 Task: Find connections with filter location Rāmnagar with filter topic #motivationwith filter profile language Spanish with filter current company Punjab National Bank with filter school Kolhapur Jobs with filter industry Engineering Services with filter service category AssistanceAdvertising with filter keywords title Porter
Action: Mouse moved to (618, 64)
Screenshot: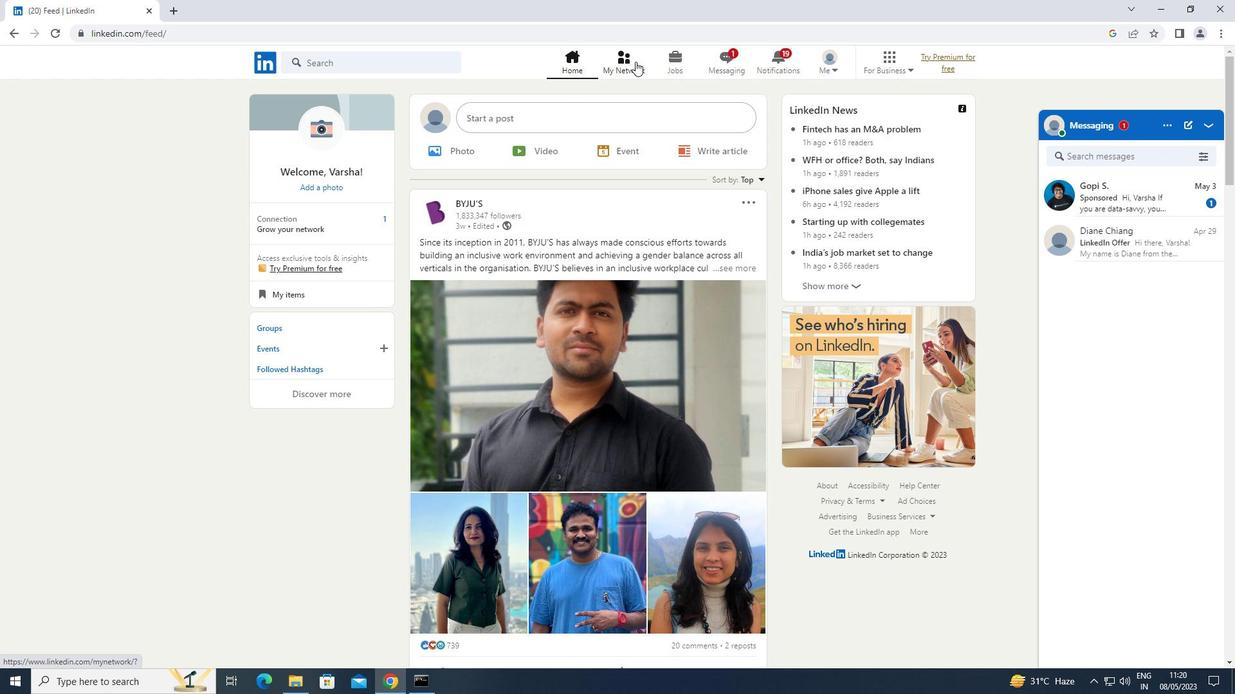 
Action: Mouse pressed left at (618, 64)
Screenshot: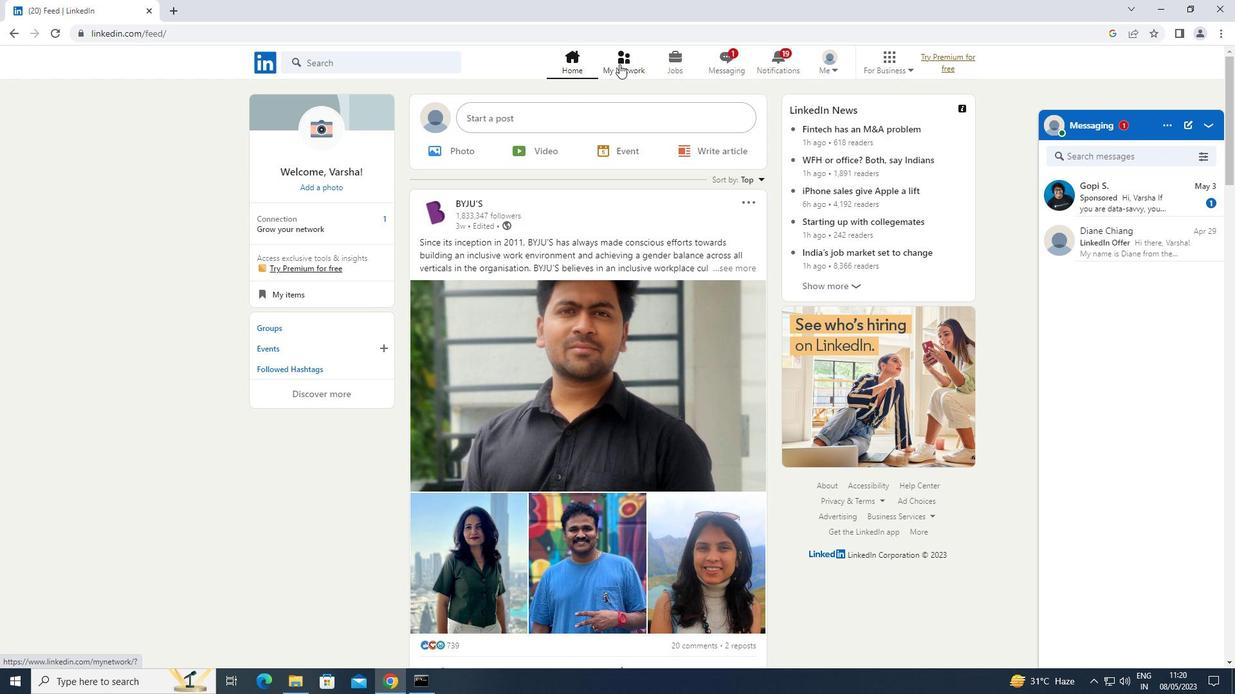 
Action: Mouse moved to (299, 128)
Screenshot: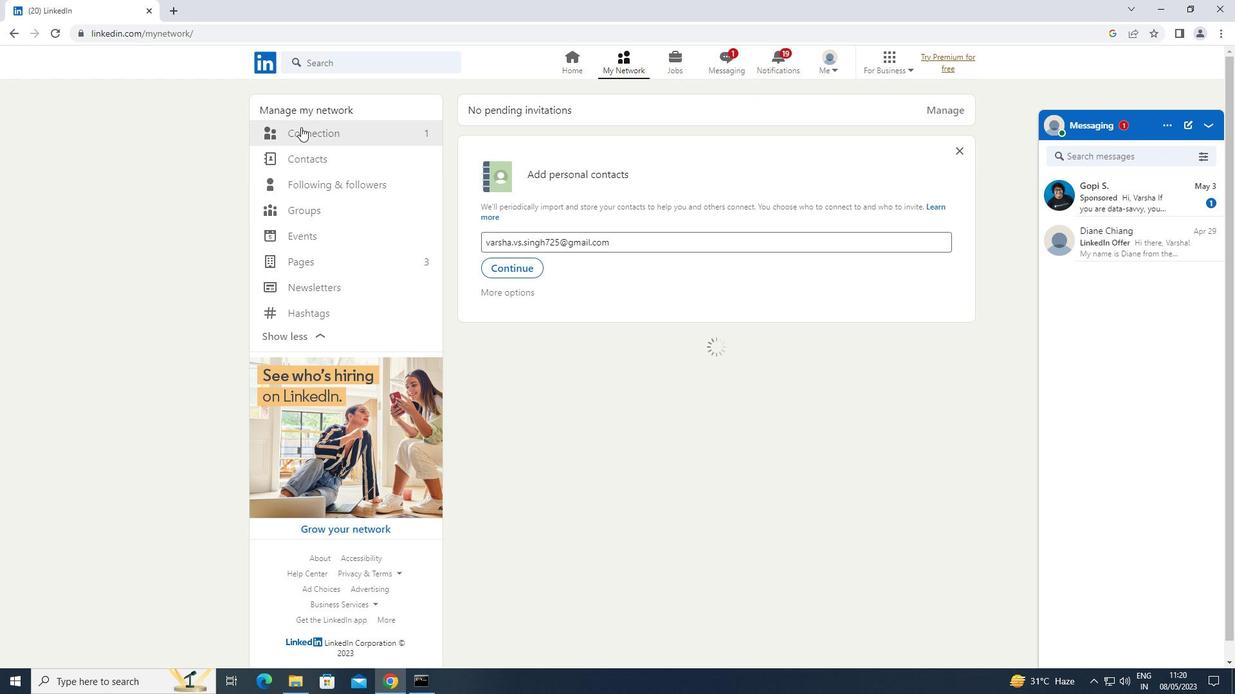 
Action: Mouse pressed left at (299, 128)
Screenshot: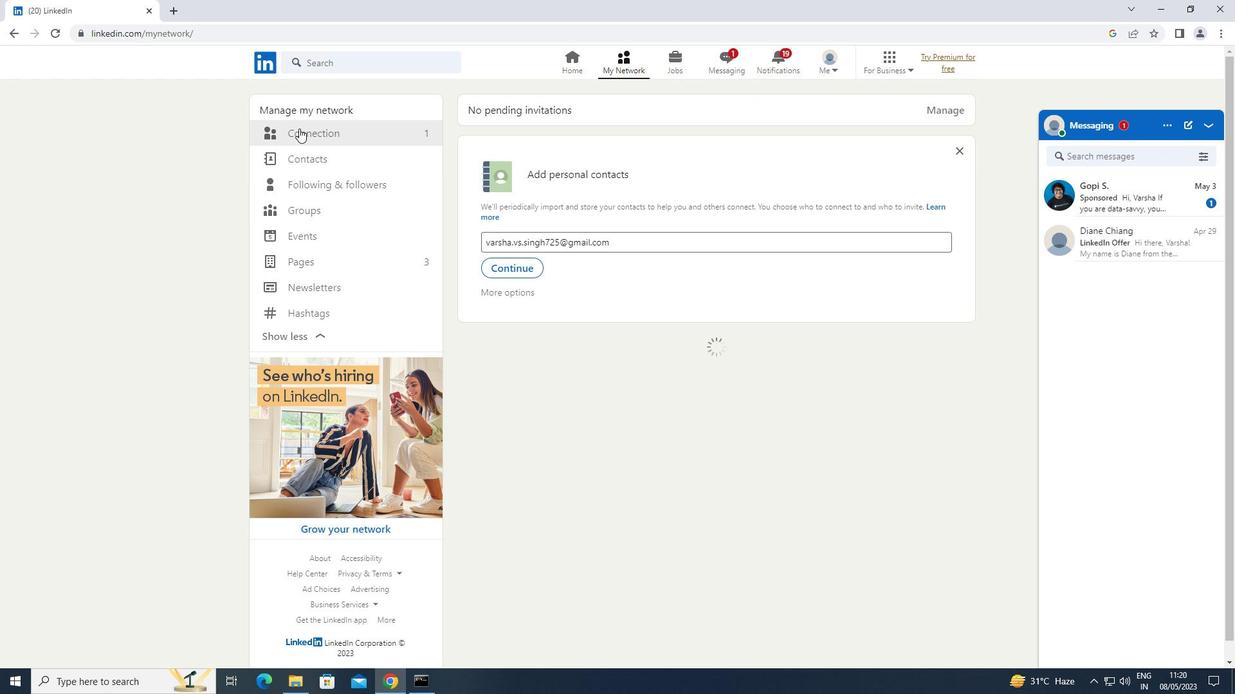 
Action: Mouse moved to (720, 135)
Screenshot: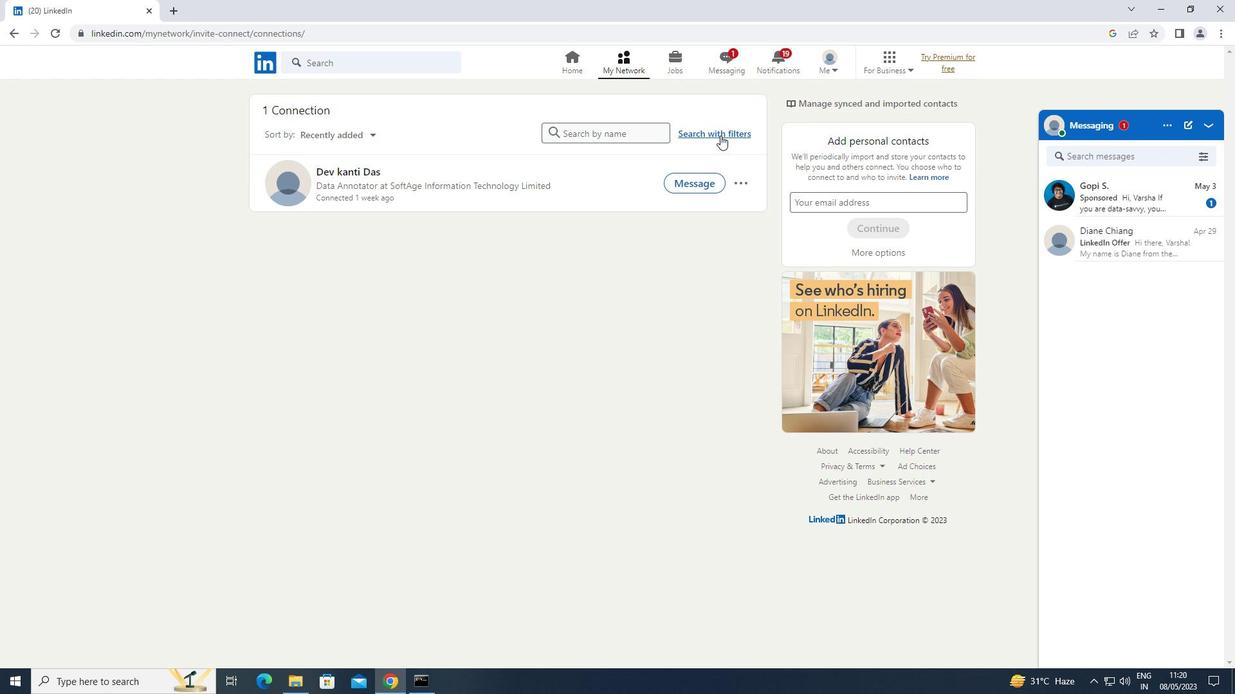 
Action: Mouse pressed left at (720, 135)
Screenshot: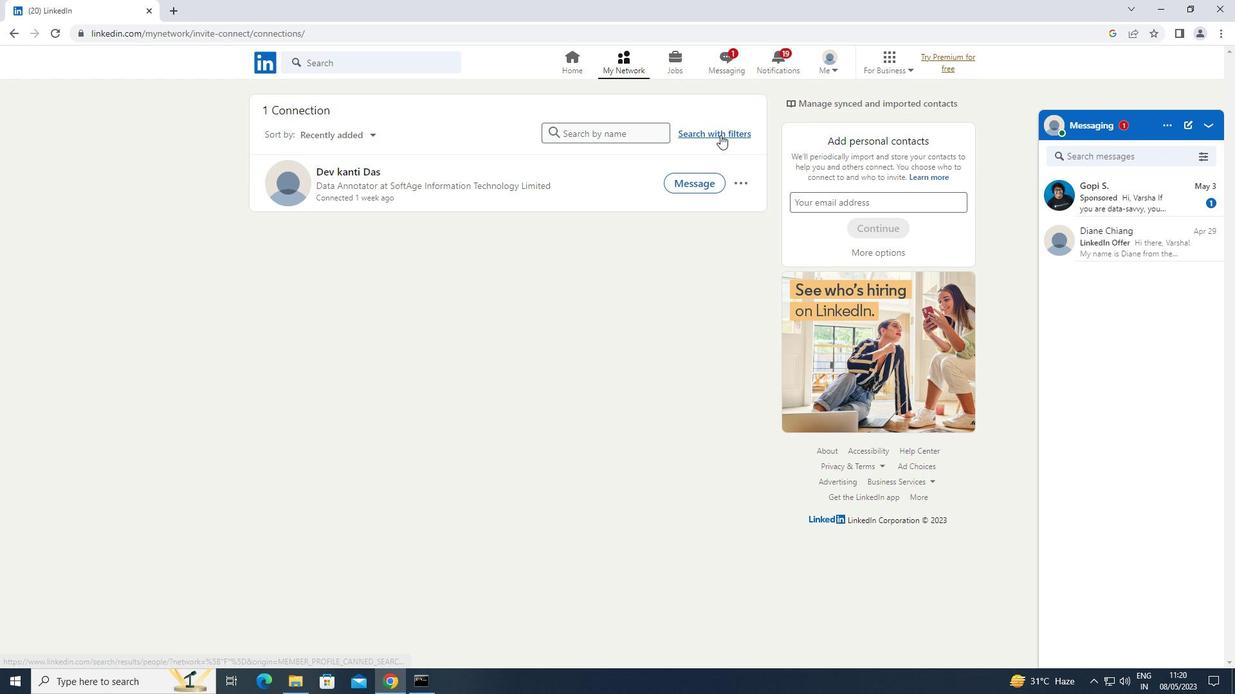 
Action: Mouse moved to (651, 95)
Screenshot: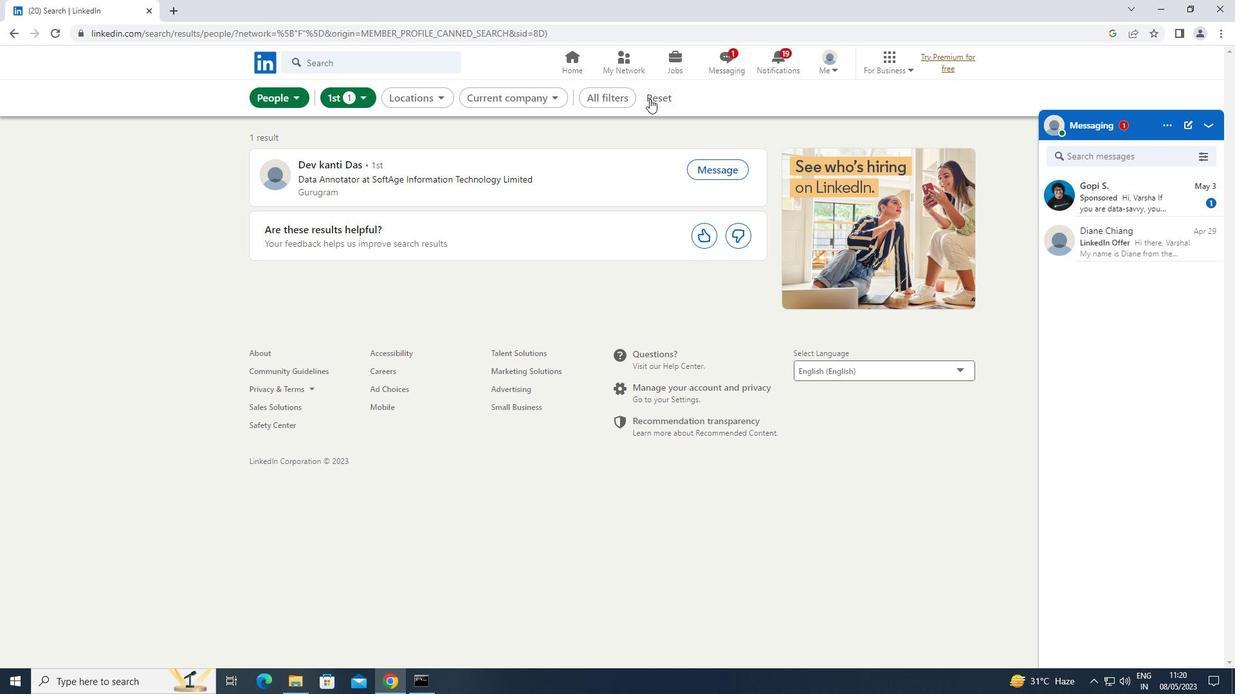 
Action: Mouse pressed left at (651, 95)
Screenshot: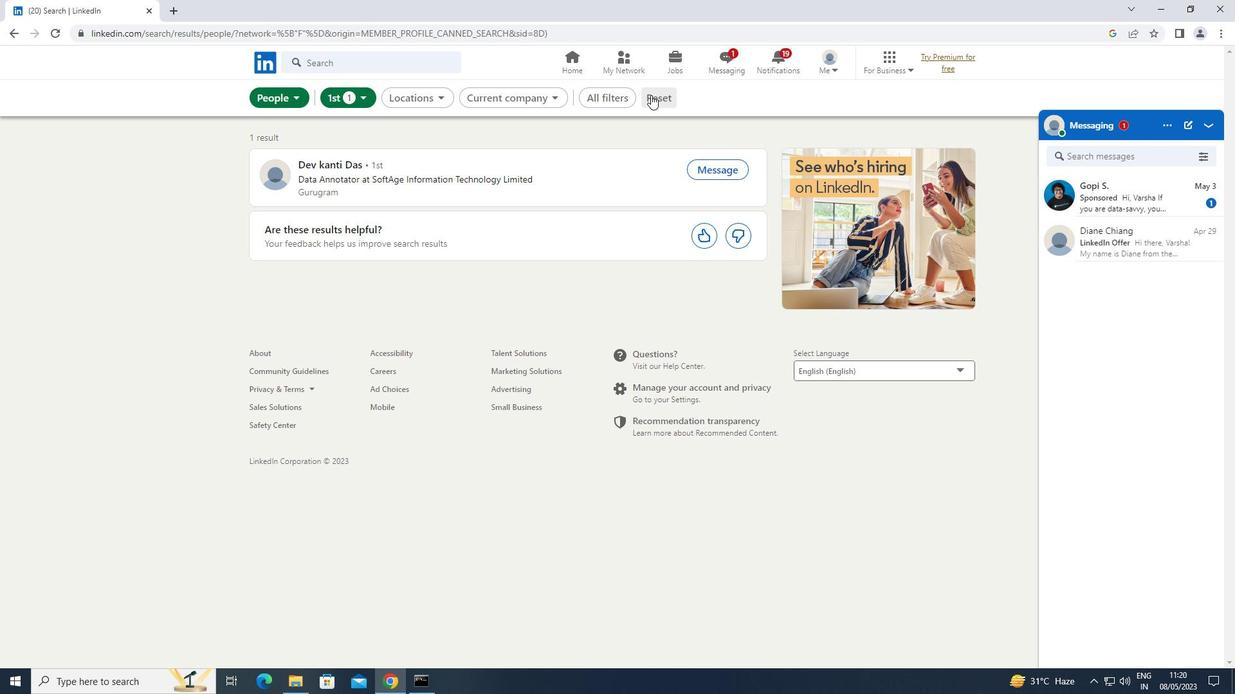 
Action: Mouse moved to (628, 95)
Screenshot: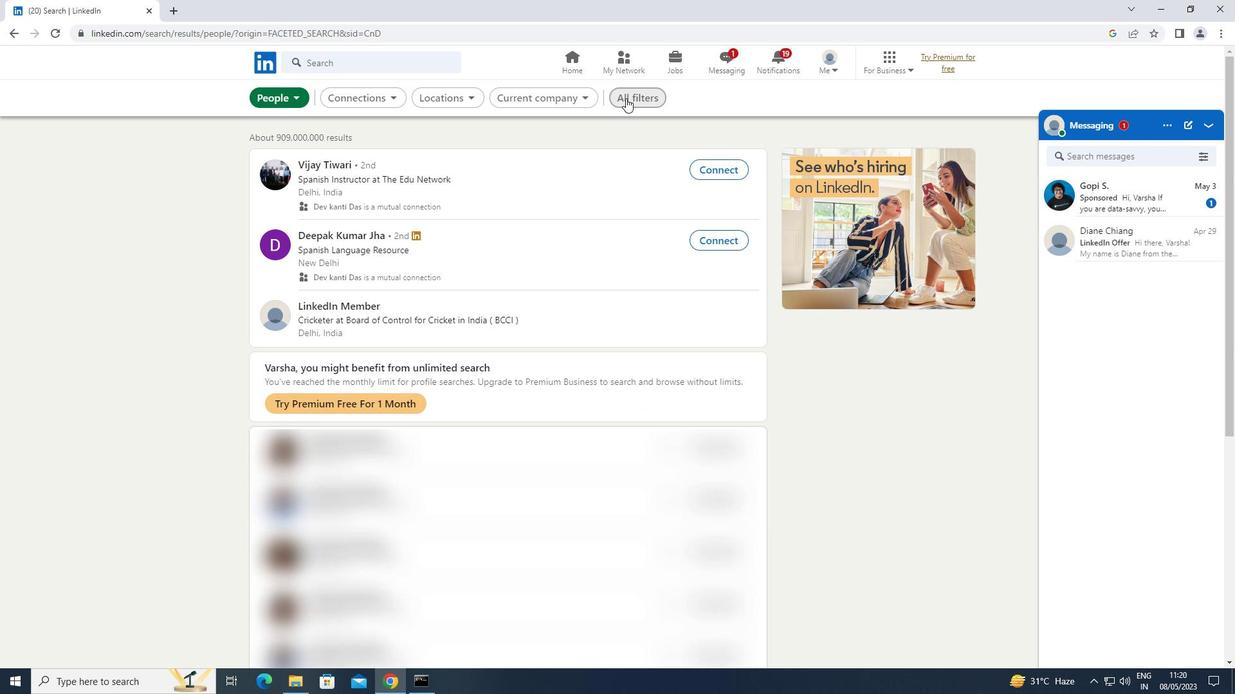 
Action: Mouse pressed left at (628, 95)
Screenshot: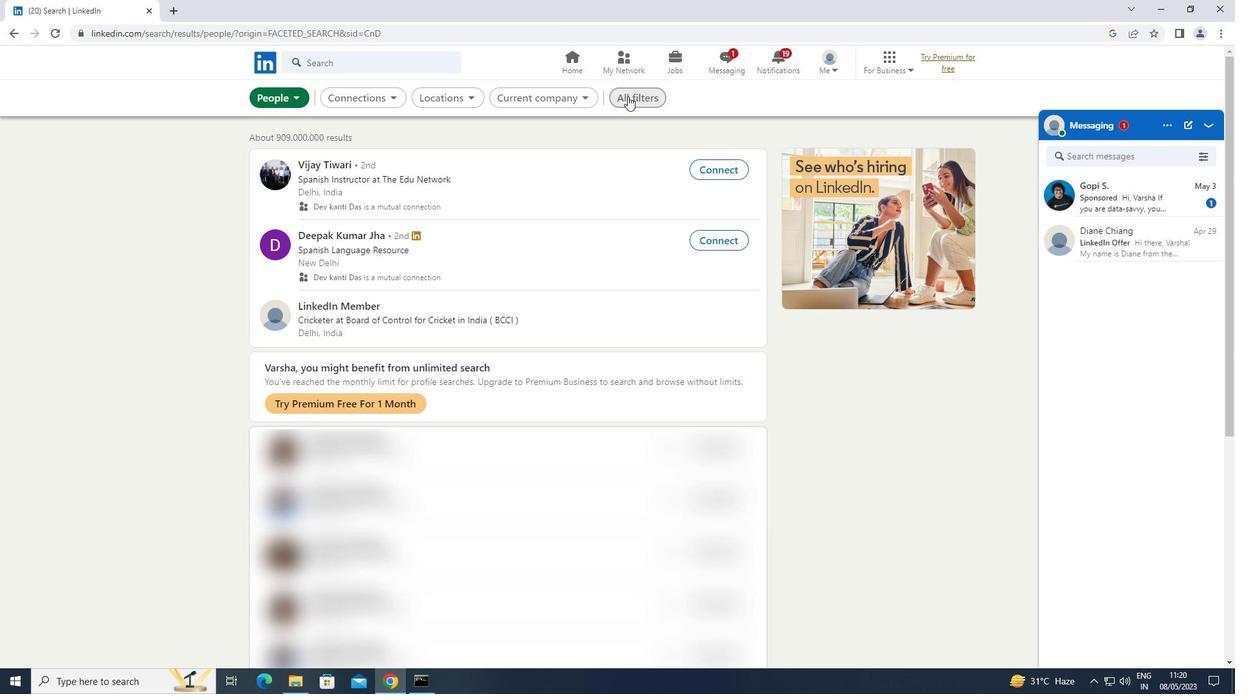 
Action: Mouse moved to (636, 101)
Screenshot: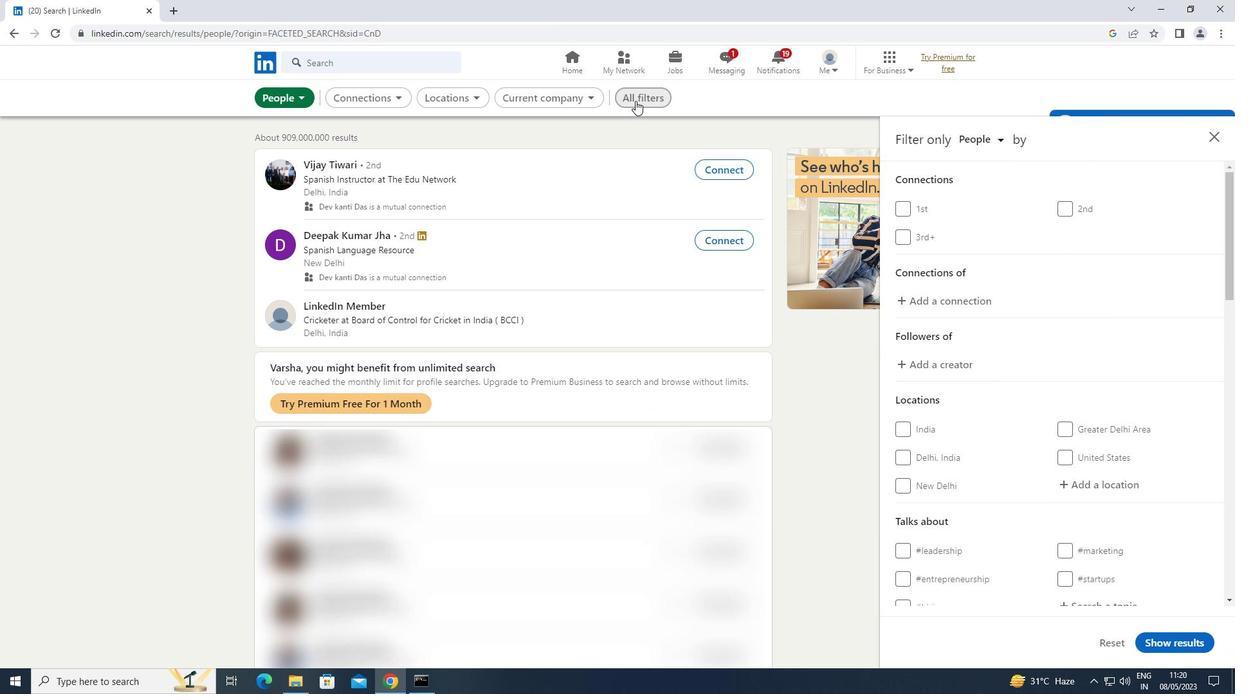 
Action: Mouse pressed left at (636, 101)
Screenshot: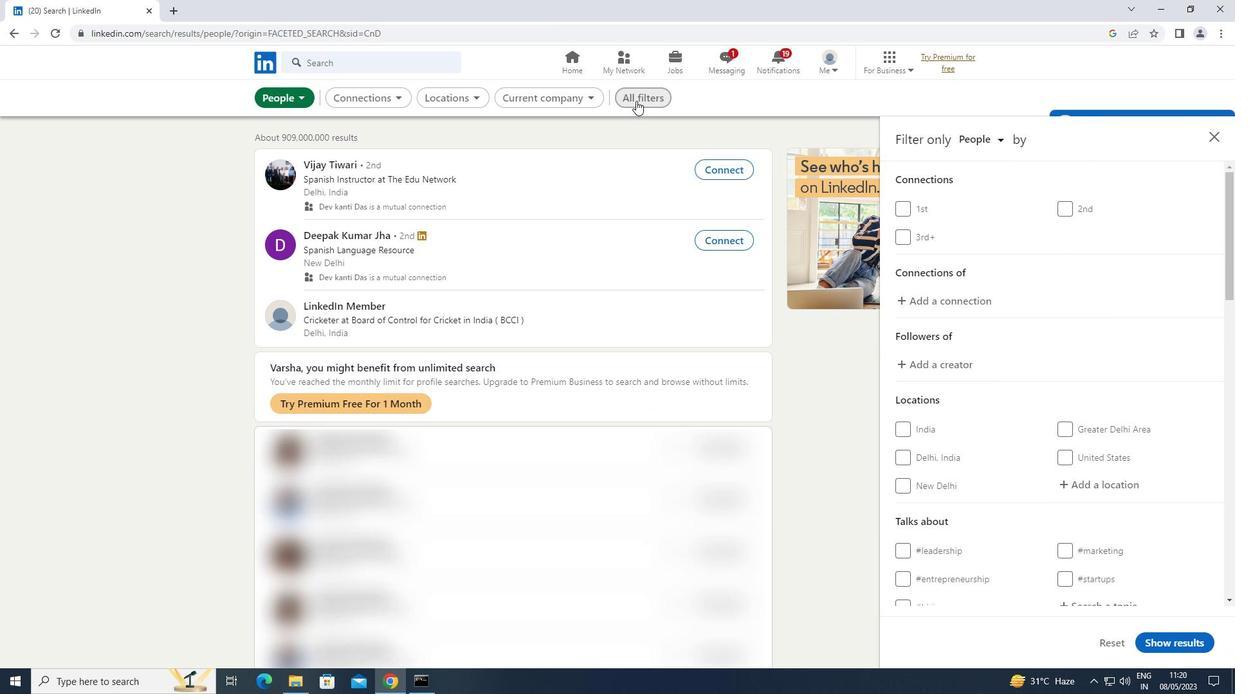 
Action: Mouse moved to (645, 102)
Screenshot: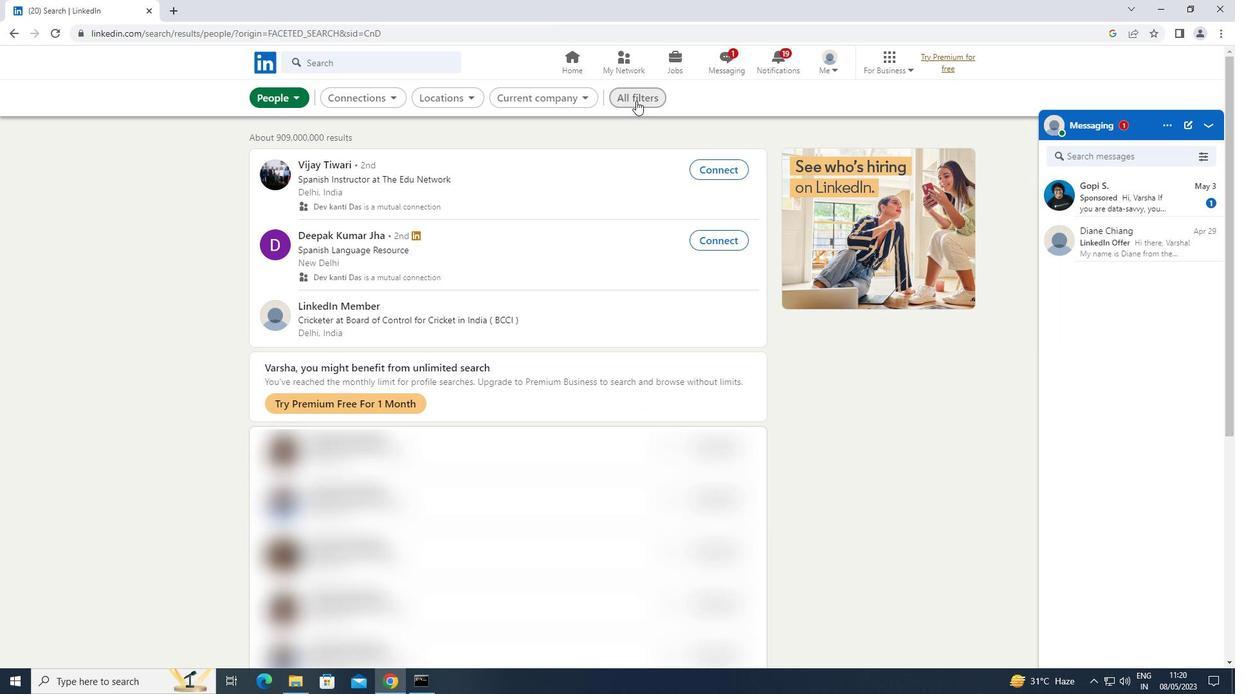 
Action: Mouse pressed left at (645, 102)
Screenshot: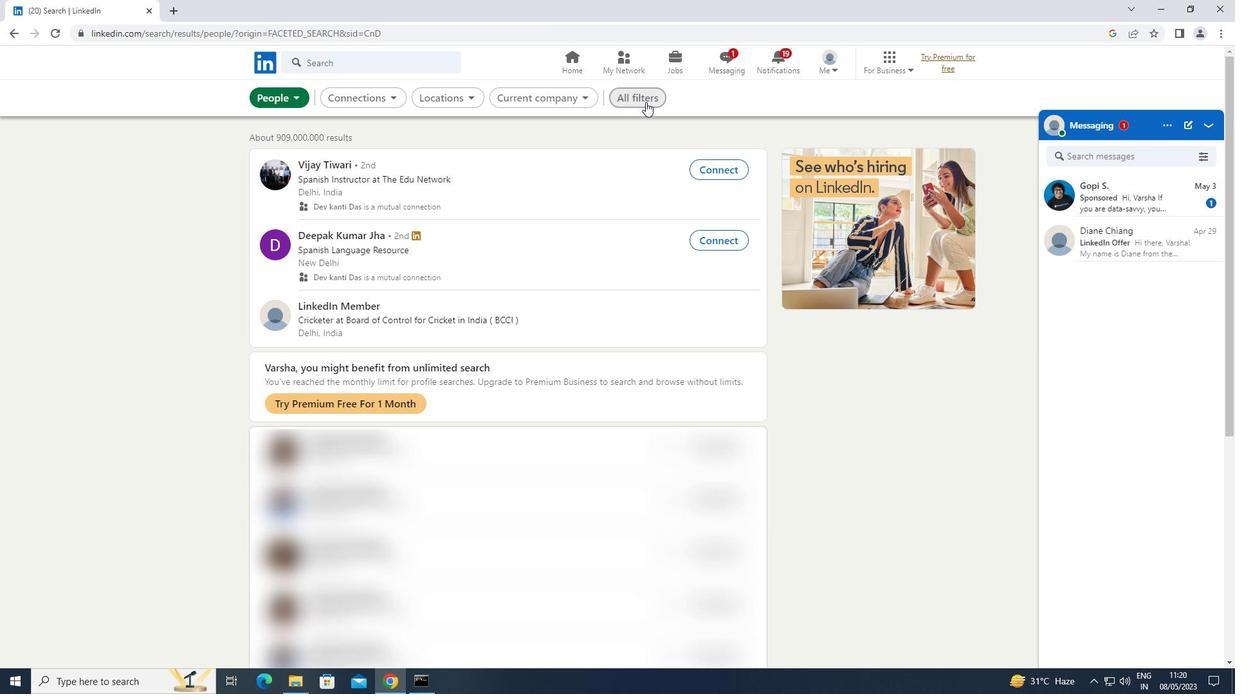 
Action: Mouse moved to (1037, 331)
Screenshot: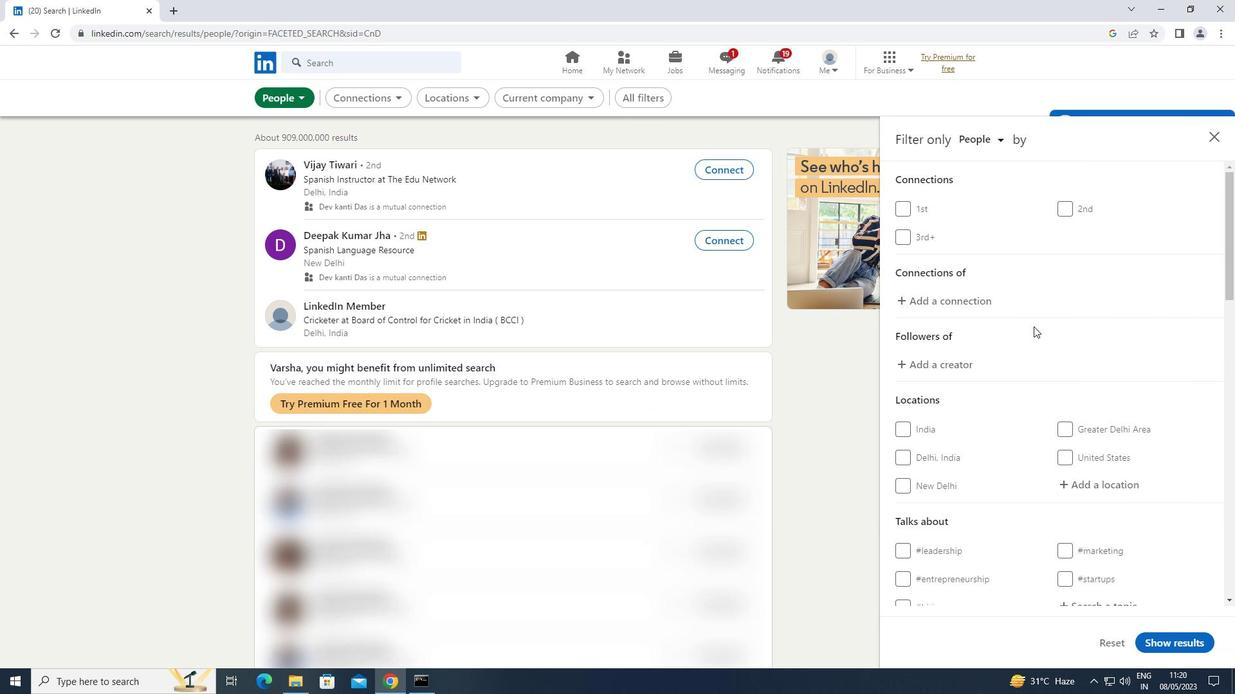 
Action: Mouse scrolled (1037, 331) with delta (0, 0)
Screenshot: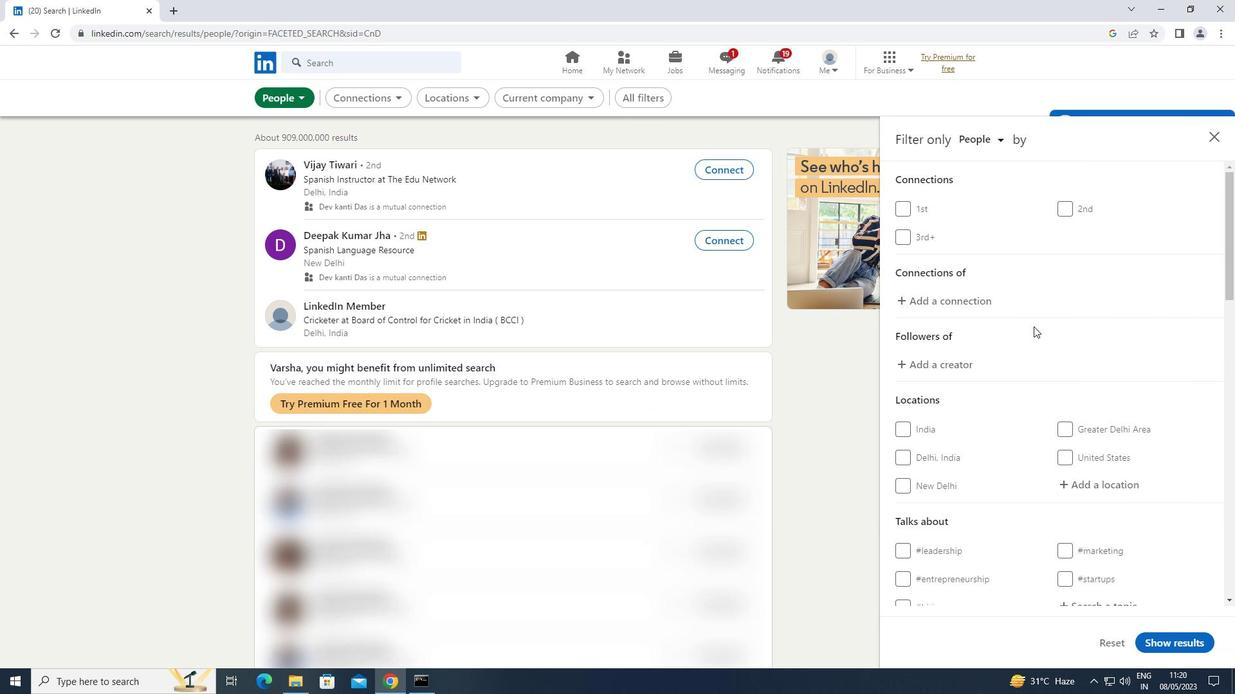 
Action: Mouse moved to (1038, 333)
Screenshot: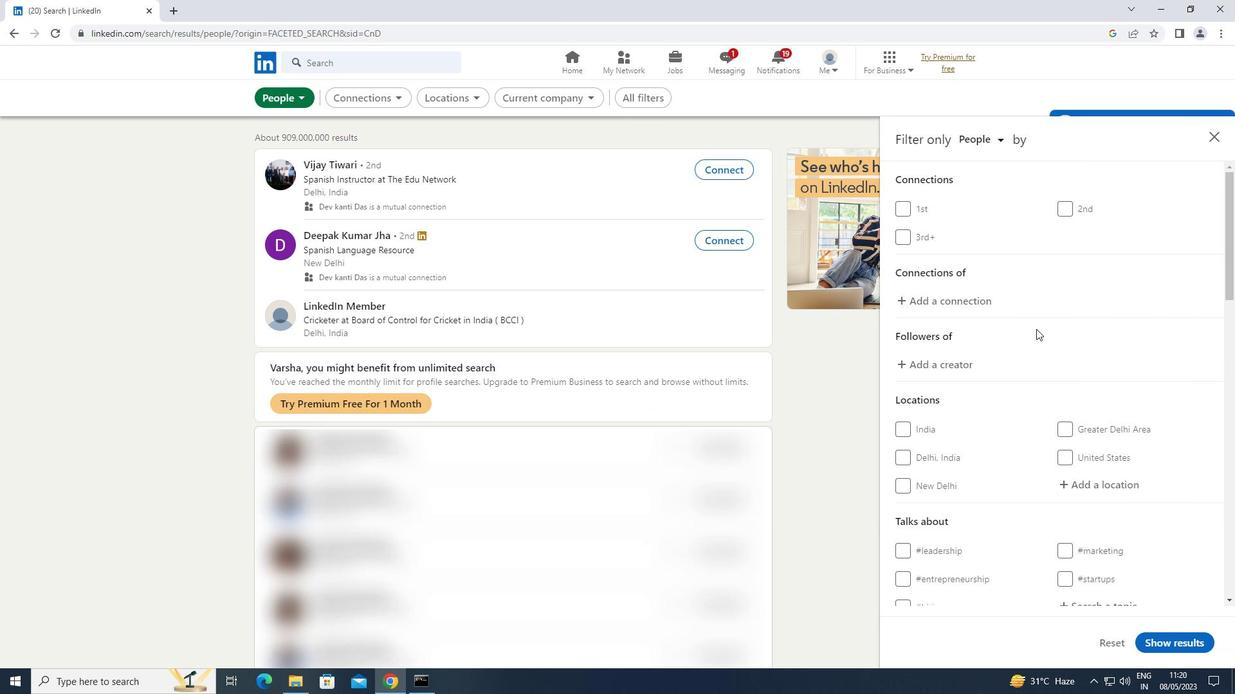 
Action: Mouse scrolled (1038, 332) with delta (0, 0)
Screenshot: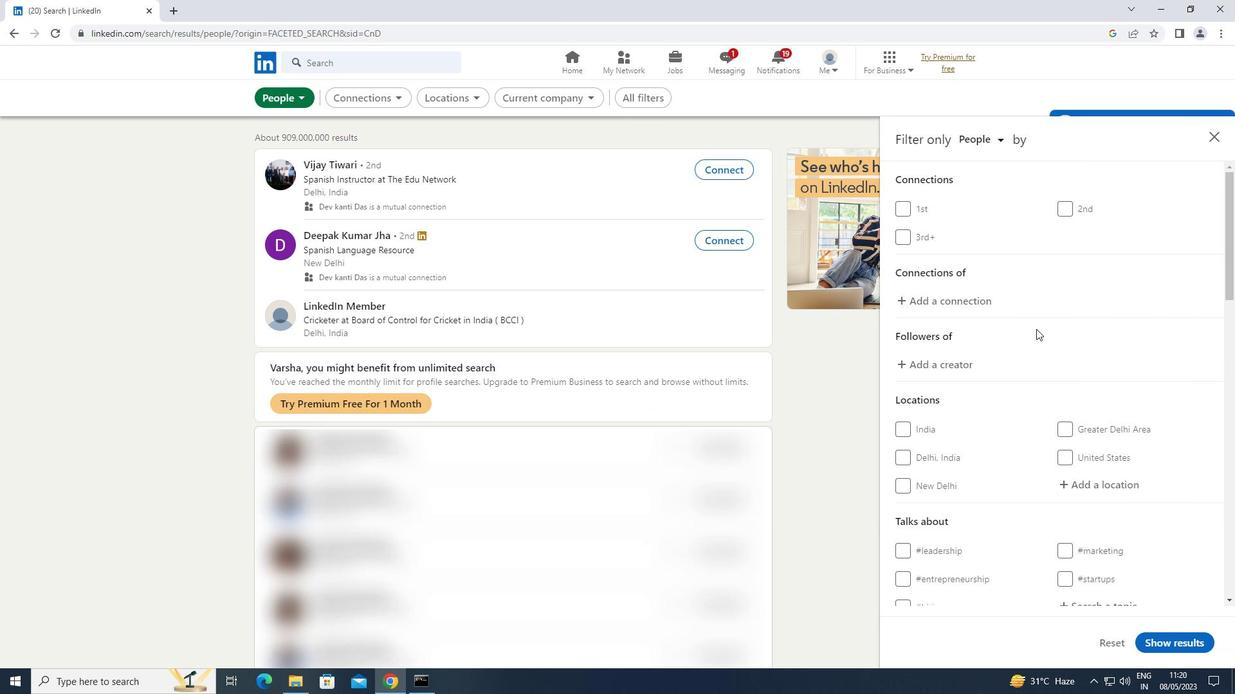 
Action: Mouse moved to (1083, 351)
Screenshot: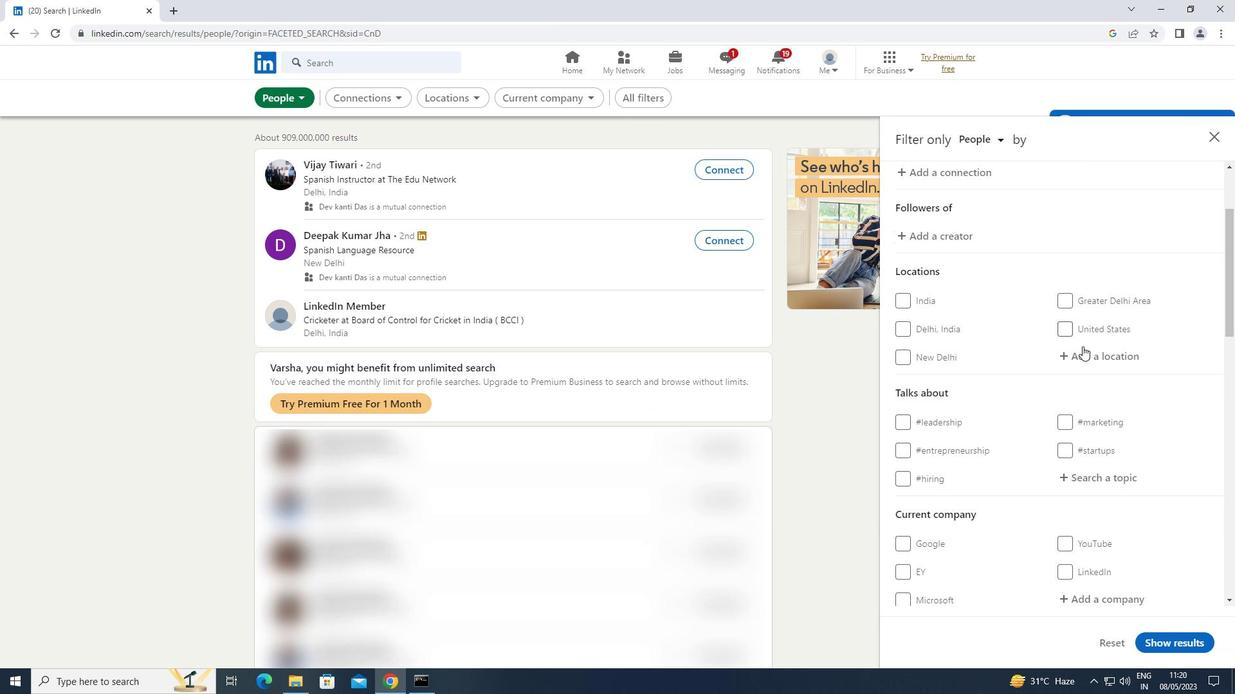 
Action: Mouse pressed left at (1083, 351)
Screenshot: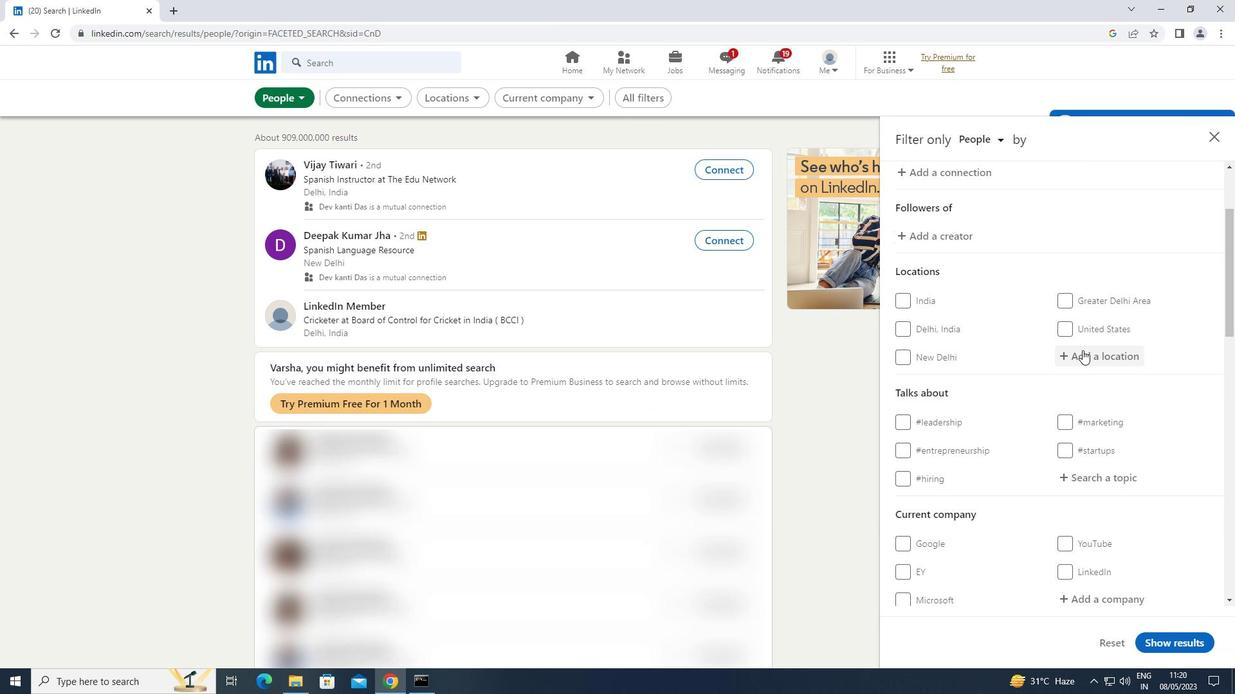 
Action: Mouse moved to (1083, 351)
Screenshot: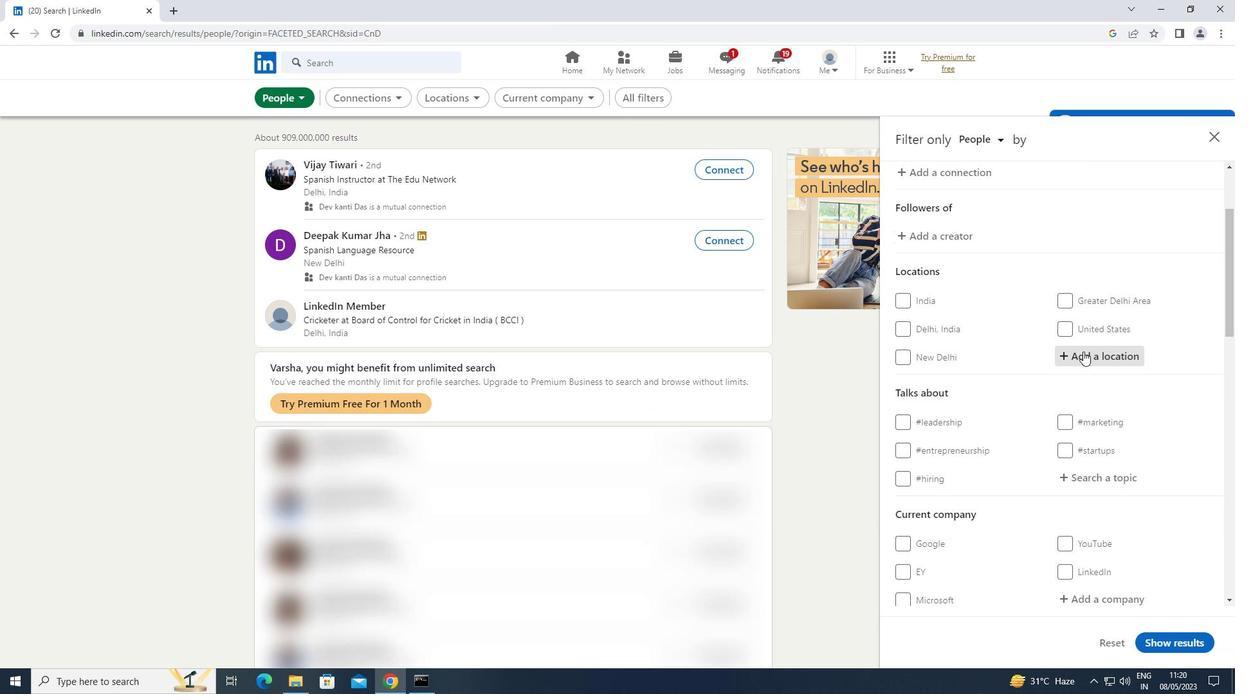 
Action: Key pressed <Key.shift>RAMNAGAR
Screenshot: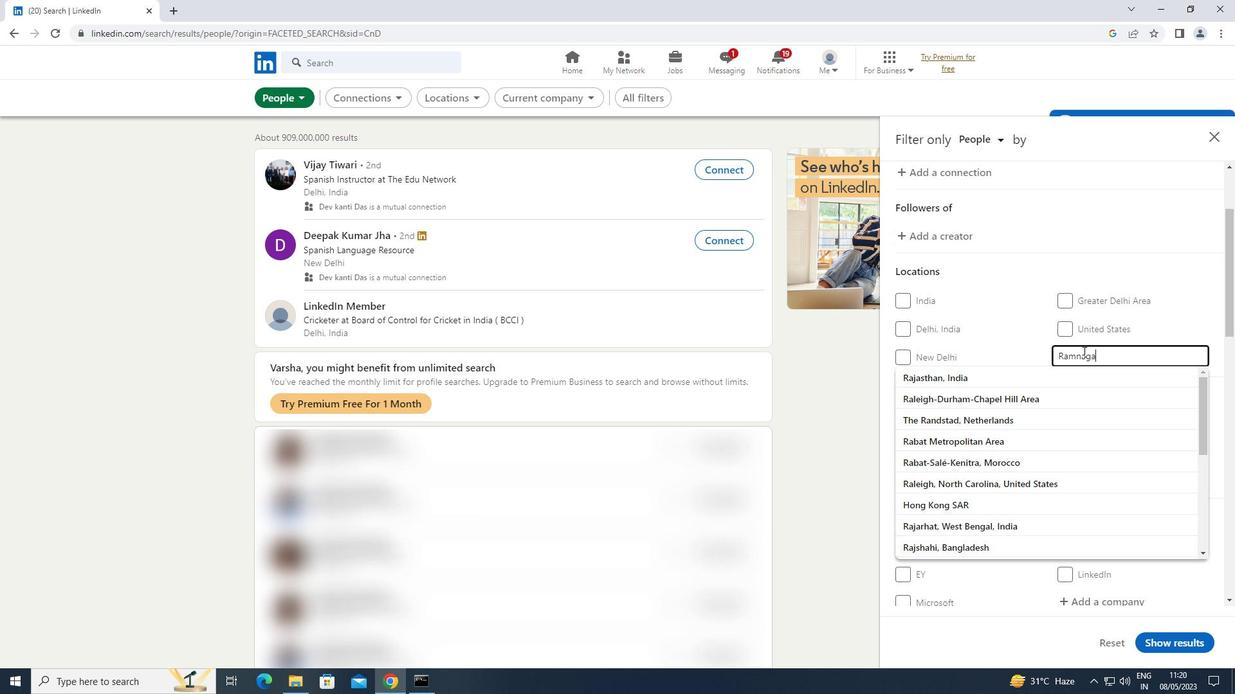 
Action: Mouse moved to (1079, 364)
Screenshot: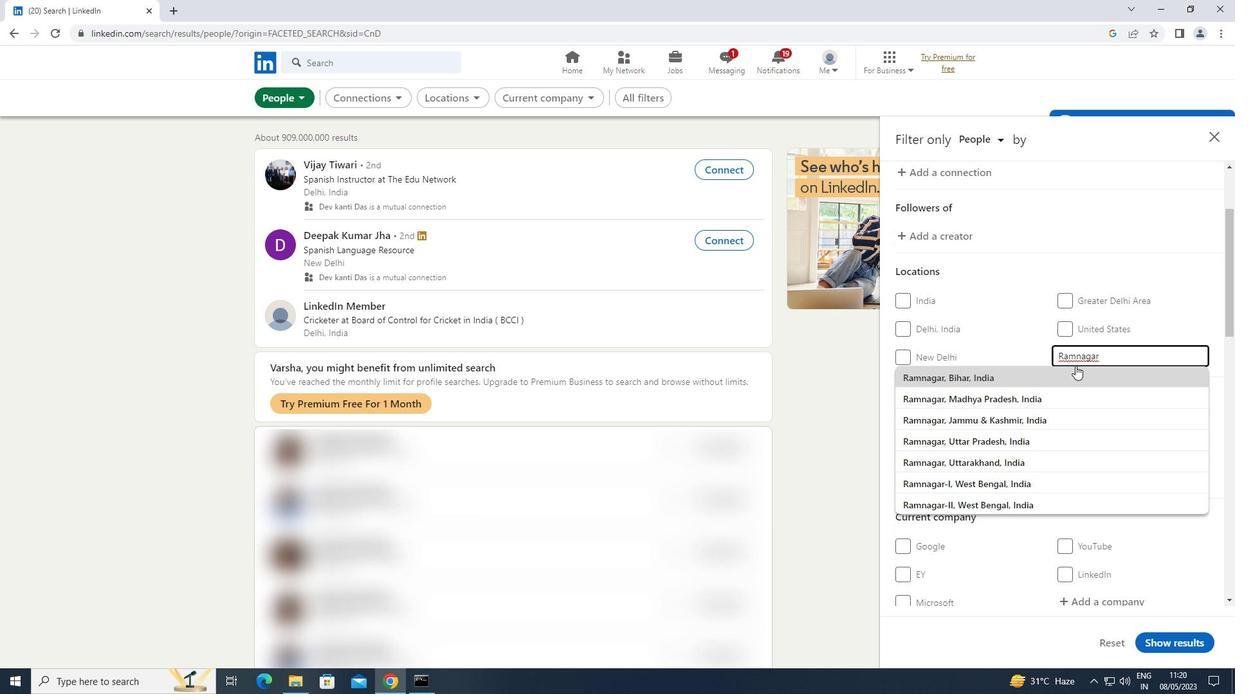 
Action: Key pressed <Key.enter>
Screenshot: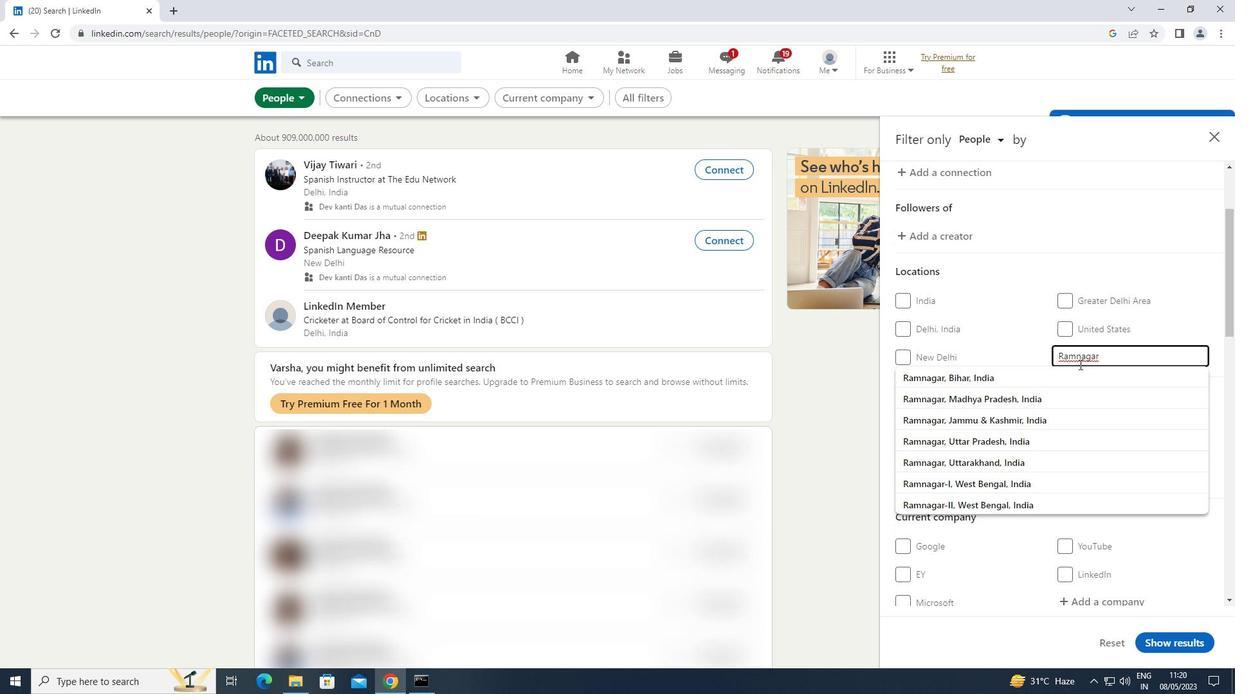 
Action: Mouse moved to (1072, 485)
Screenshot: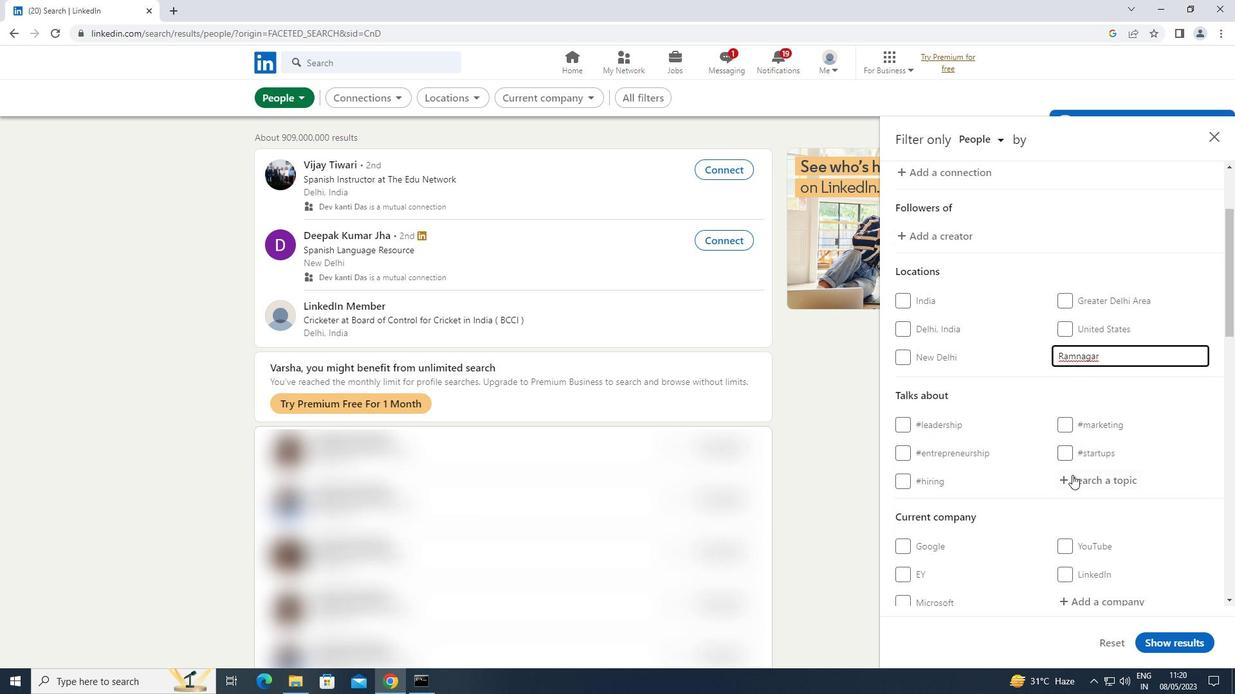 
Action: Mouse pressed left at (1072, 485)
Screenshot: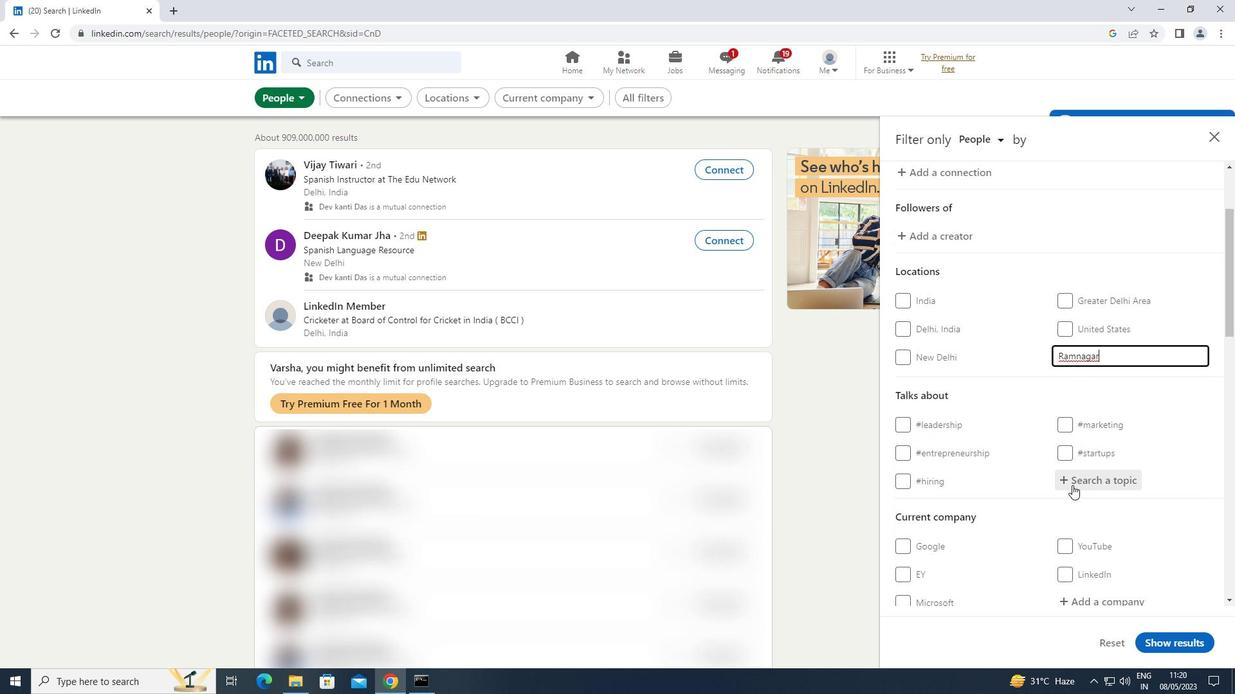 
Action: Key pressed MOTIVATION
Screenshot: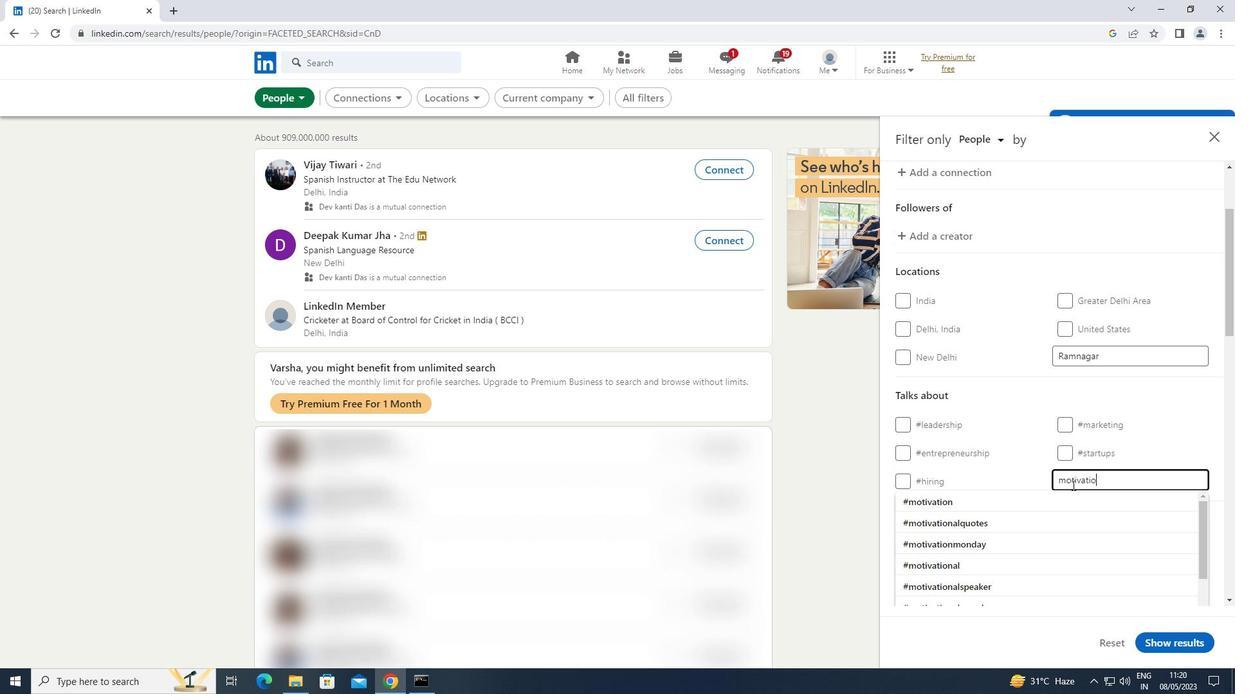 
Action: Mouse moved to (976, 501)
Screenshot: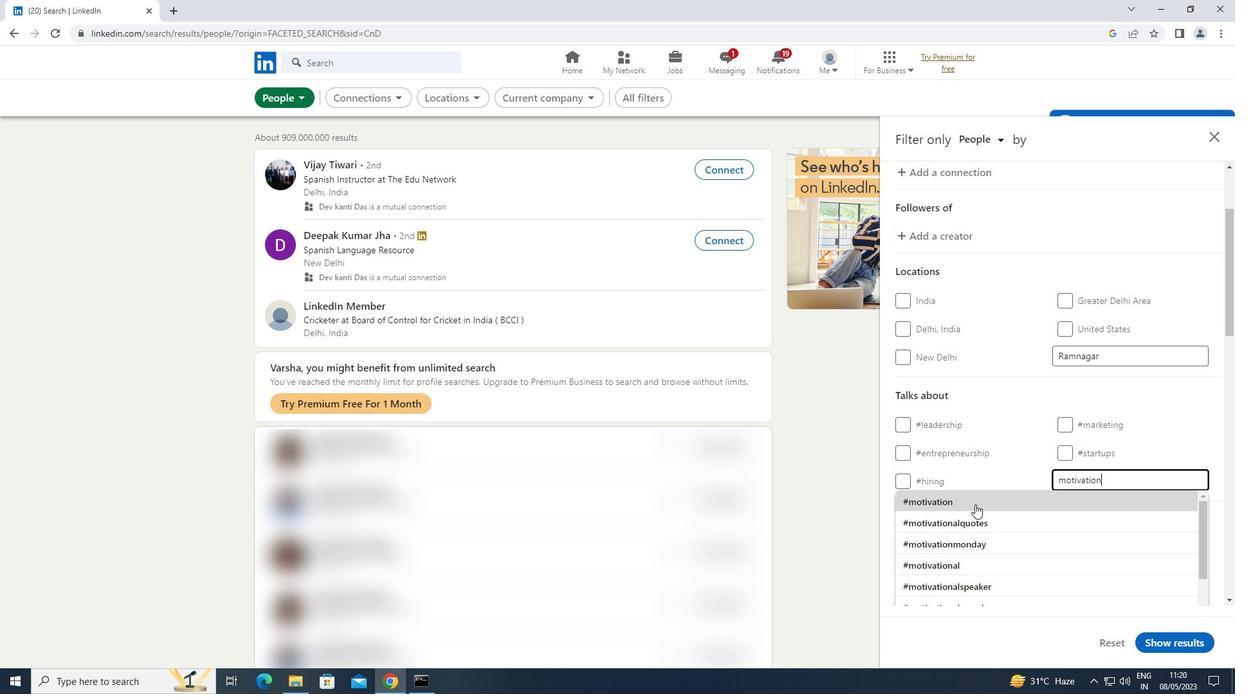 
Action: Mouse pressed left at (976, 501)
Screenshot: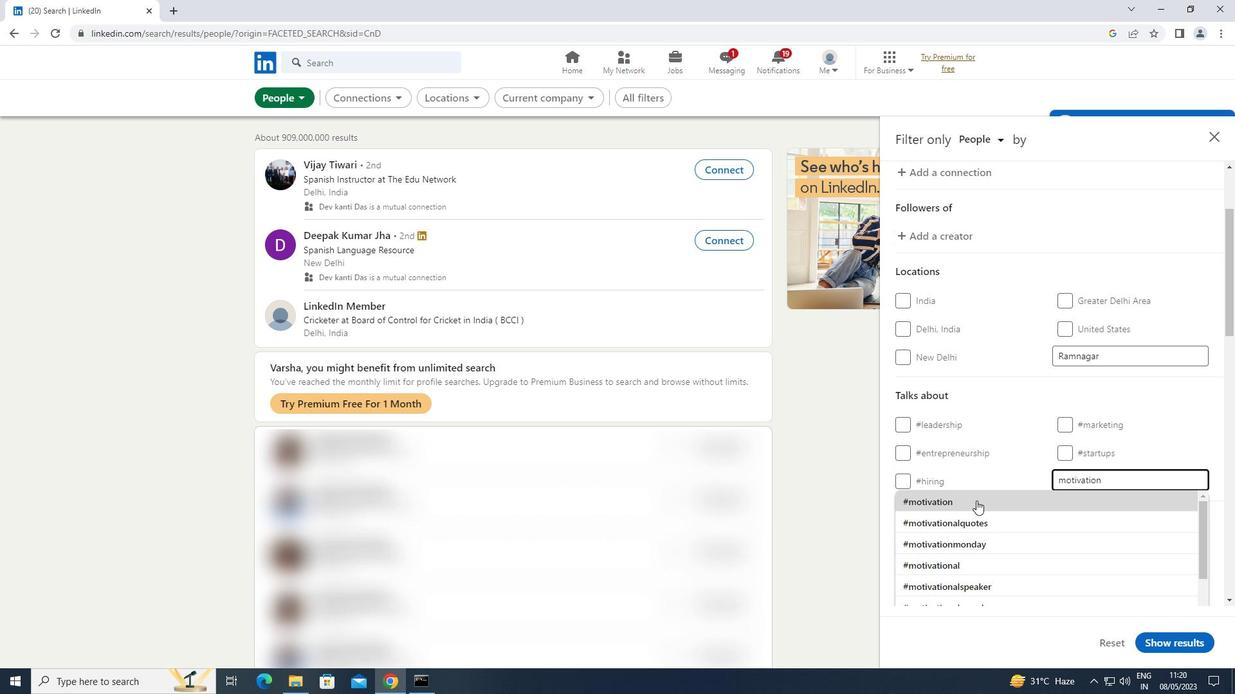 
Action: Mouse moved to (977, 500)
Screenshot: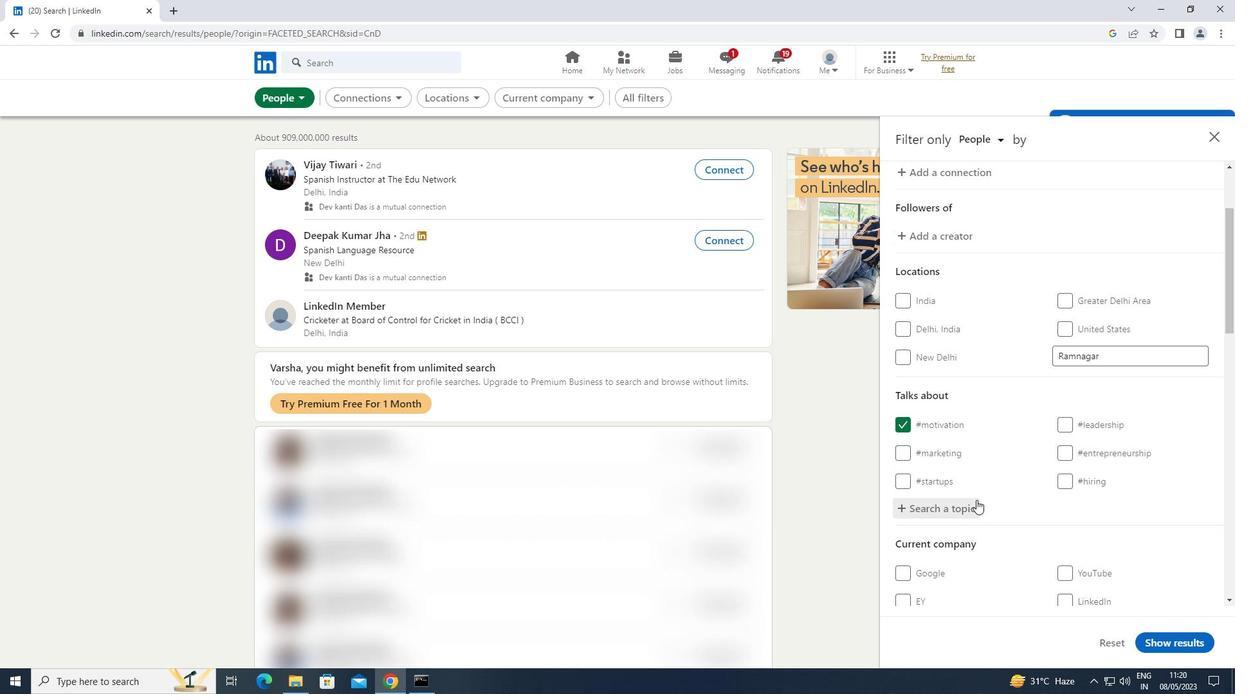 
Action: Mouse scrolled (977, 499) with delta (0, 0)
Screenshot: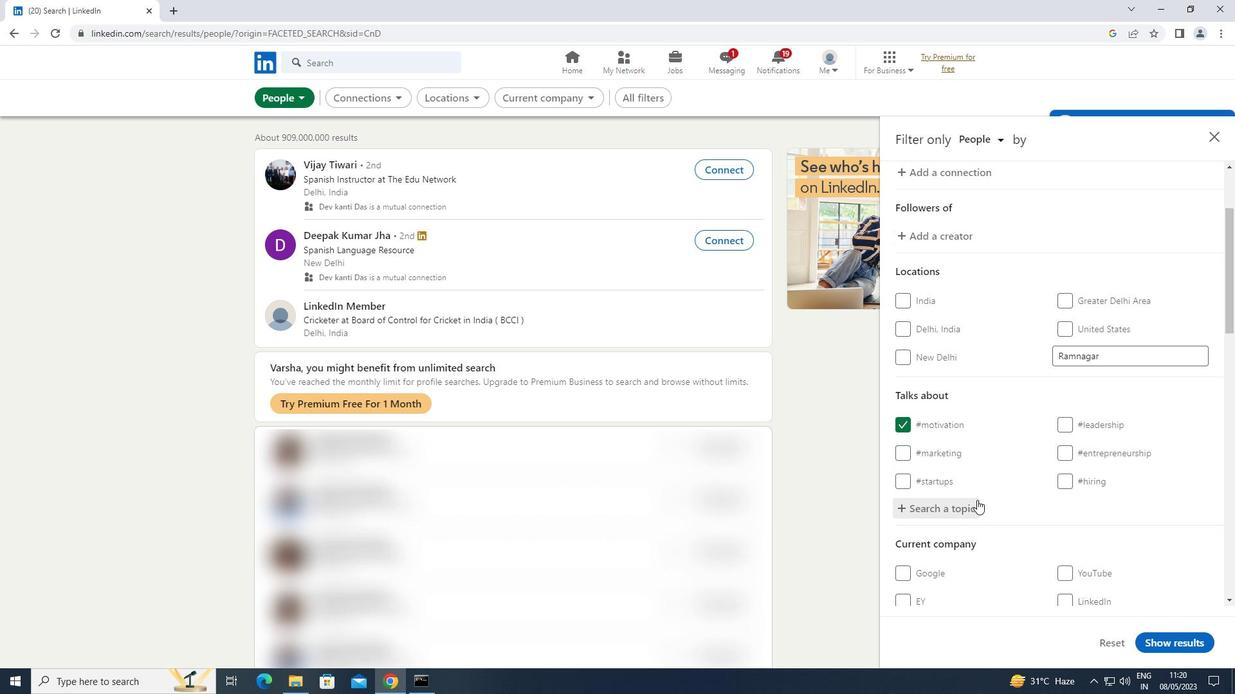 
Action: Mouse scrolled (977, 499) with delta (0, 0)
Screenshot: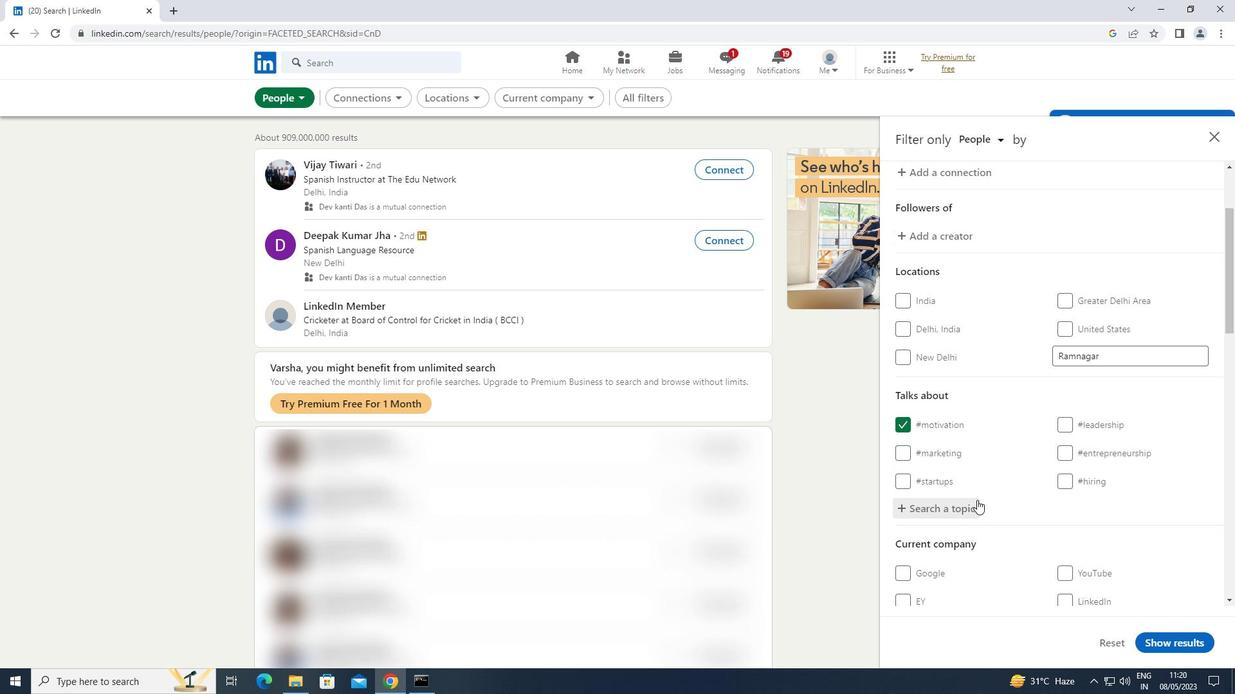 
Action: Mouse scrolled (977, 499) with delta (0, 0)
Screenshot: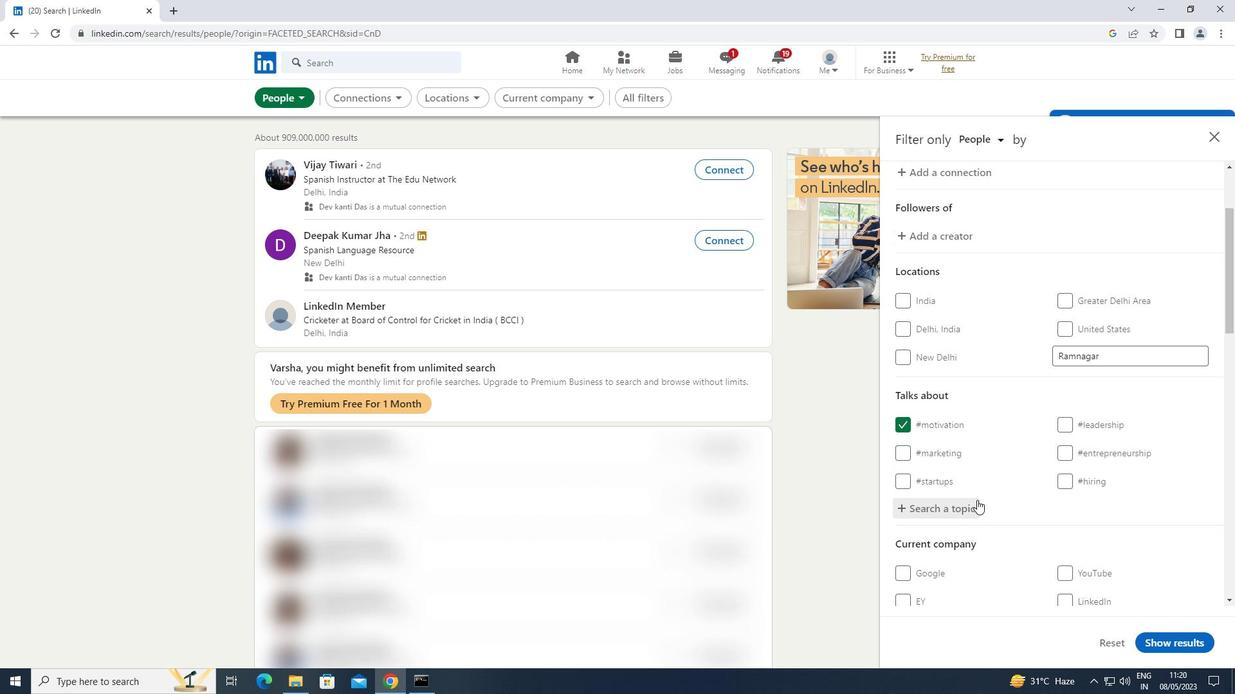 
Action: Mouse scrolled (977, 499) with delta (0, 0)
Screenshot: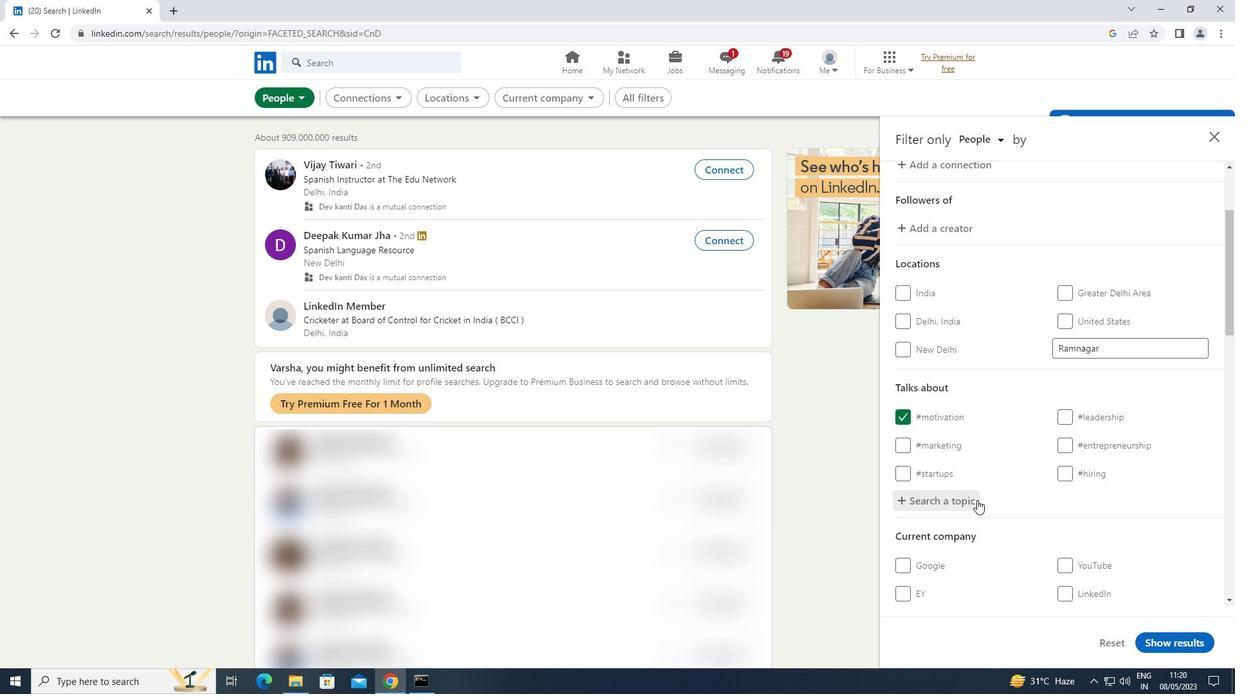 
Action: Mouse scrolled (977, 499) with delta (0, 0)
Screenshot: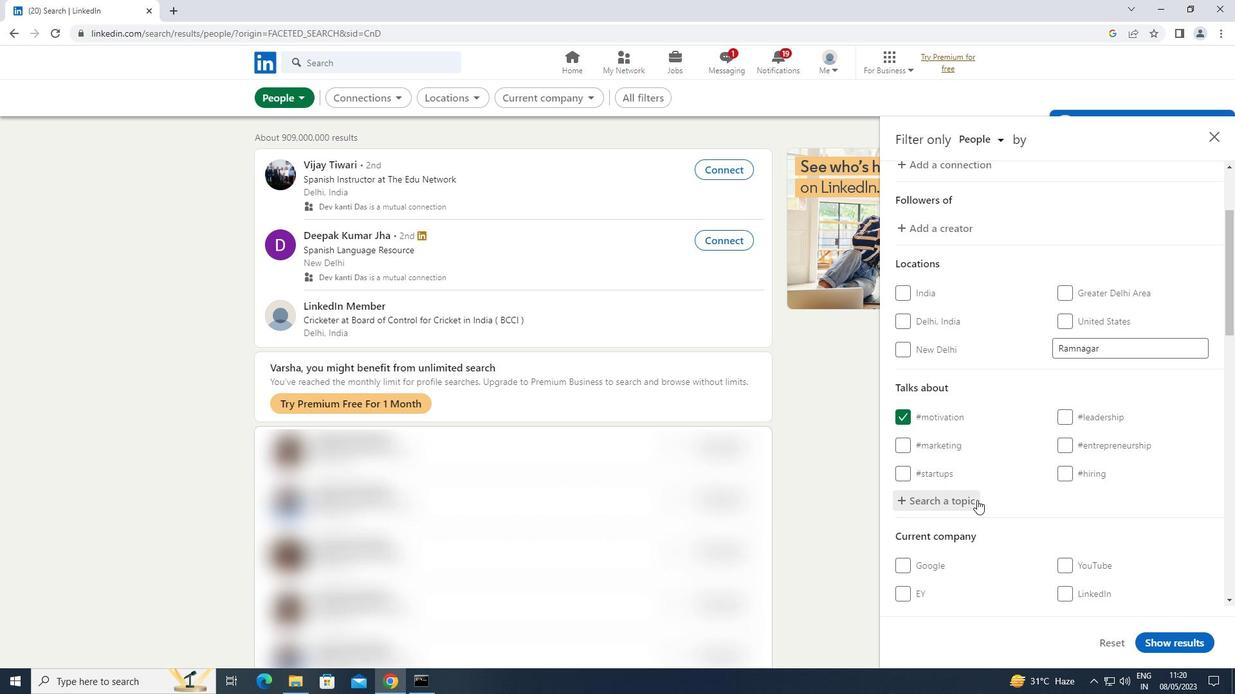 
Action: Mouse moved to (977, 499)
Screenshot: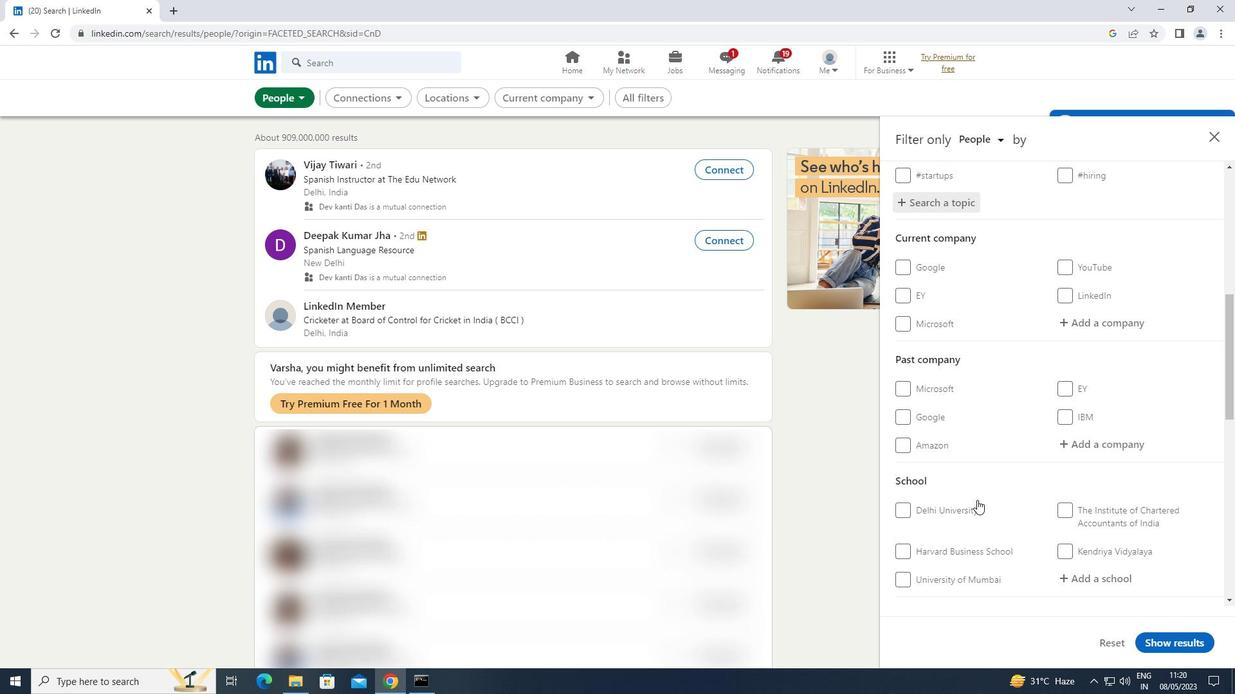 
Action: Mouse scrolled (977, 499) with delta (0, 0)
Screenshot: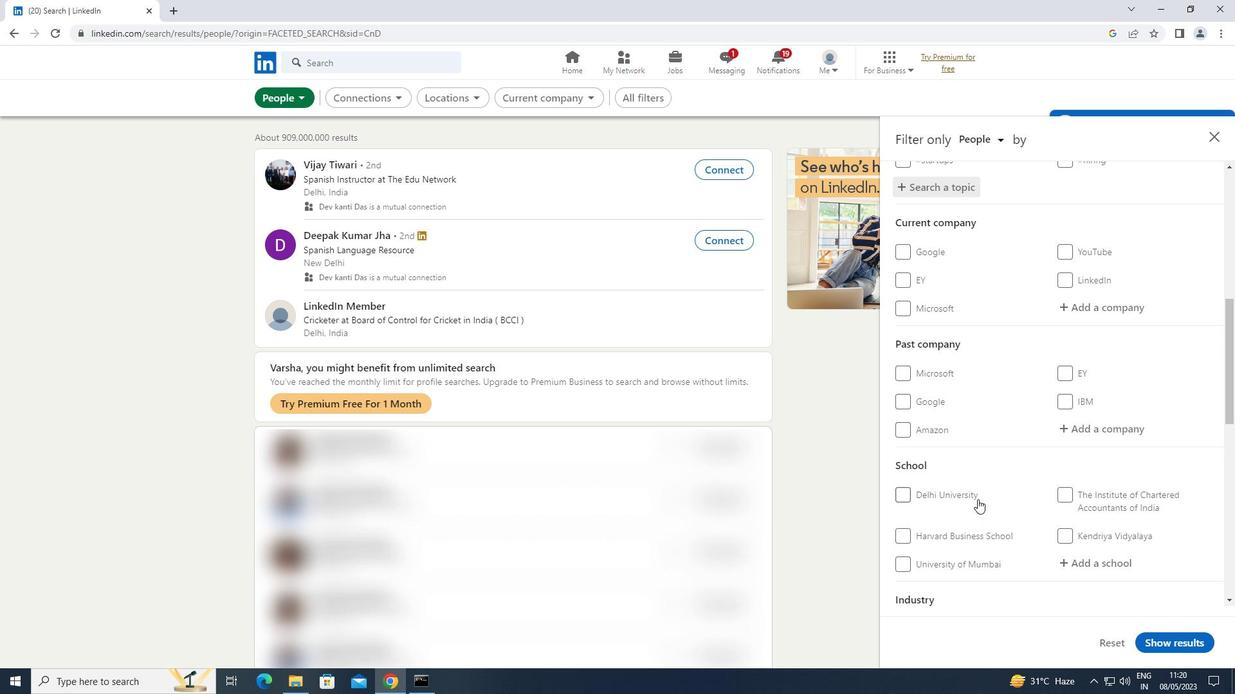 
Action: Mouse scrolled (977, 499) with delta (0, 0)
Screenshot: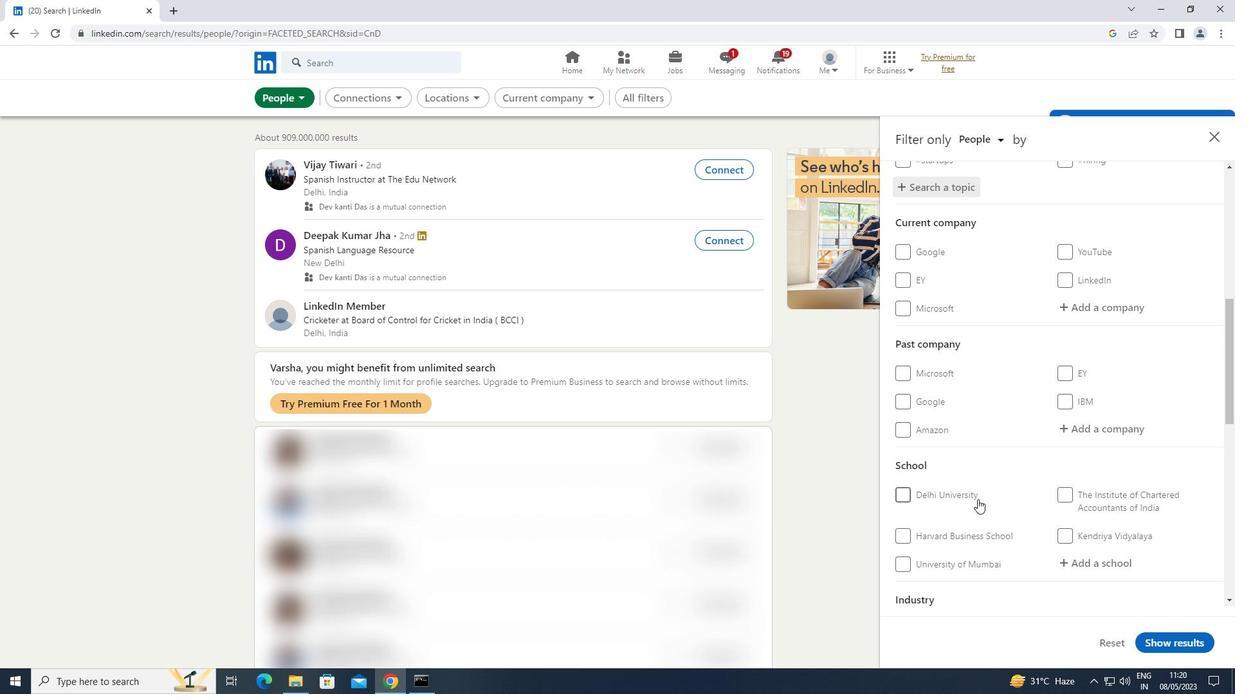 
Action: Mouse scrolled (977, 499) with delta (0, 0)
Screenshot: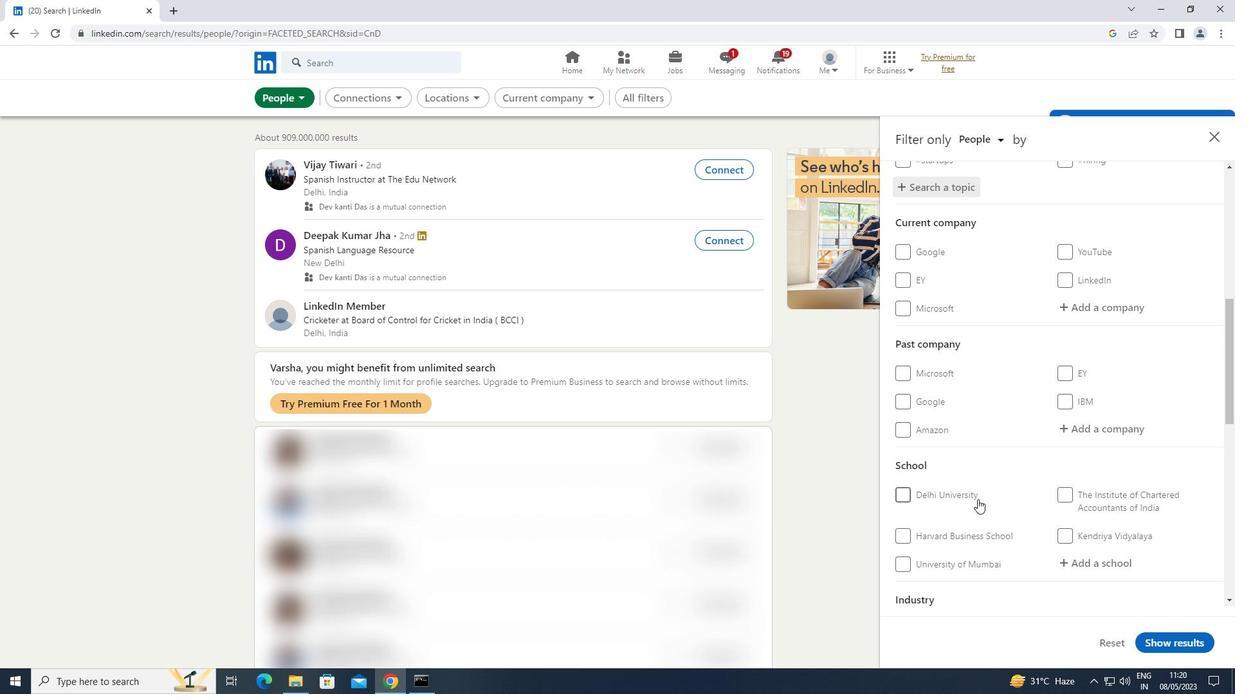 
Action: Mouse scrolled (977, 499) with delta (0, 0)
Screenshot: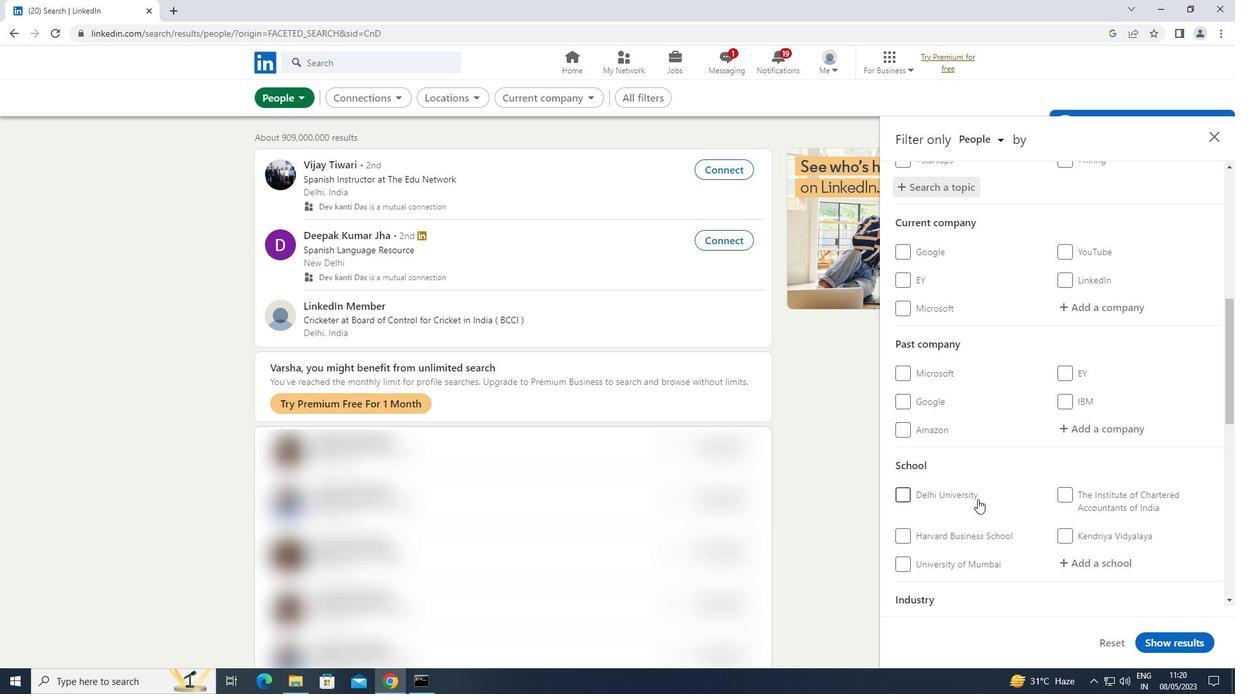 
Action: Mouse moved to (1013, 479)
Screenshot: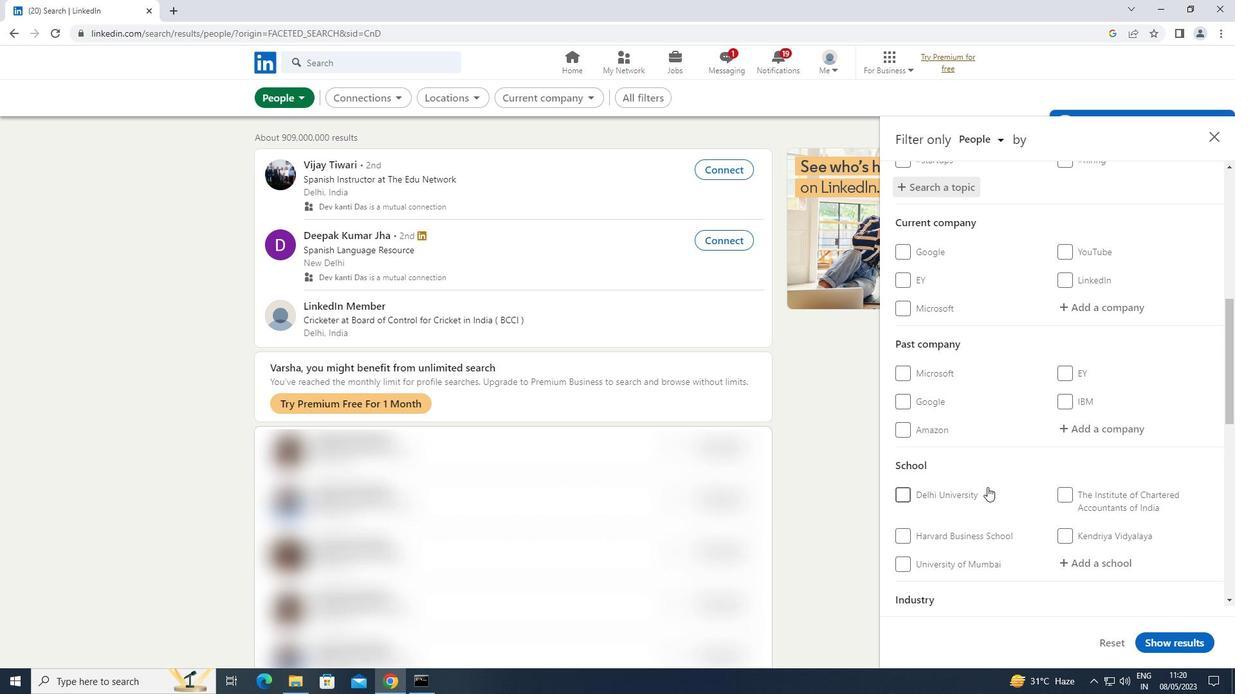 
Action: Mouse scrolled (1013, 478) with delta (0, 0)
Screenshot: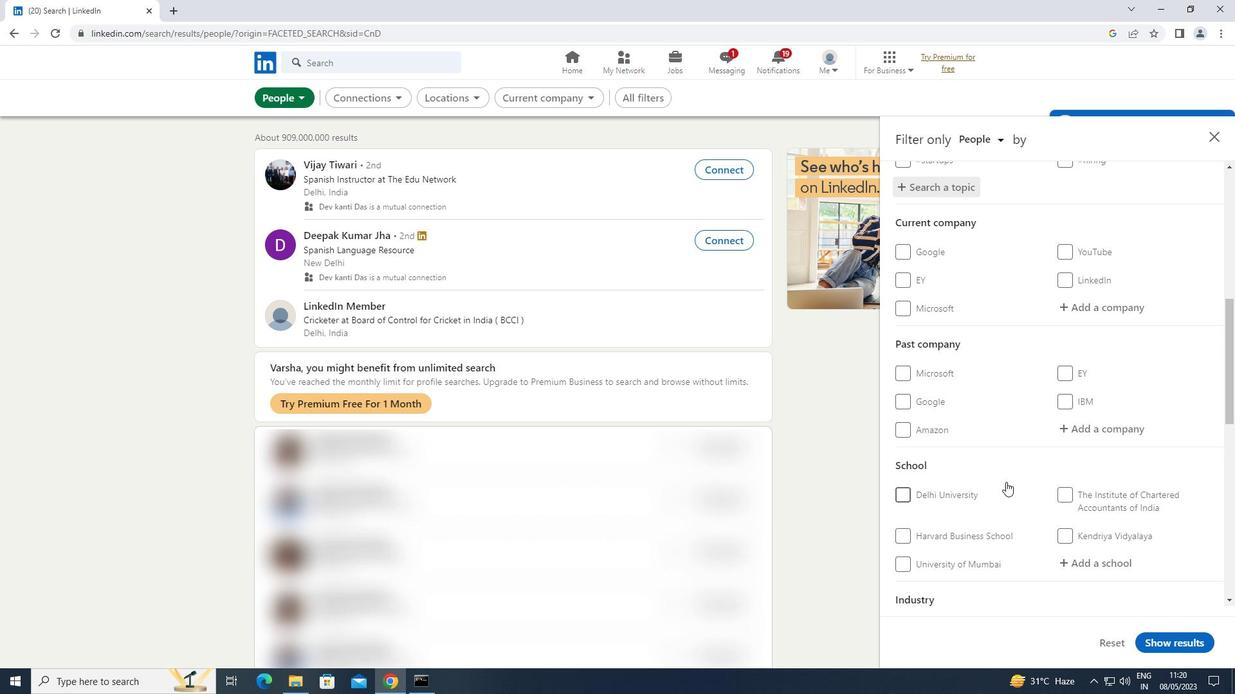 
Action: Mouse scrolled (1013, 478) with delta (0, 0)
Screenshot: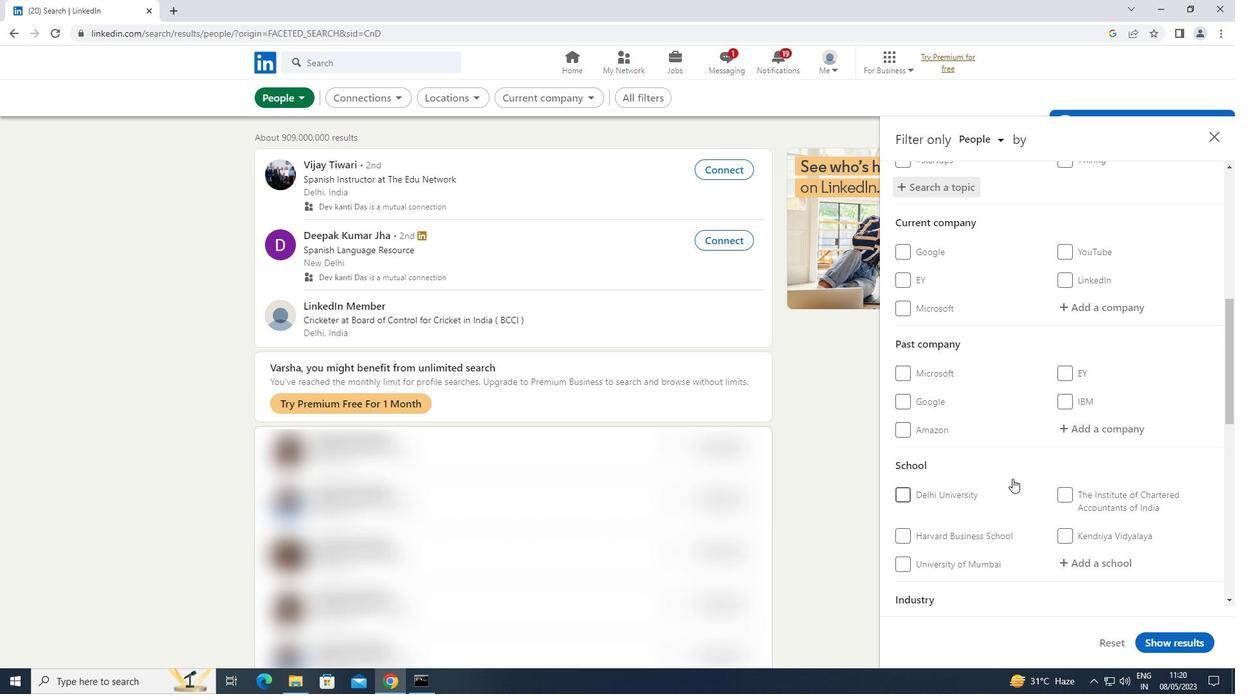 
Action: Mouse scrolled (1013, 478) with delta (0, 0)
Screenshot: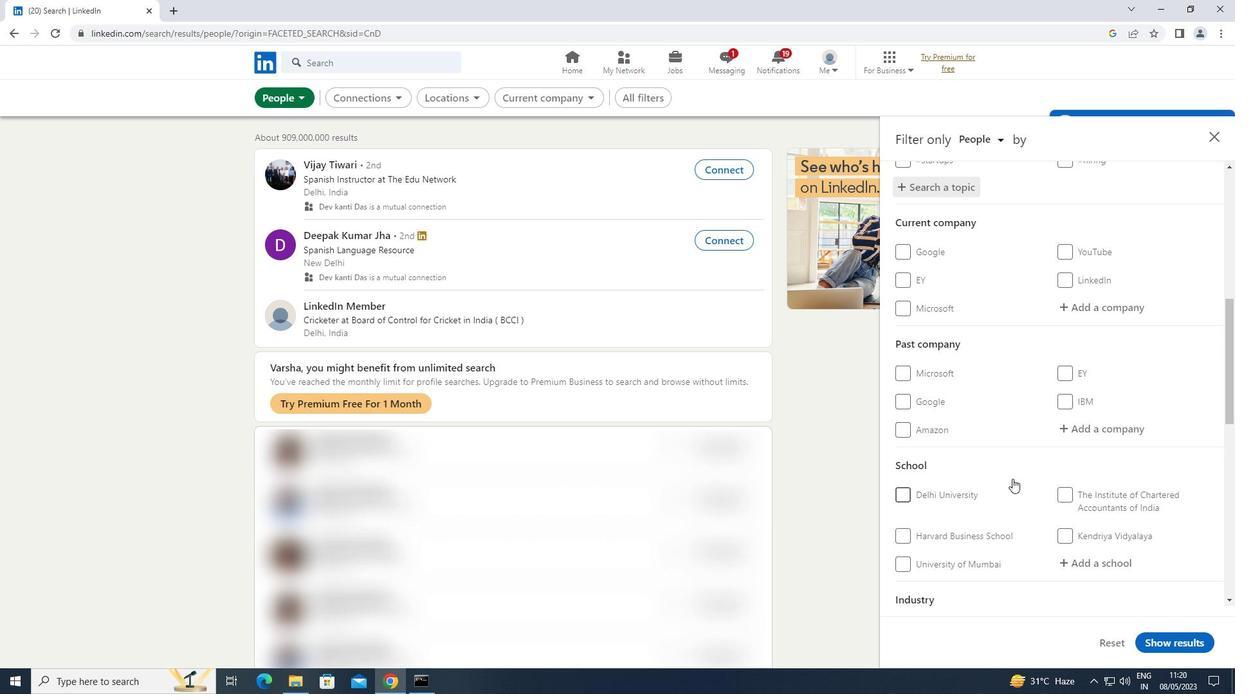 
Action: Mouse scrolled (1013, 478) with delta (0, 0)
Screenshot: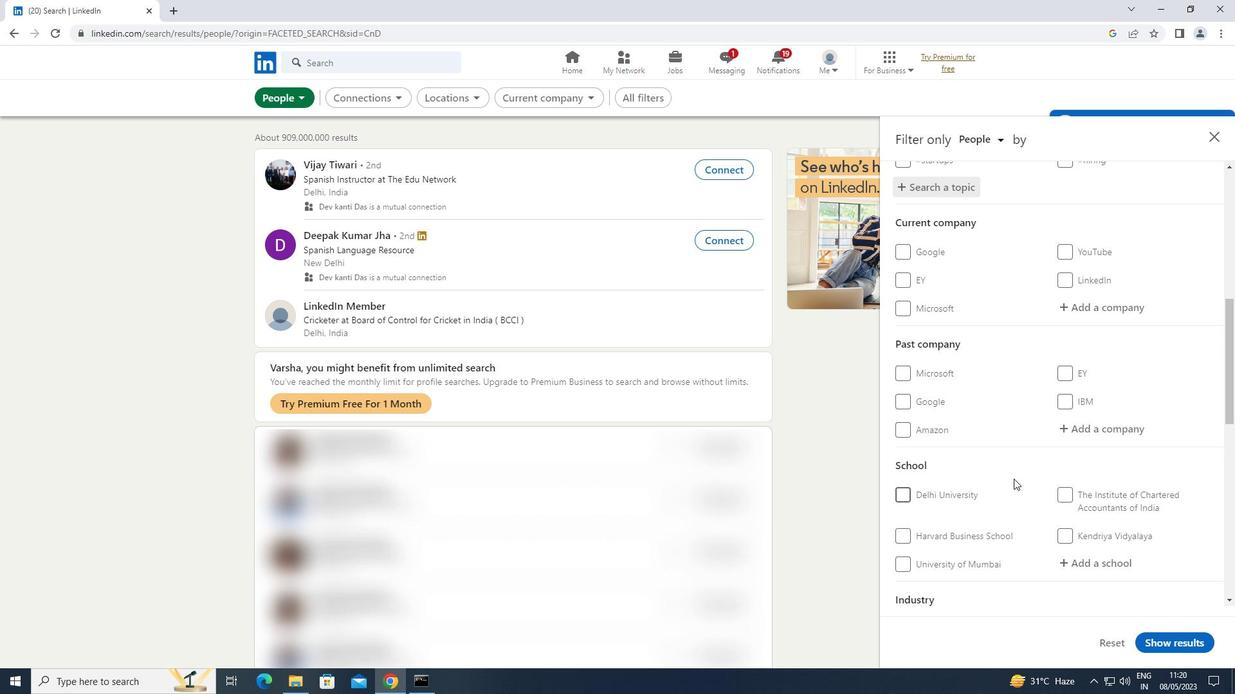 
Action: Mouse moved to (896, 286)
Screenshot: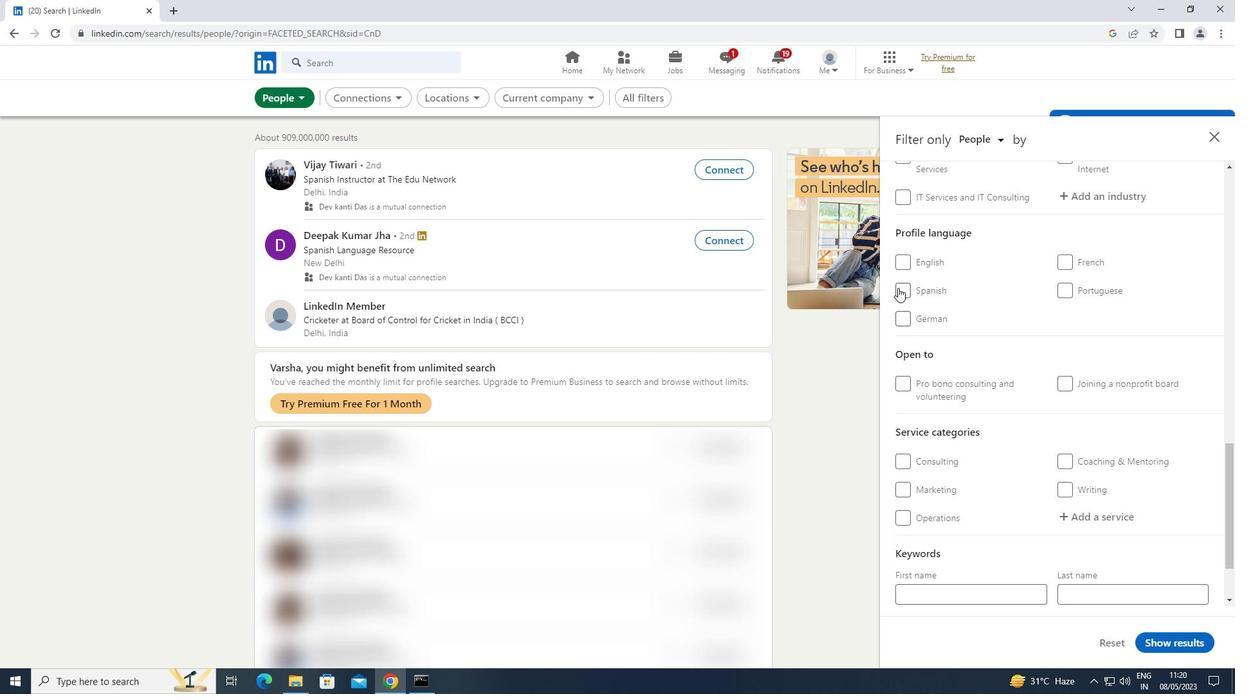
Action: Mouse pressed left at (896, 286)
Screenshot: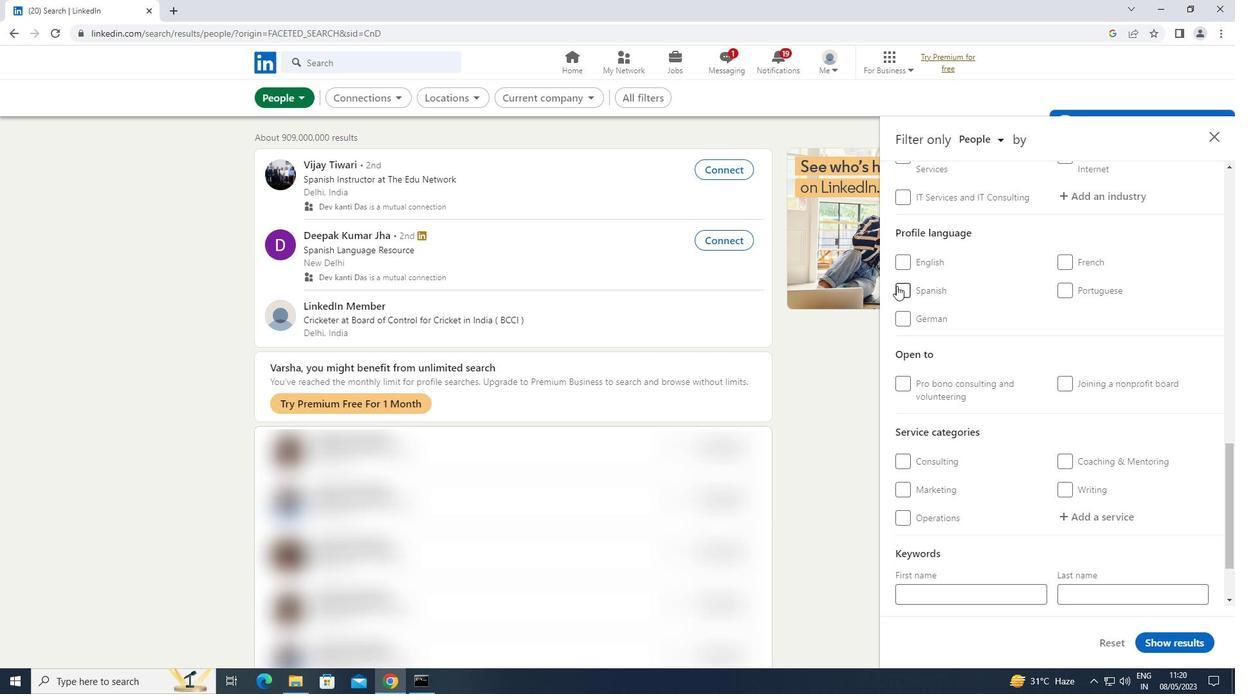 
Action: Mouse moved to (953, 317)
Screenshot: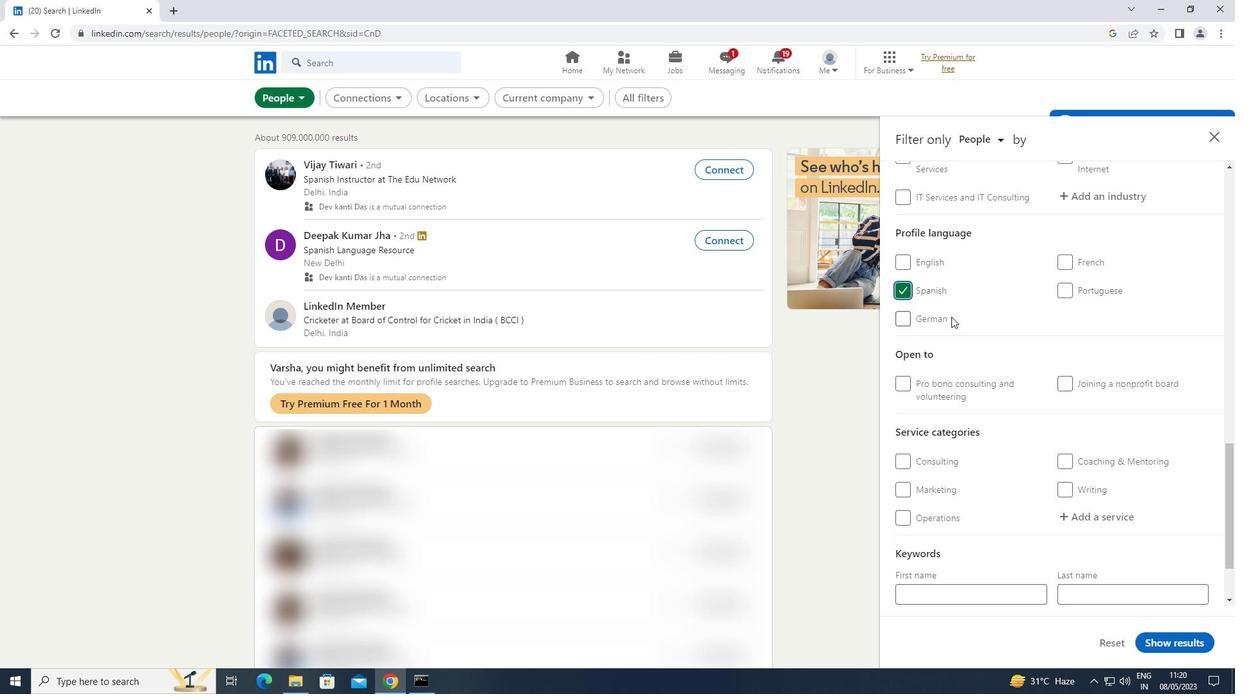
Action: Mouse scrolled (953, 318) with delta (0, 0)
Screenshot: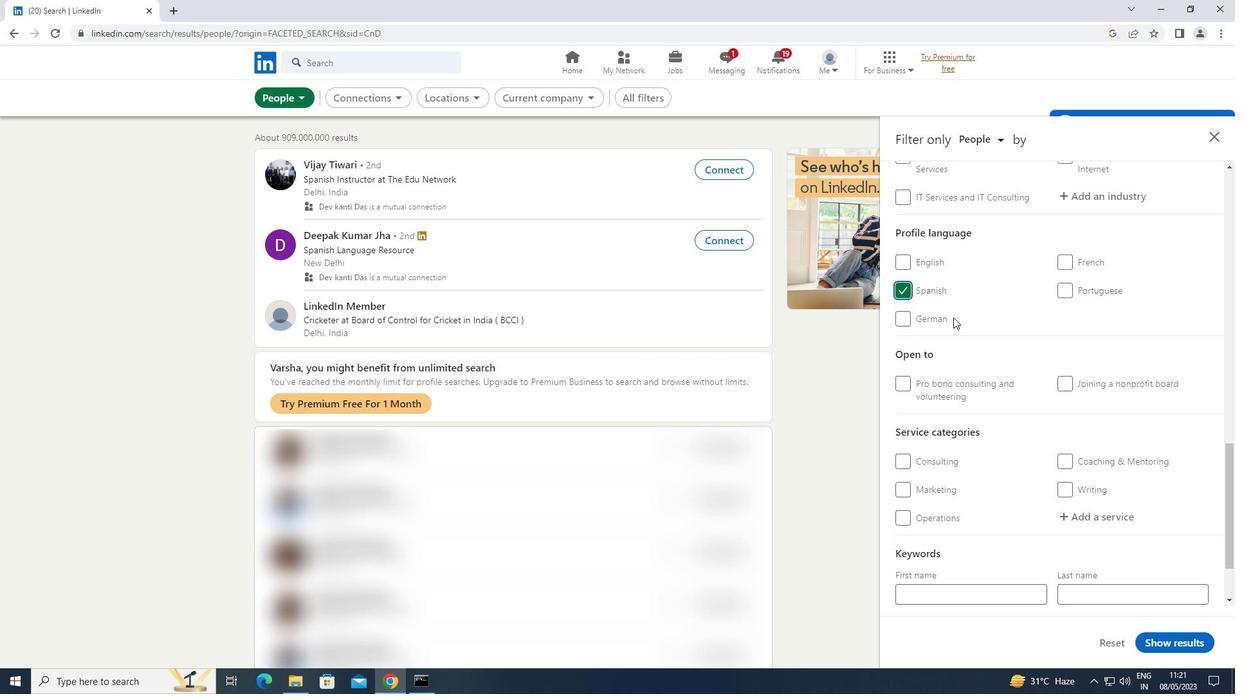 
Action: Mouse scrolled (953, 318) with delta (0, 0)
Screenshot: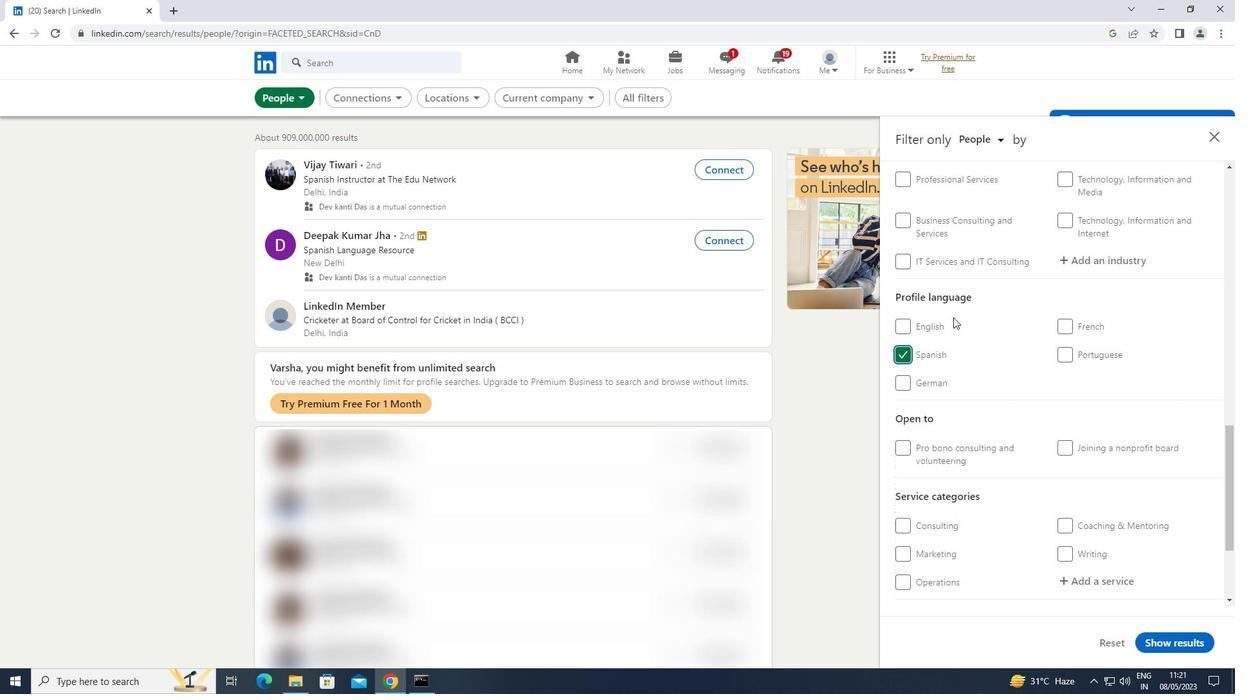 
Action: Mouse scrolled (953, 318) with delta (0, 0)
Screenshot: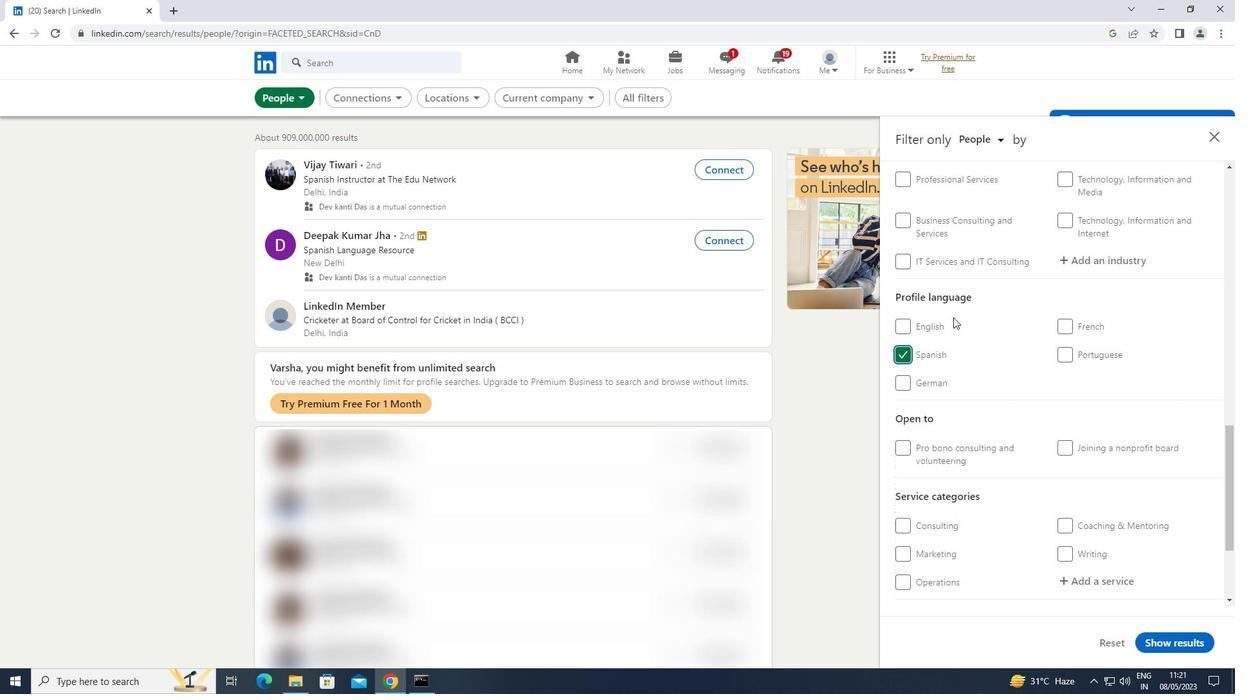 
Action: Mouse moved to (954, 317)
Screenshot: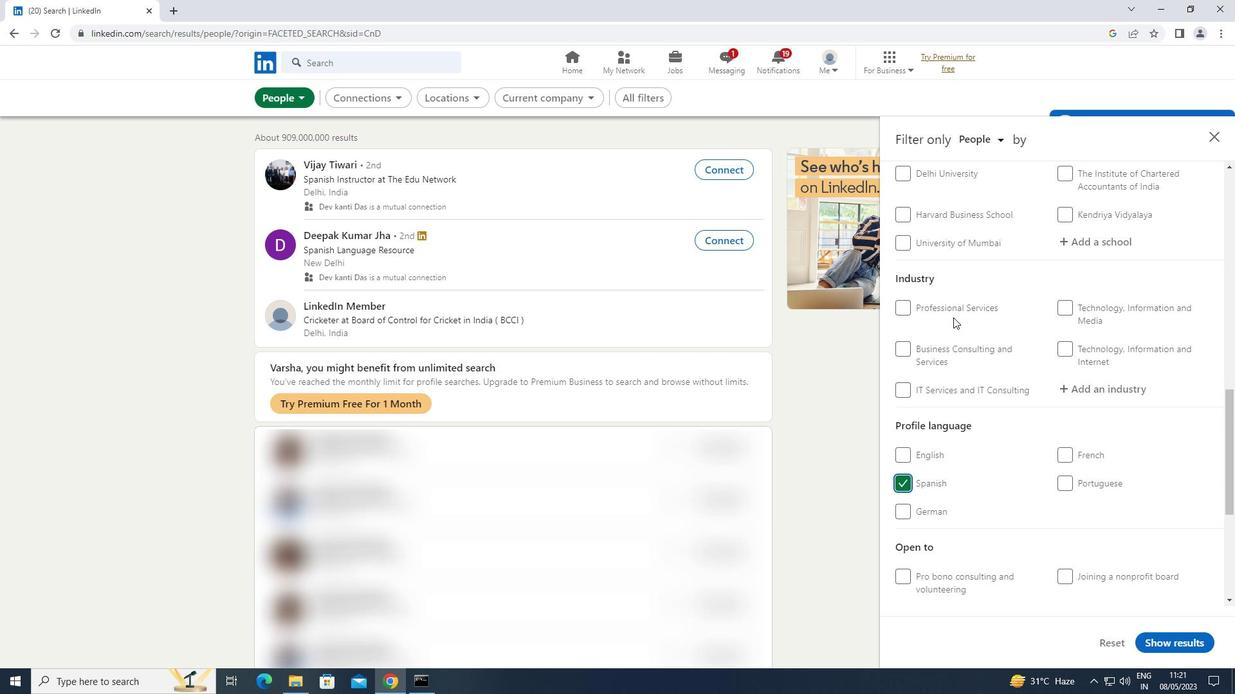 
Action: Mouse scrolled (954, 318) with delta (0, 0)
Screenshot: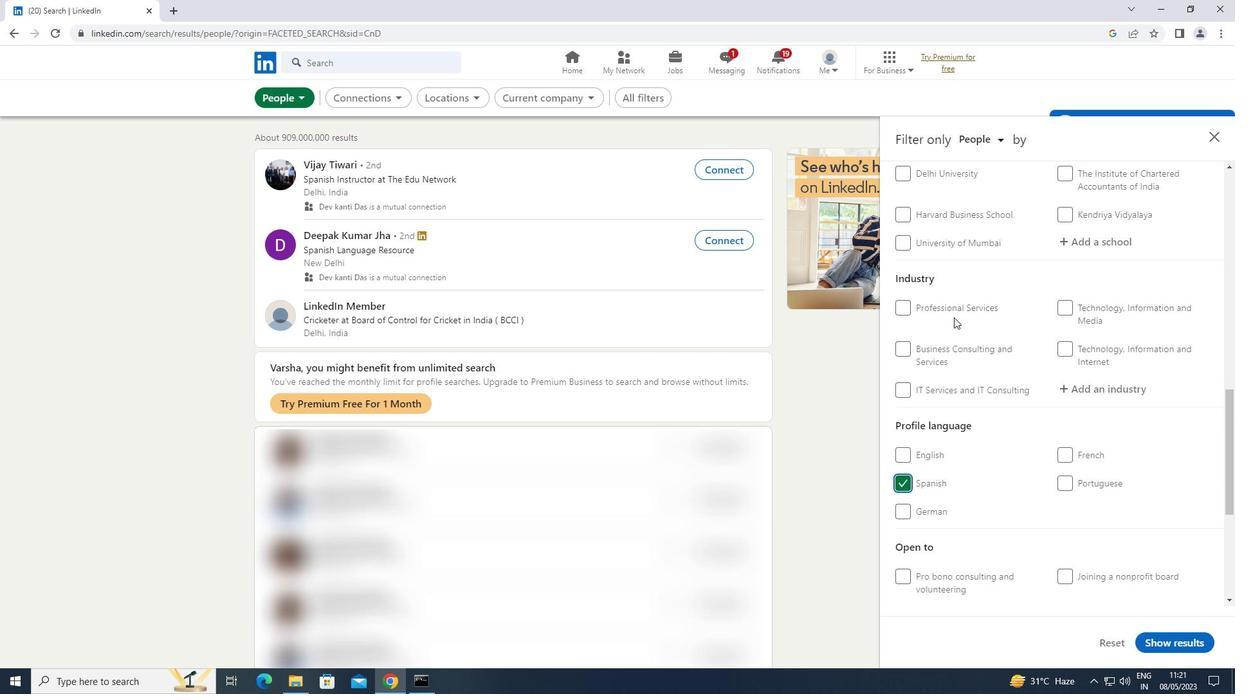 
Action: Mouse scrolled (954, 318) with delta (0, 0)
Screenshot: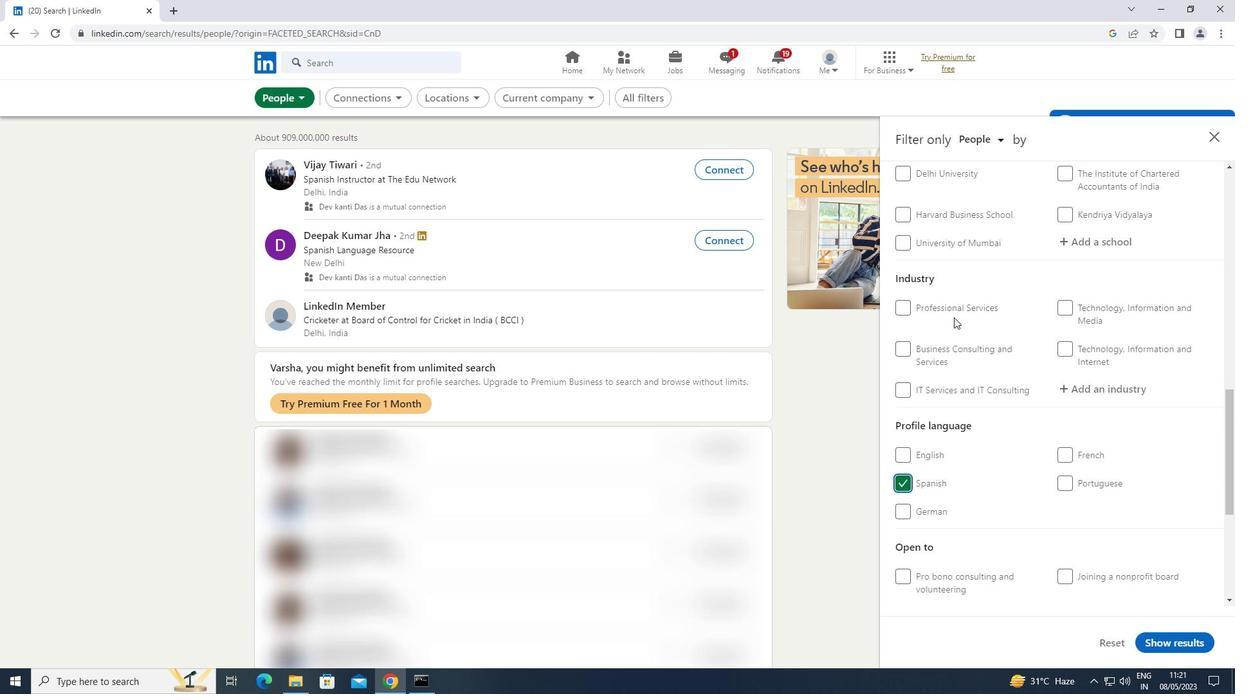 
Action: Mouse scrolled (954, 318) with delta (0, 0)
Screenshot: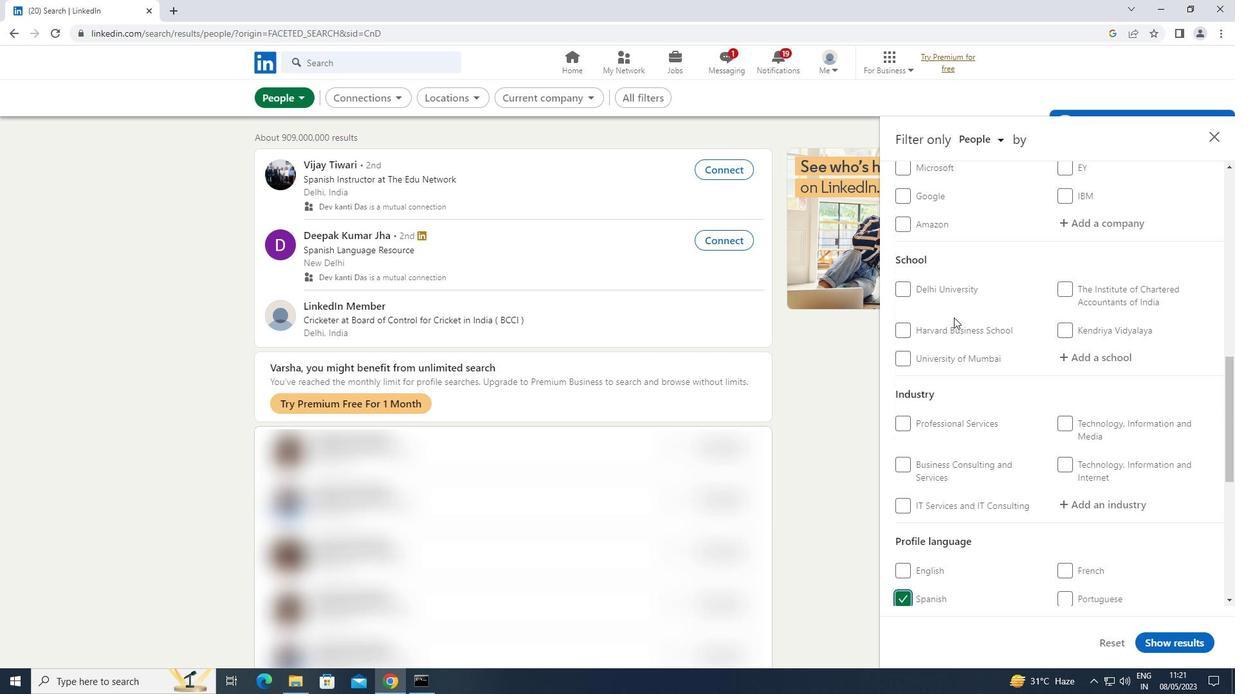 
Action: Mouse scrolled (954, 318) with delta (0, 0)
Screenshot: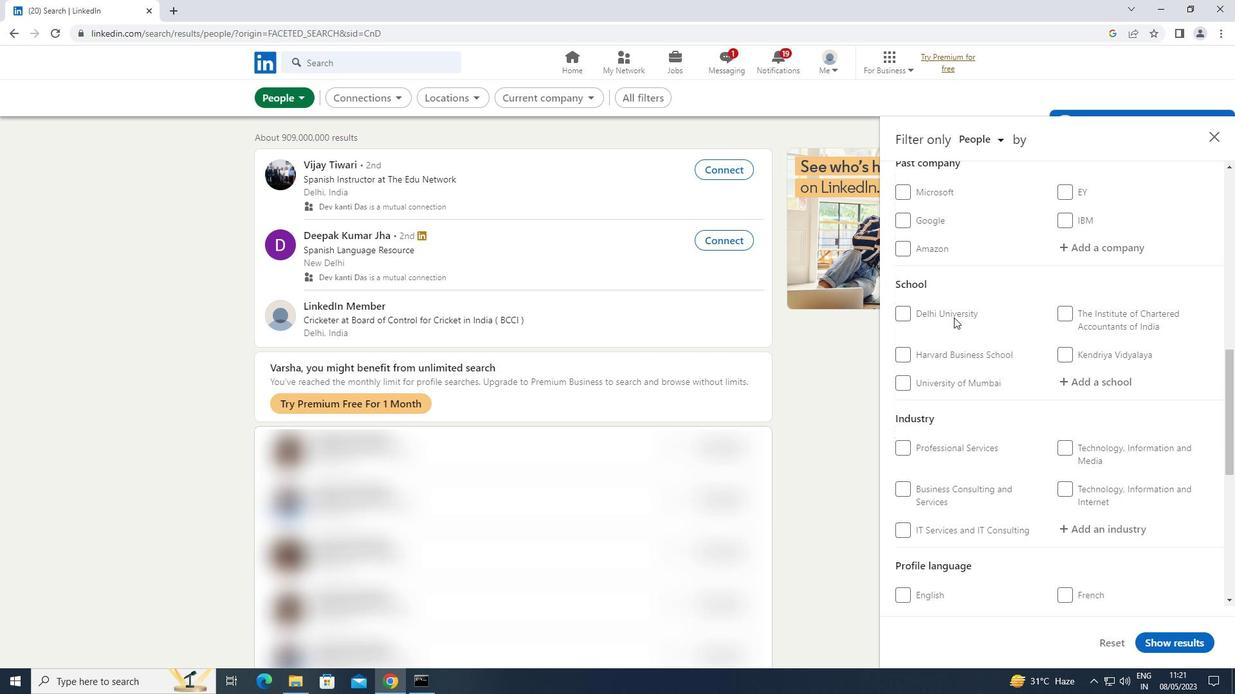 
Action: Mouse moved to (995, 321)
Screenshot: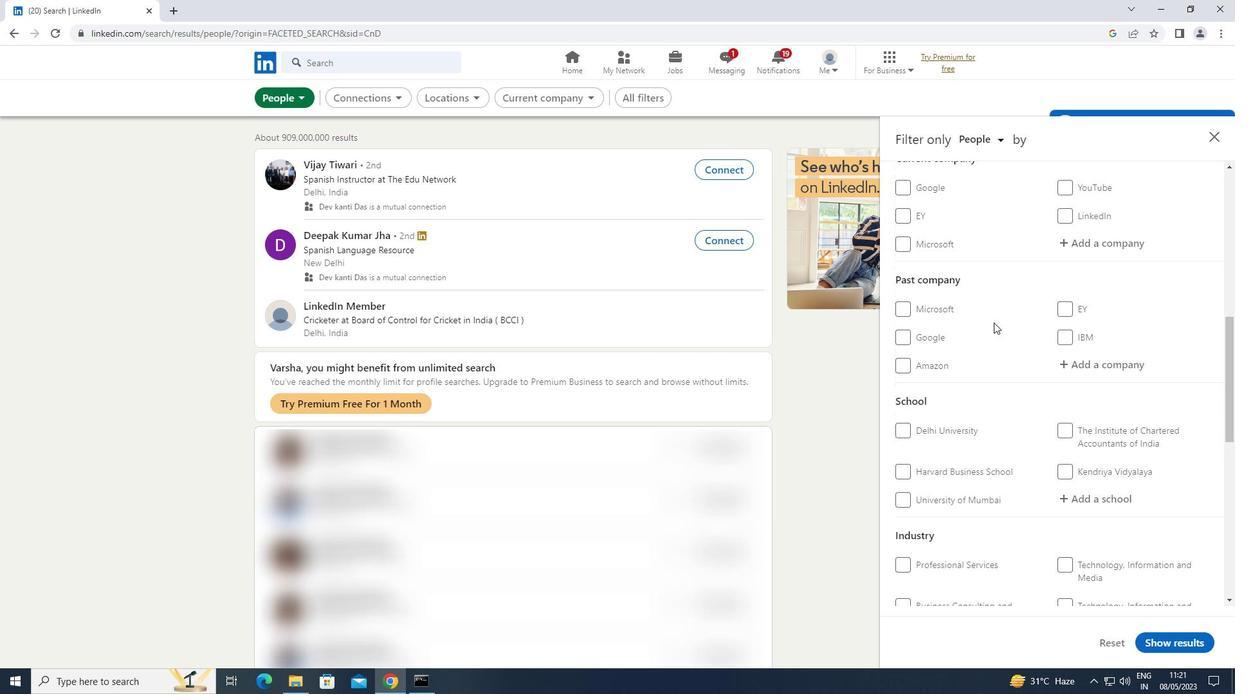 
Action: Mouse scrolled (995, 321) with delta (0, 0)
Screenshot: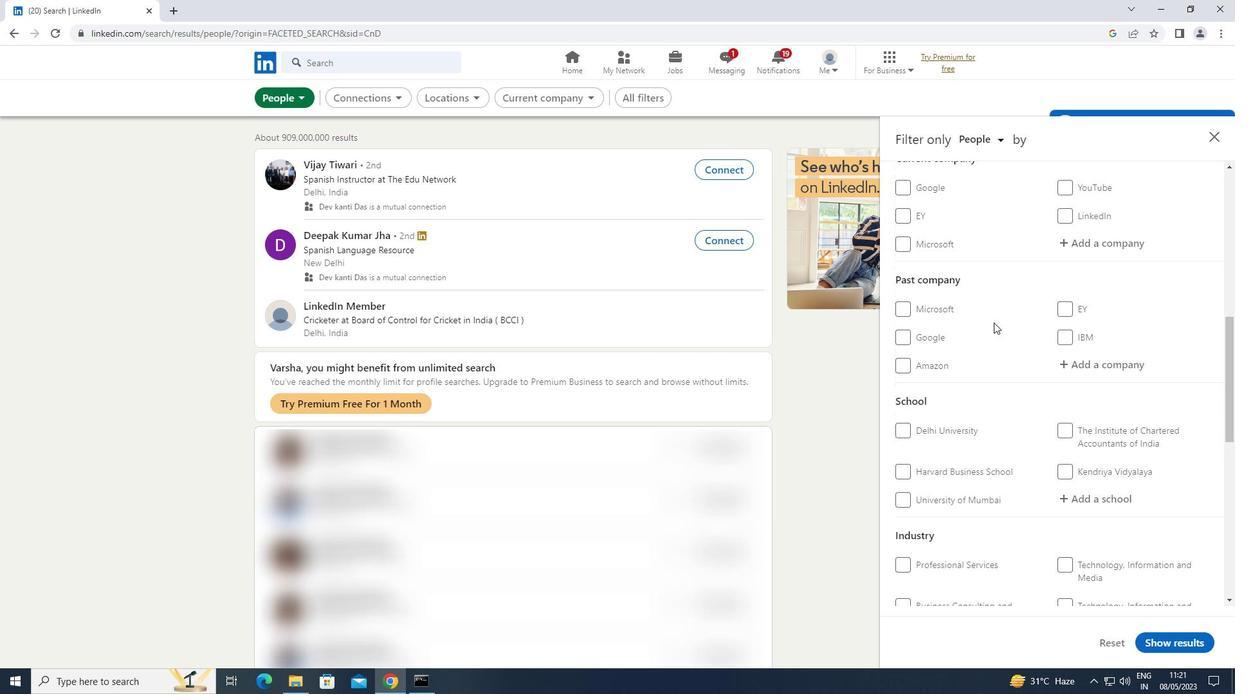 
Action: Mouse moved to (1092, 302)
Screenshot: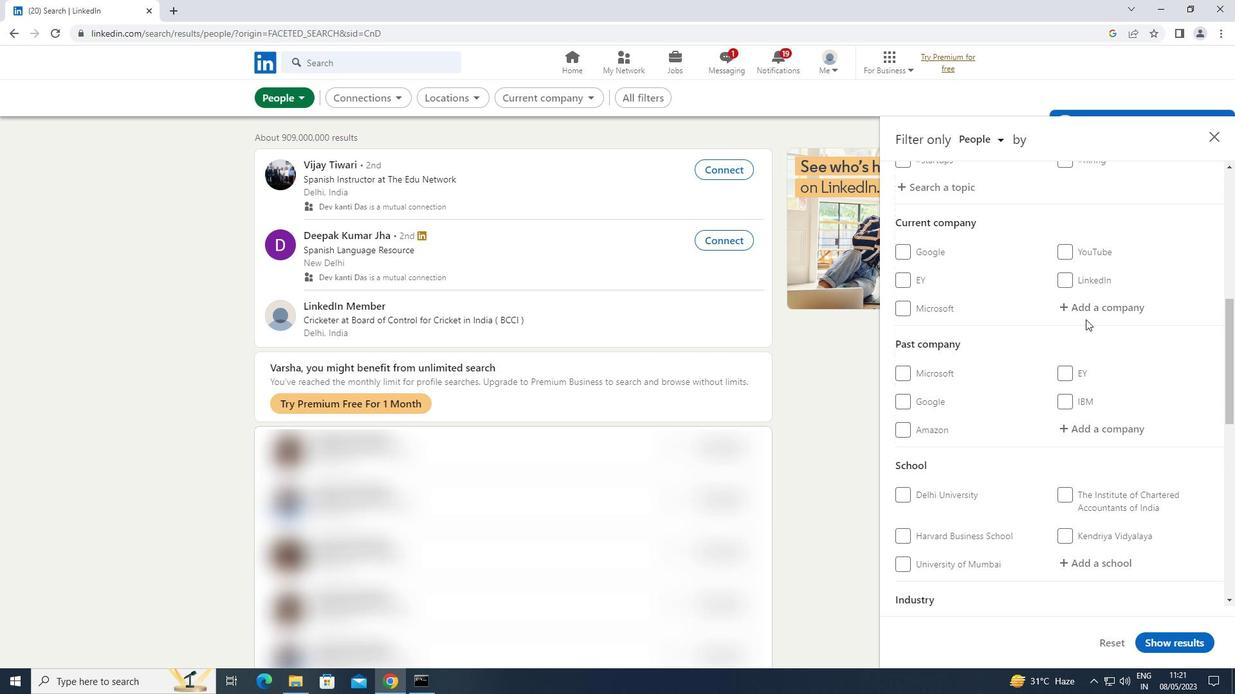 
Action: Mouse pressed left at (1092, 302)
Screenshot: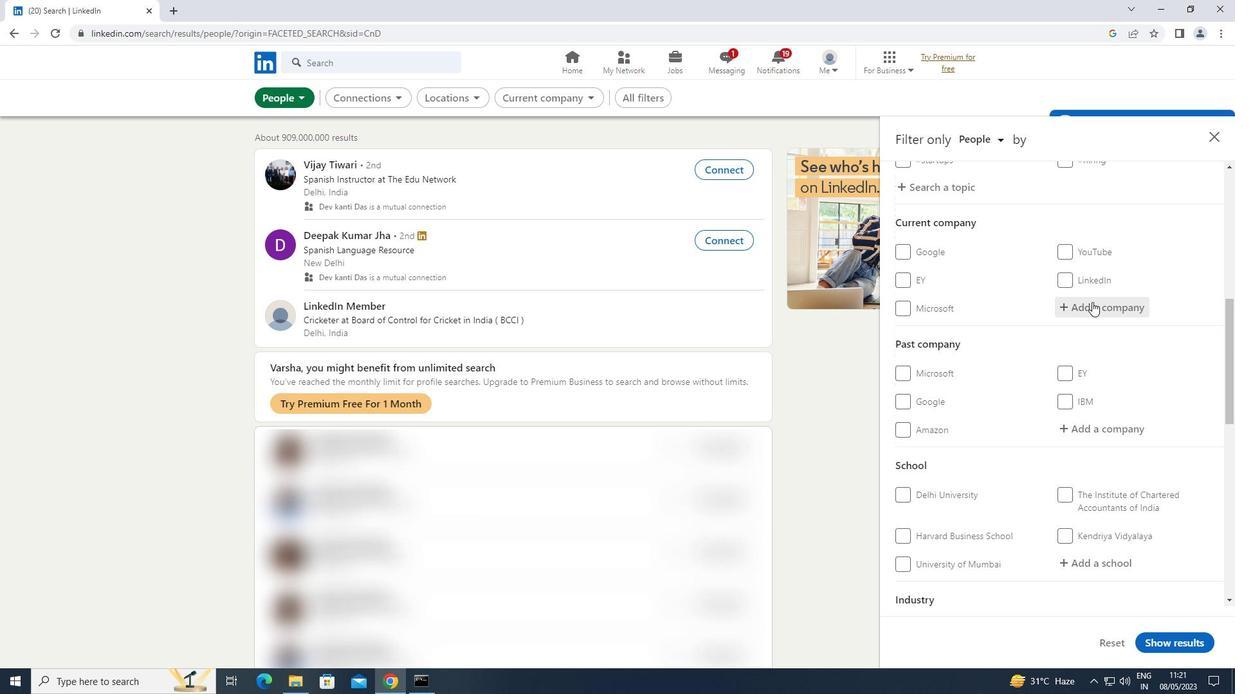
Action: Key pressed <Key.shift>PUNJAB<Key.space>
Screenshot: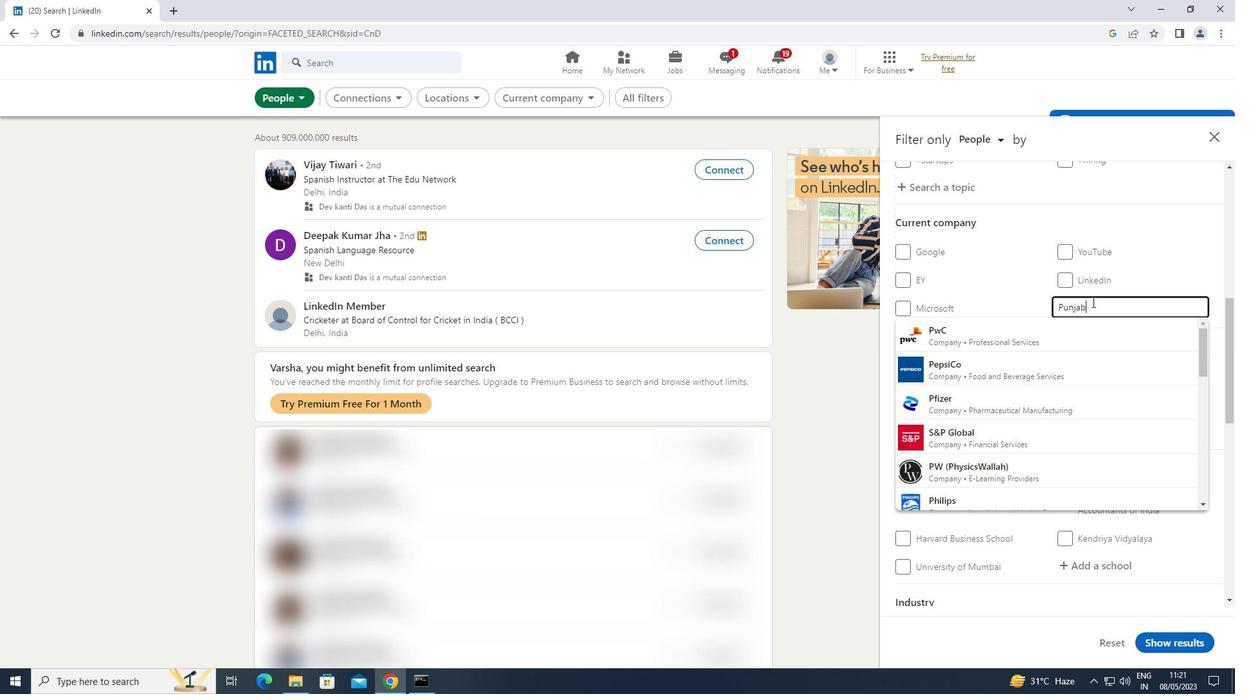 
Action: Mouse moved to (1036, 333)
Screenshot: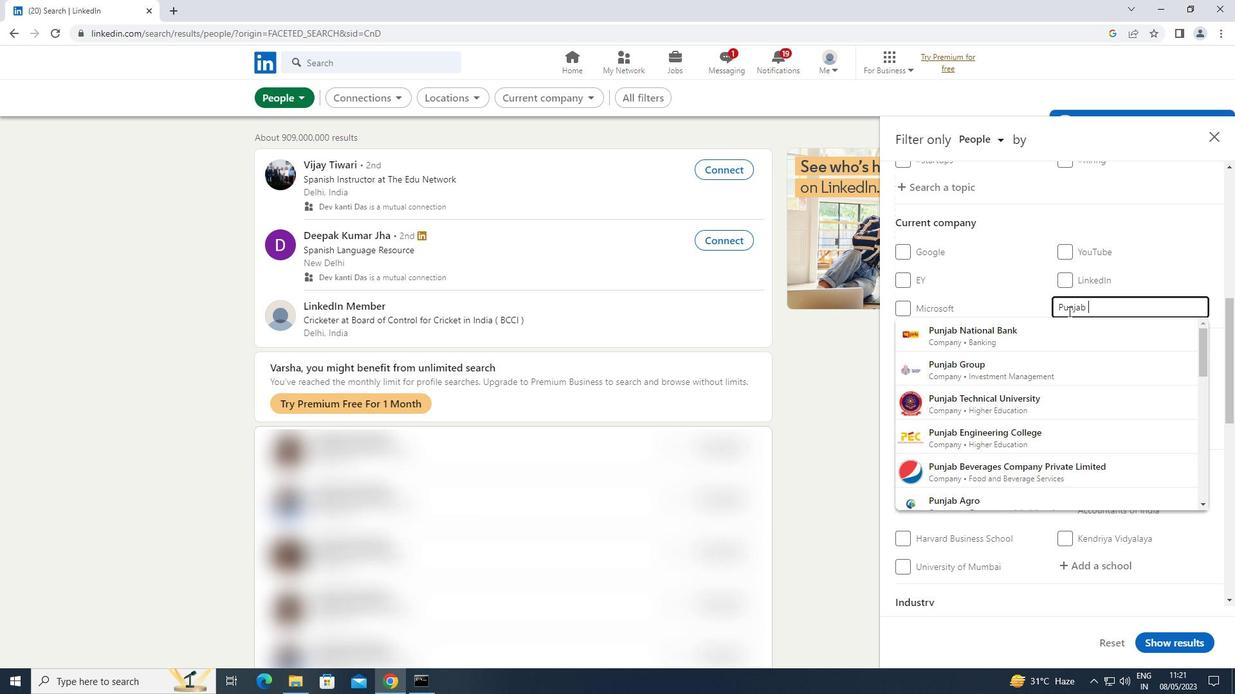 
Action: Mouse pressed left at (1036, 333)
Screenshot: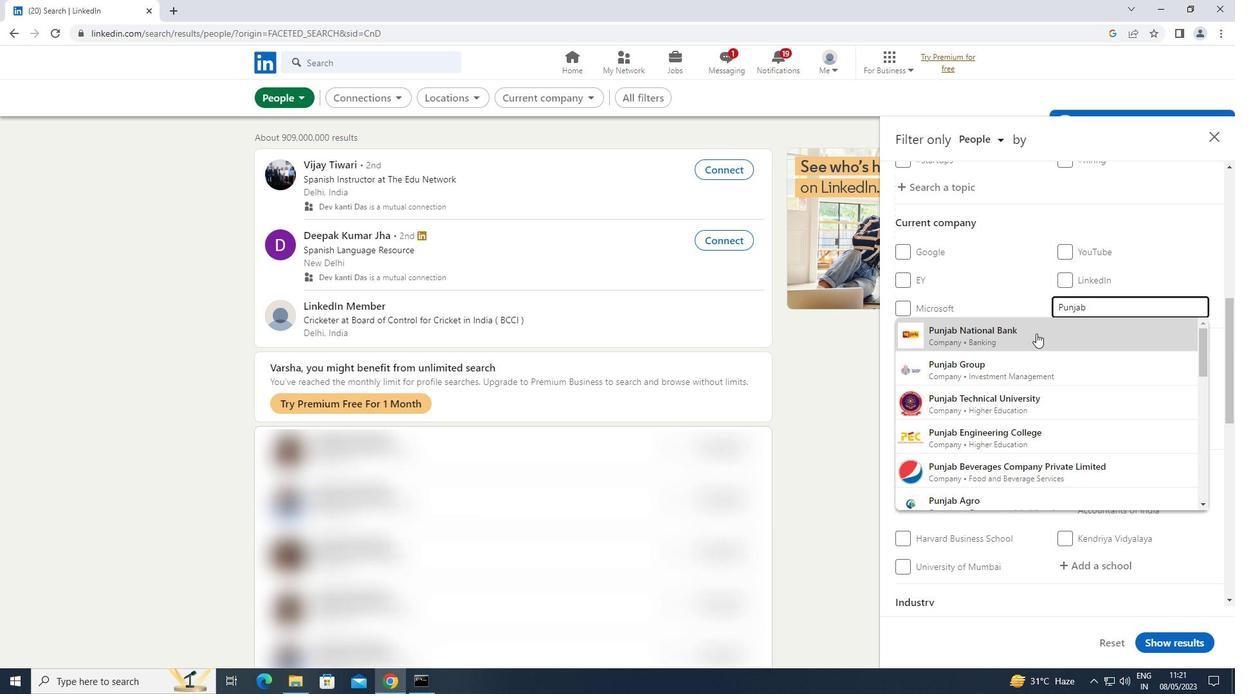 
Action: Mouse scrolled (1036, 333) with delta (0, 0)
Screenshot: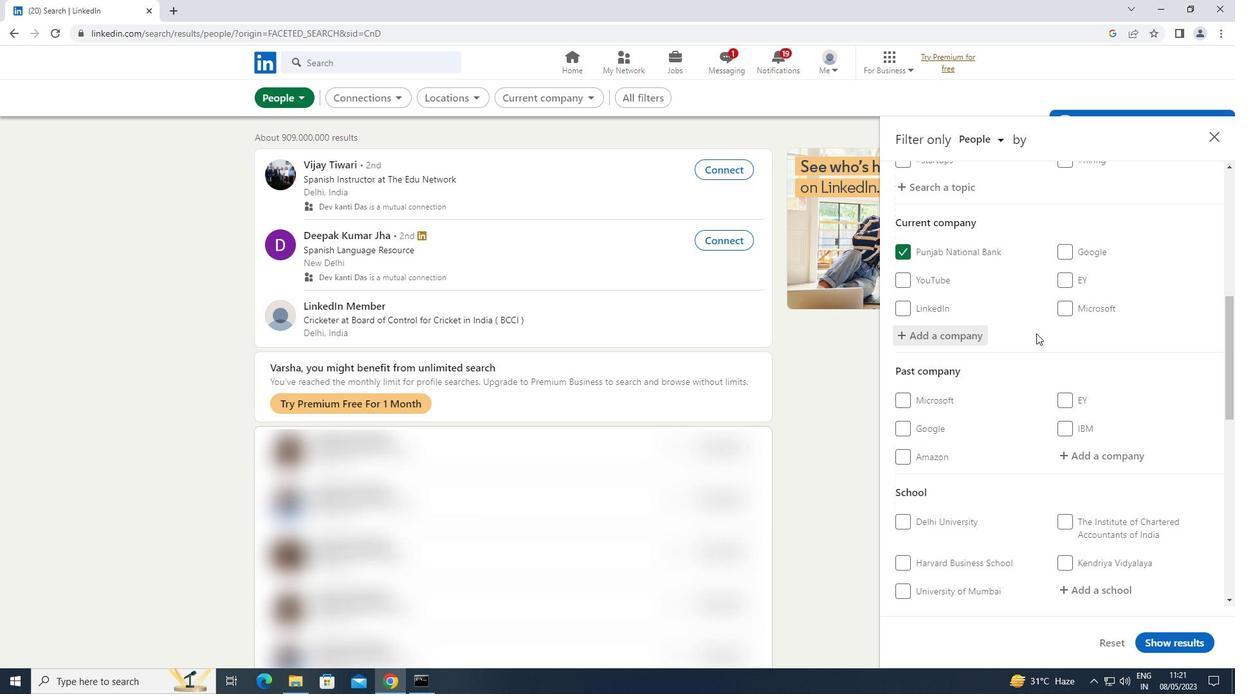 
Action: Mouse scrolled (1036, 333) with delta (0, 0)
Screenshot: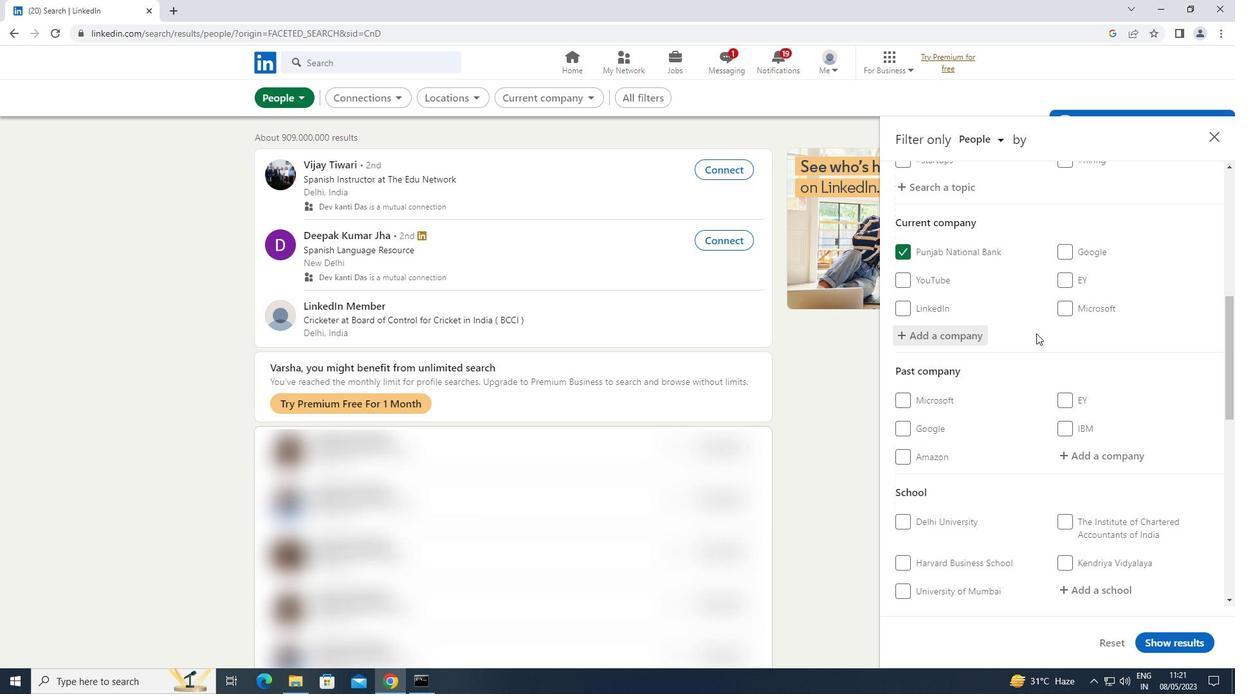 
Action: Mouse moved to (1084, 454)
Screenshot: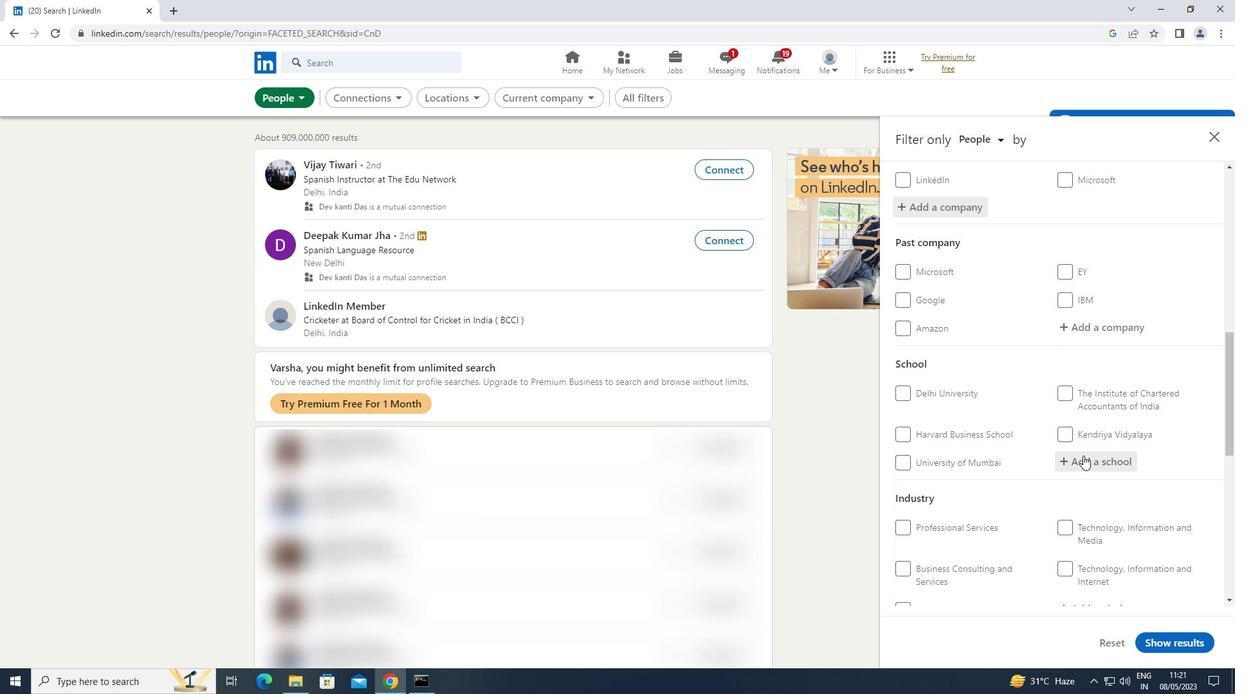 
Action: Mouse pressed left at (1084, 454)
Screenshot: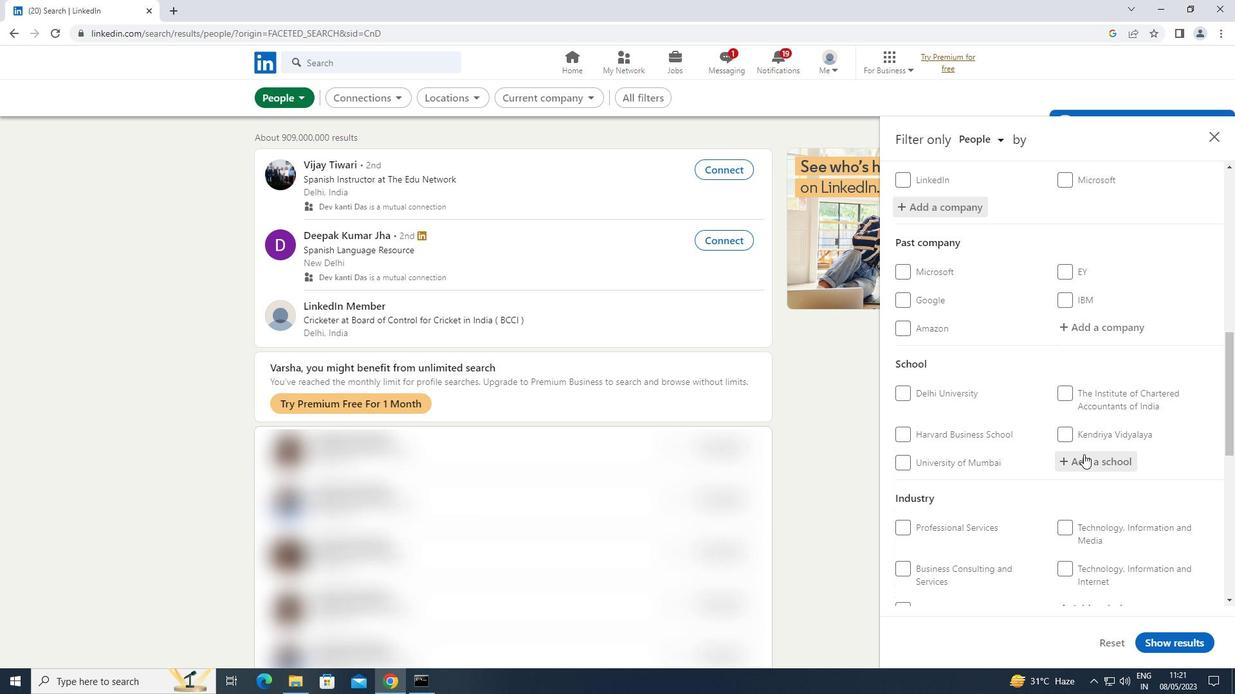 
Action: Mouse moved to (1084, 454)
Screenshot: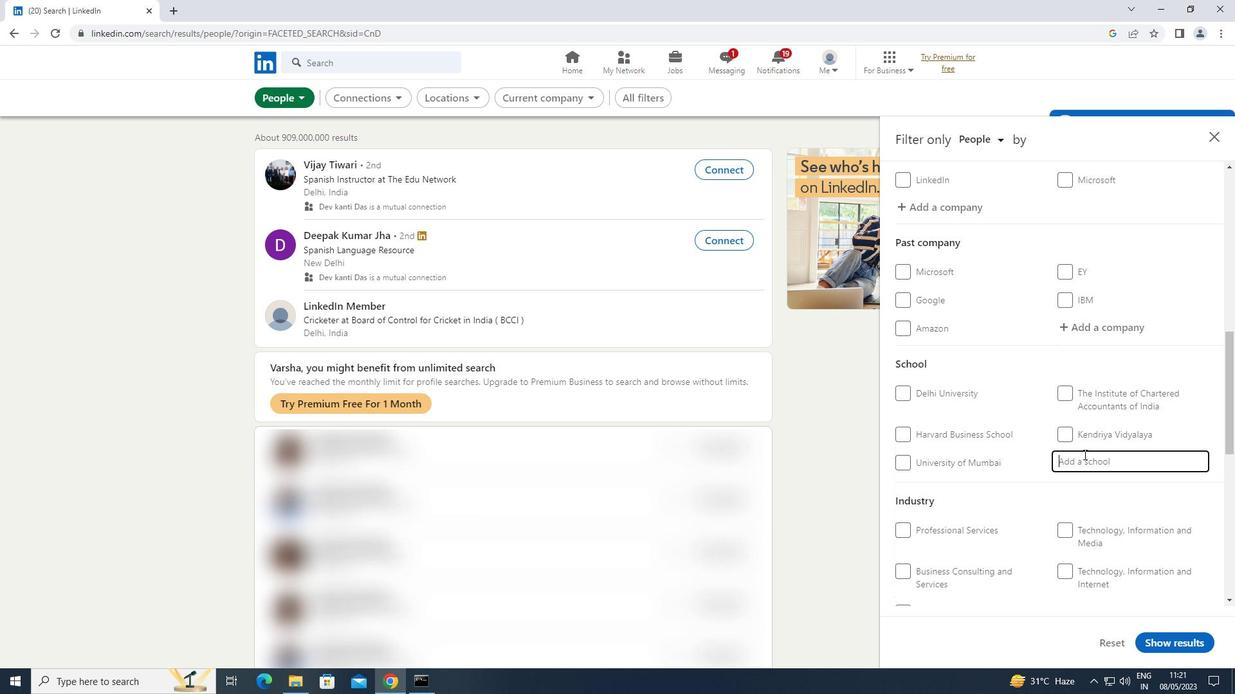 
Action: Key pressed <Key.shift><Key.shift><Key.shift>KOLHAPUR<Key.space><Key.shift>JOBS
Screenshot: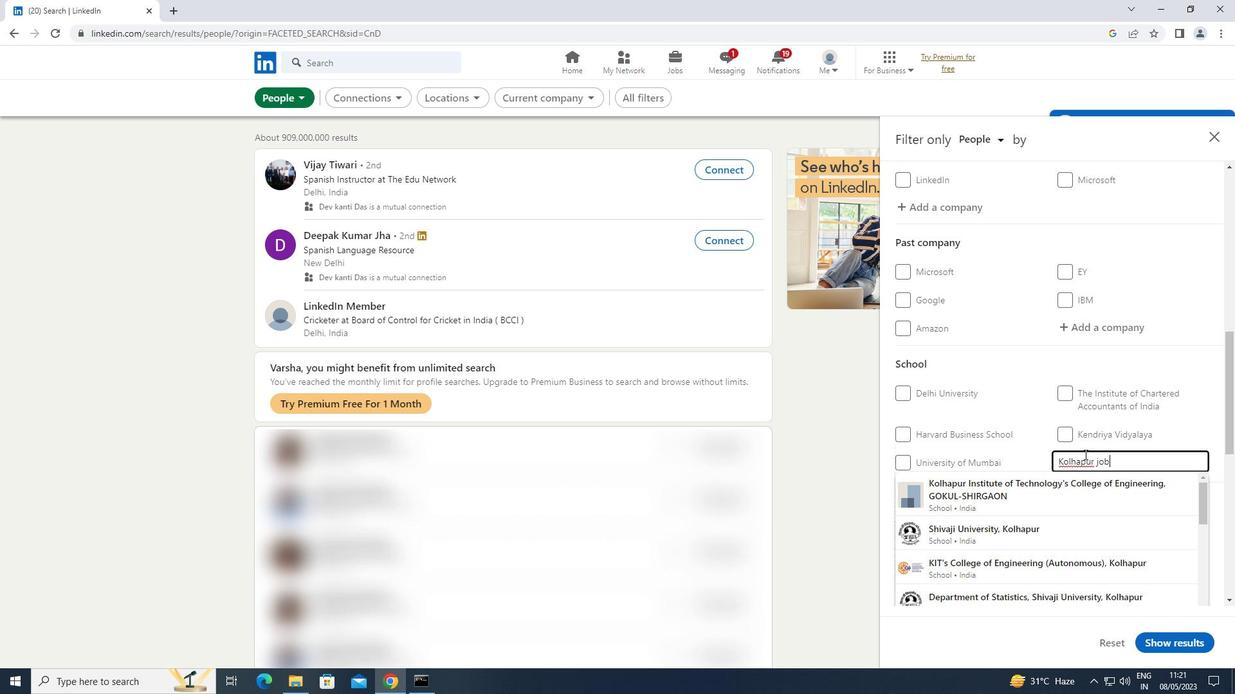 
Action: Mouse moved to (1085, 454)
Screenshot: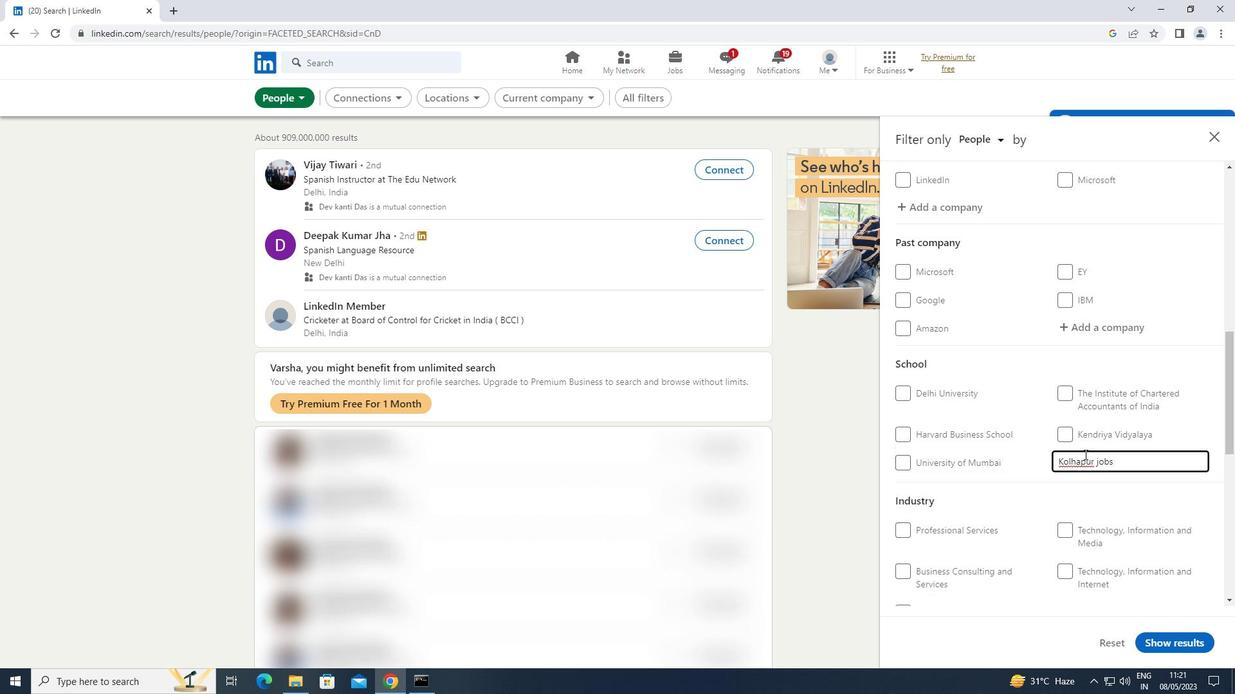 
Action: Mouse scrolled (1085, 453) with delta (0, 0)
Screenshot: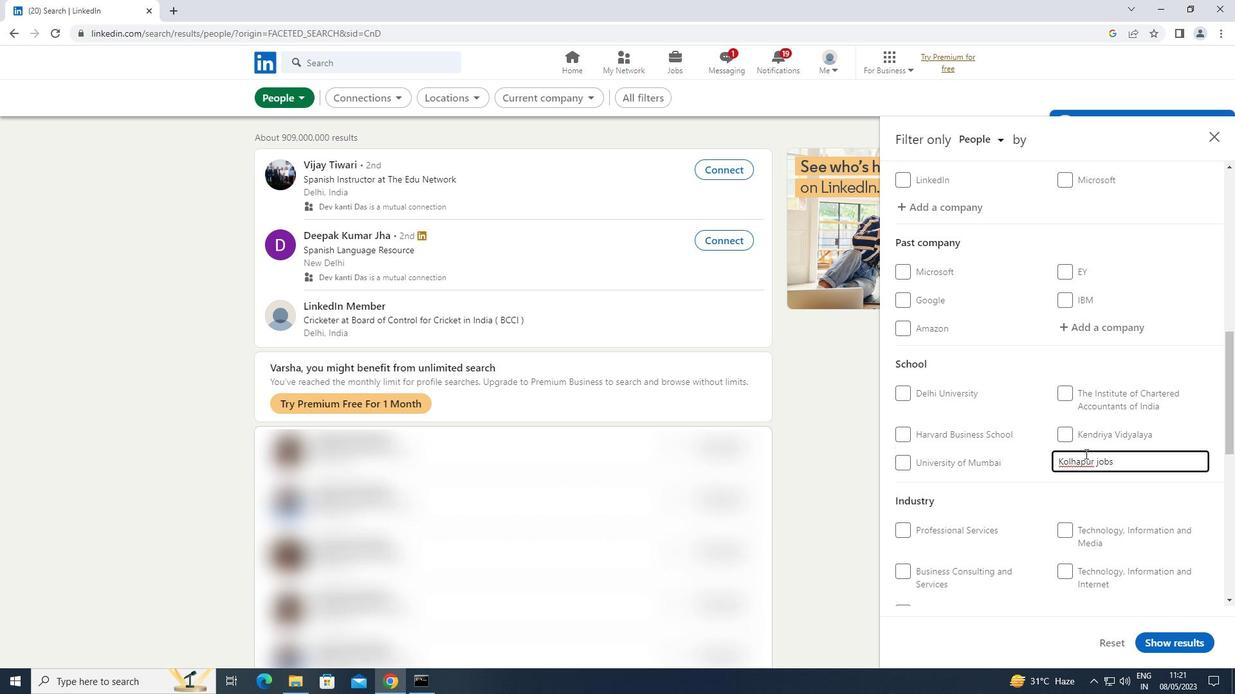 
Action: Mouse scrolled (1085, 453) with delta (0, 0)
Screenshot: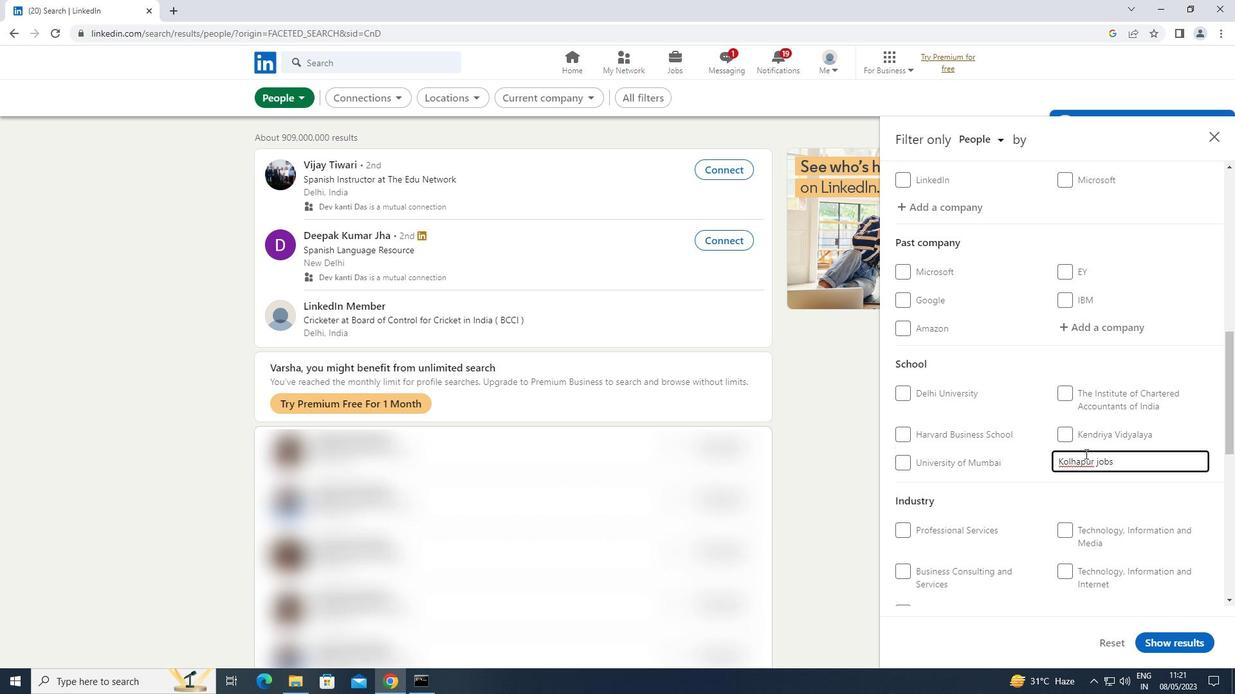 
Action: Mouse moved to (1094, 480)
Screenshot: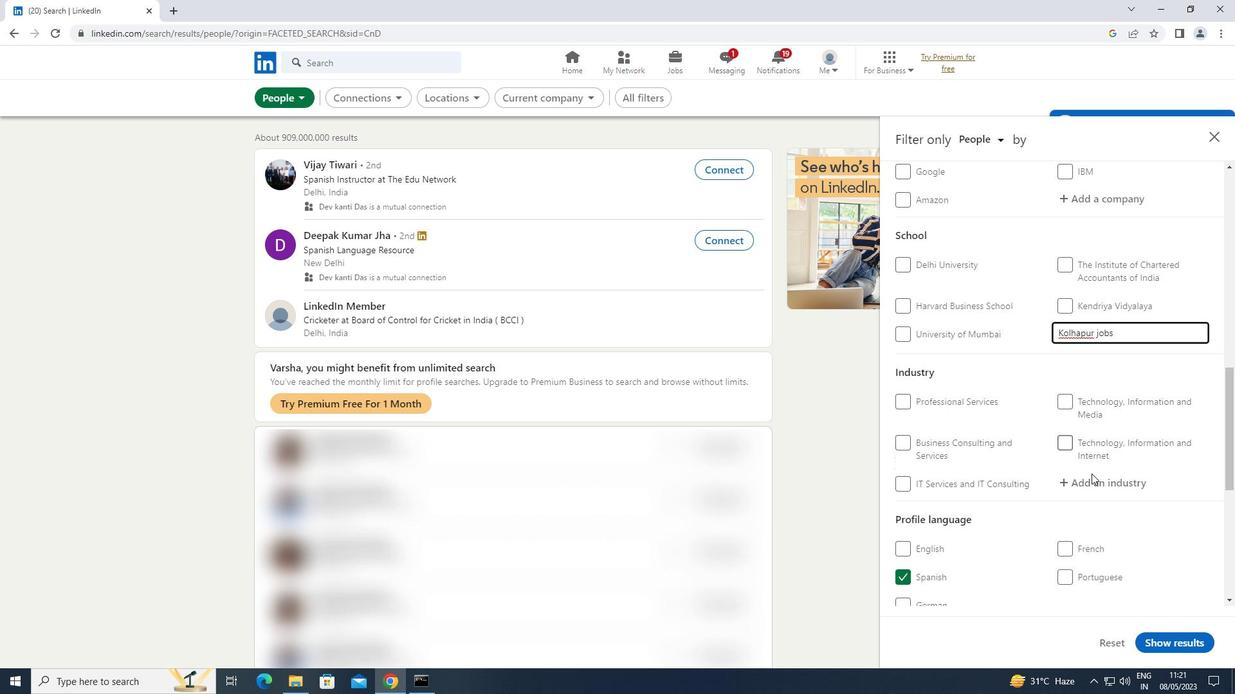 
Action: Mouse pressed left at (1094, 480)
Screenshot: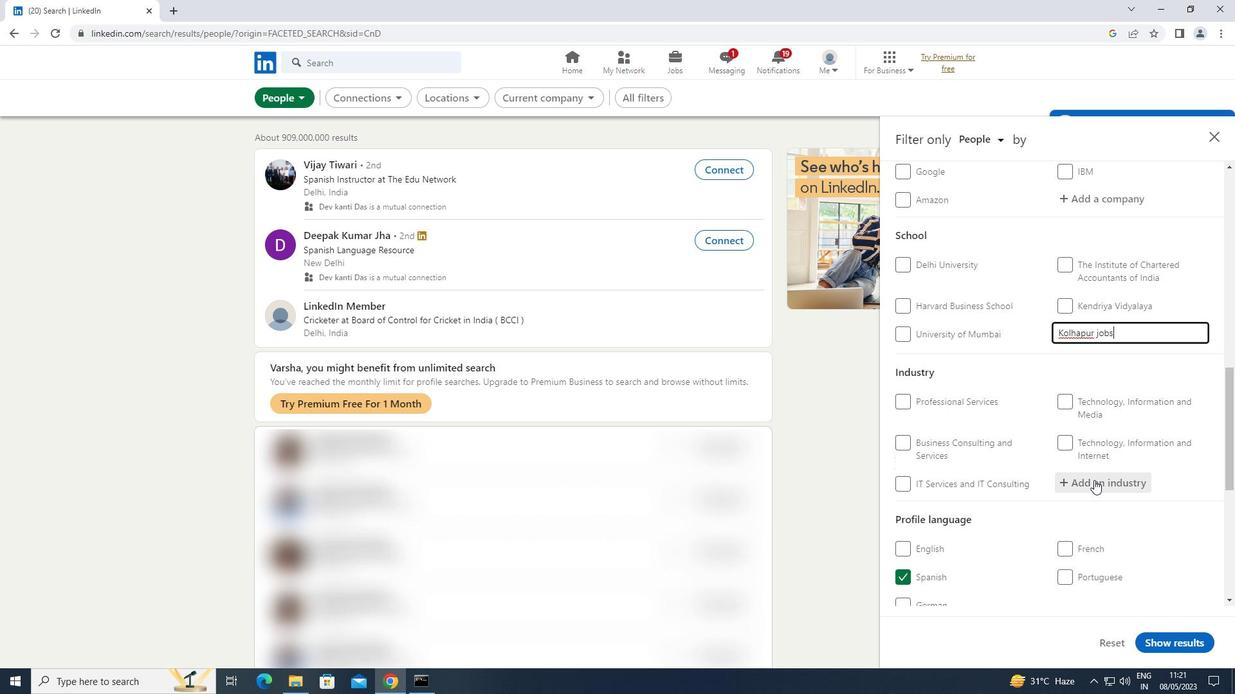 
Action: Key pressed <Key.shift>ENGINEER
Screenshot: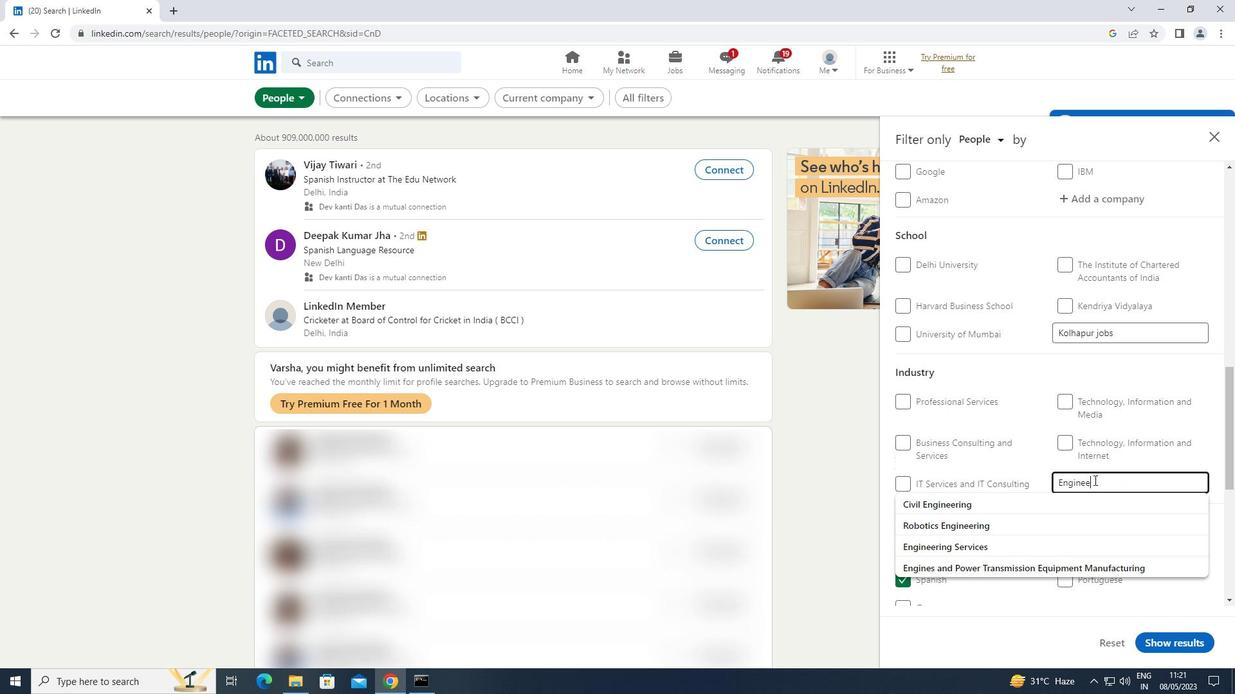 
Action: Mouse moved to (1012, 547)
Screenshot: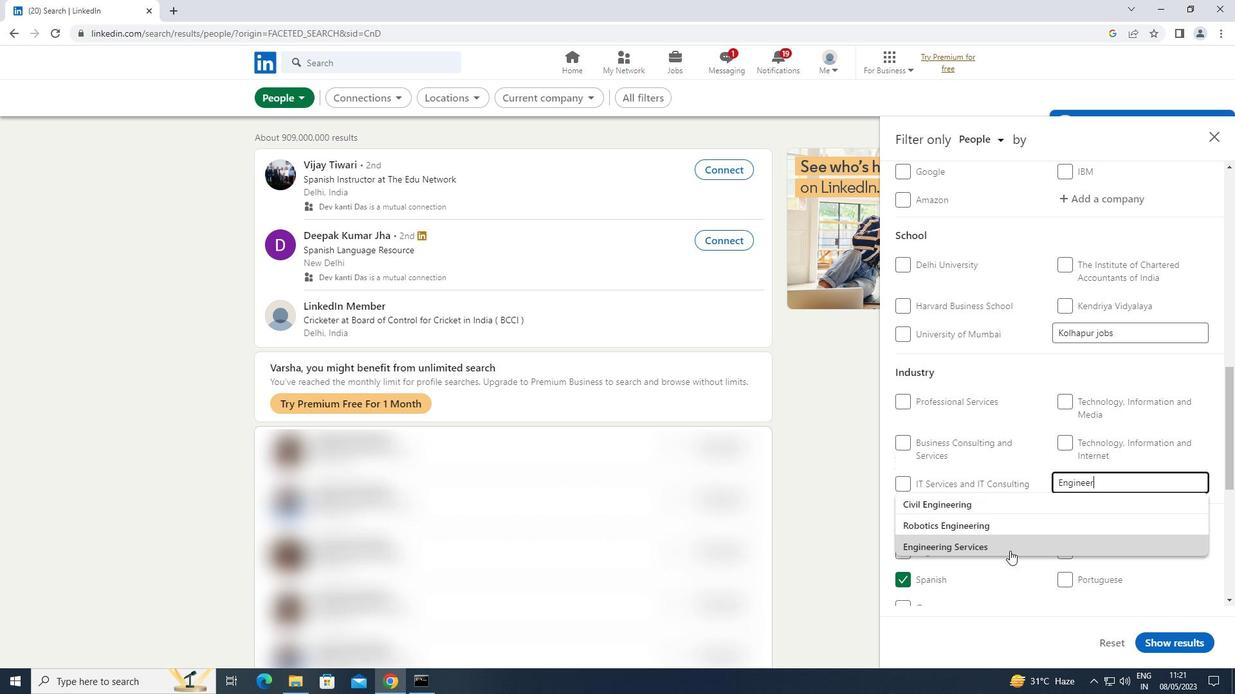 
Action: Mouse pressed left at (1012, 547)
Screenshot: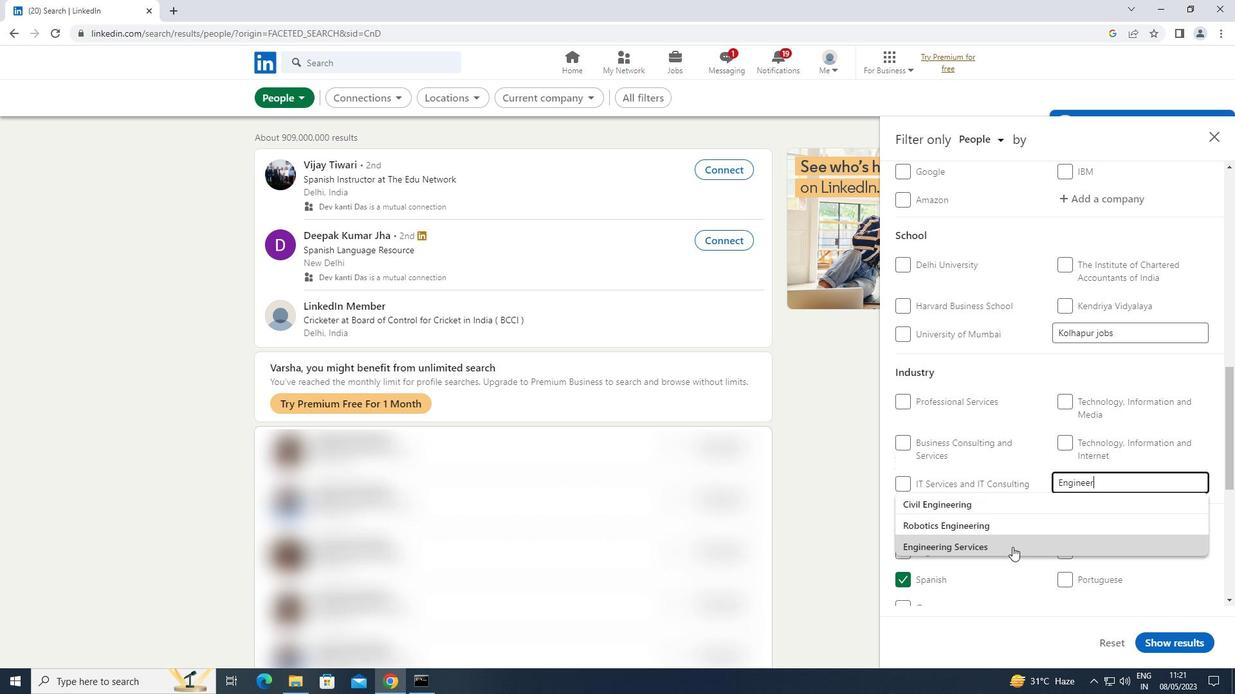 
Action: Mouse scrolled (1012, 546) with delta (0, 0)
Screenshot: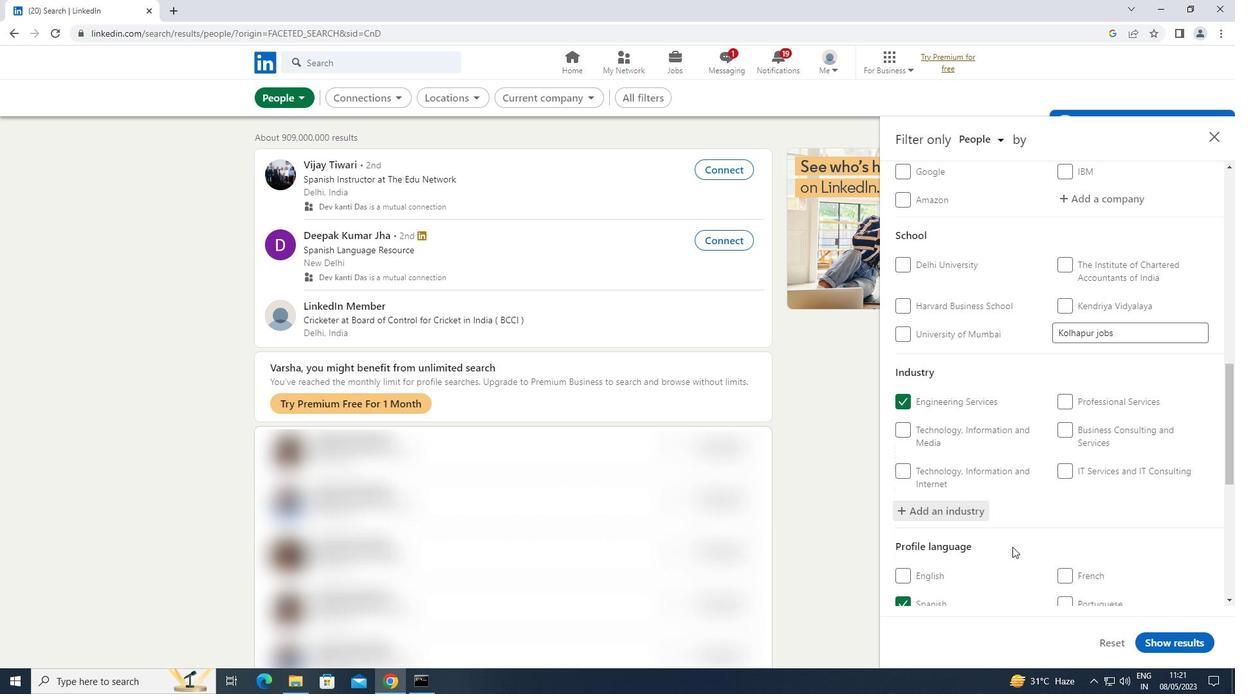 
Action: Mouse scrolled (1012, 546) with delta (0, 0)
Screenshot: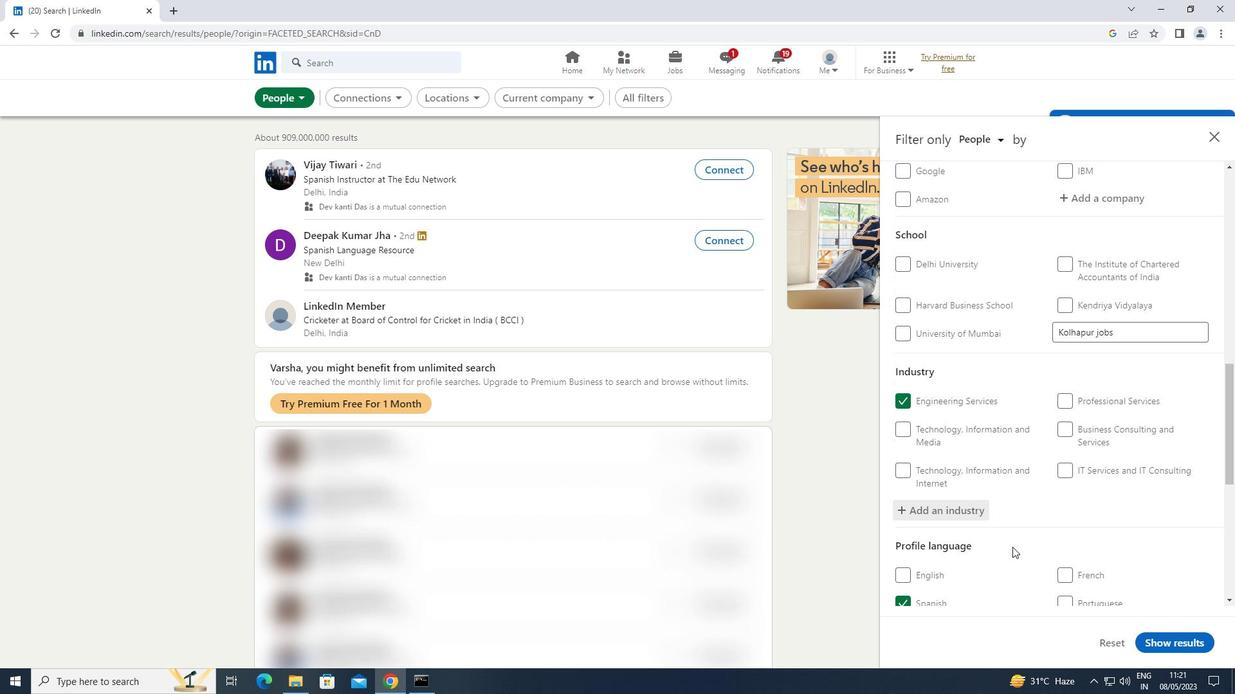 
Action: Mouse scrolled (1012, 546) with delta (0, 0)
Screenshot: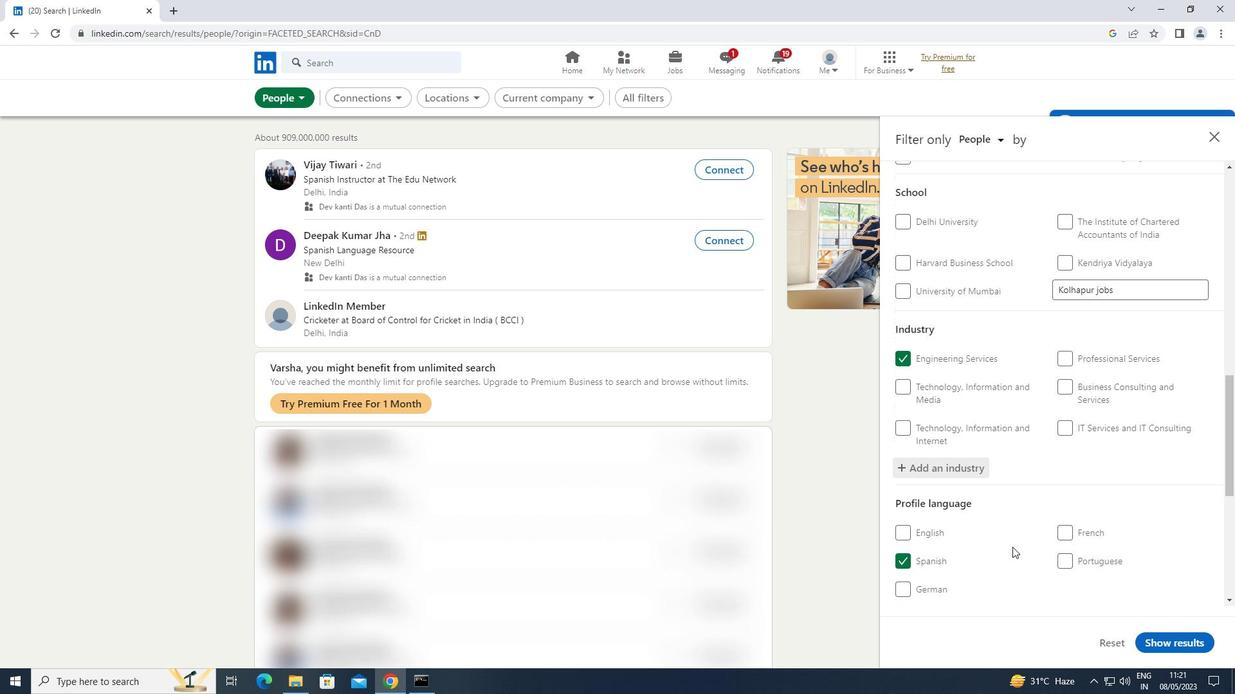 
Action: Mouse scrolled (1012, 546) with delta (0, 0)
Screenshot: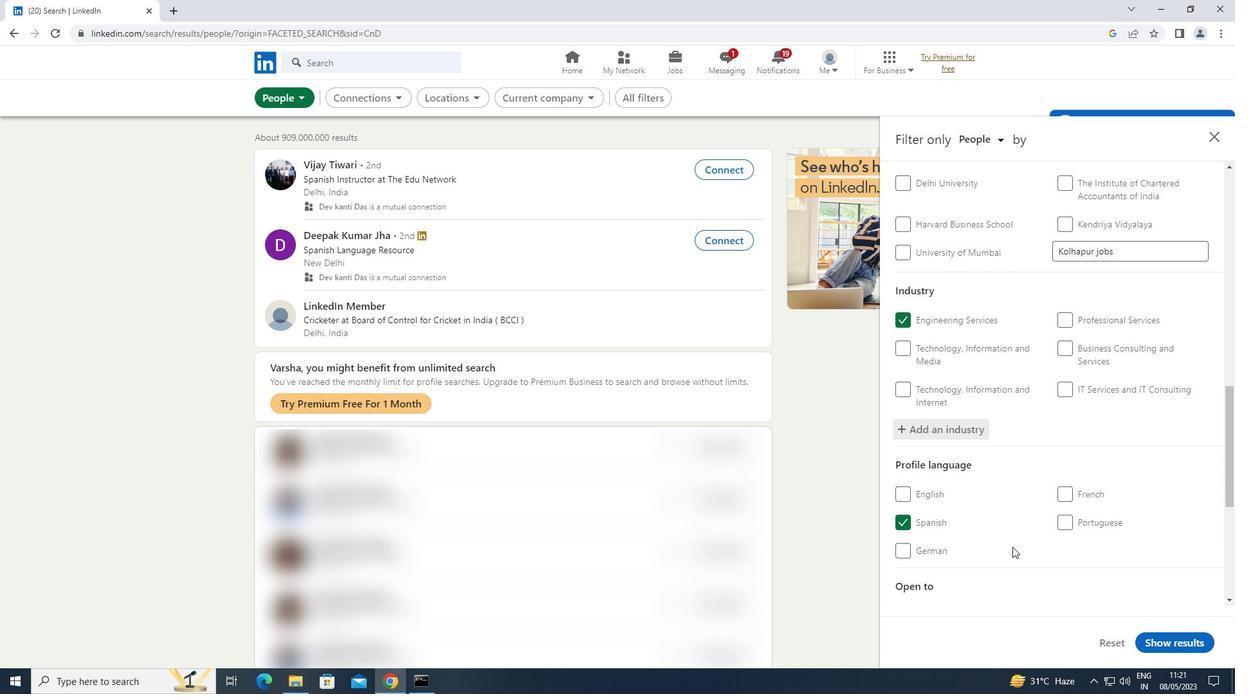 
Action: Mouse scrolled (1012, 546) with delta (0, 0)
Screenshot: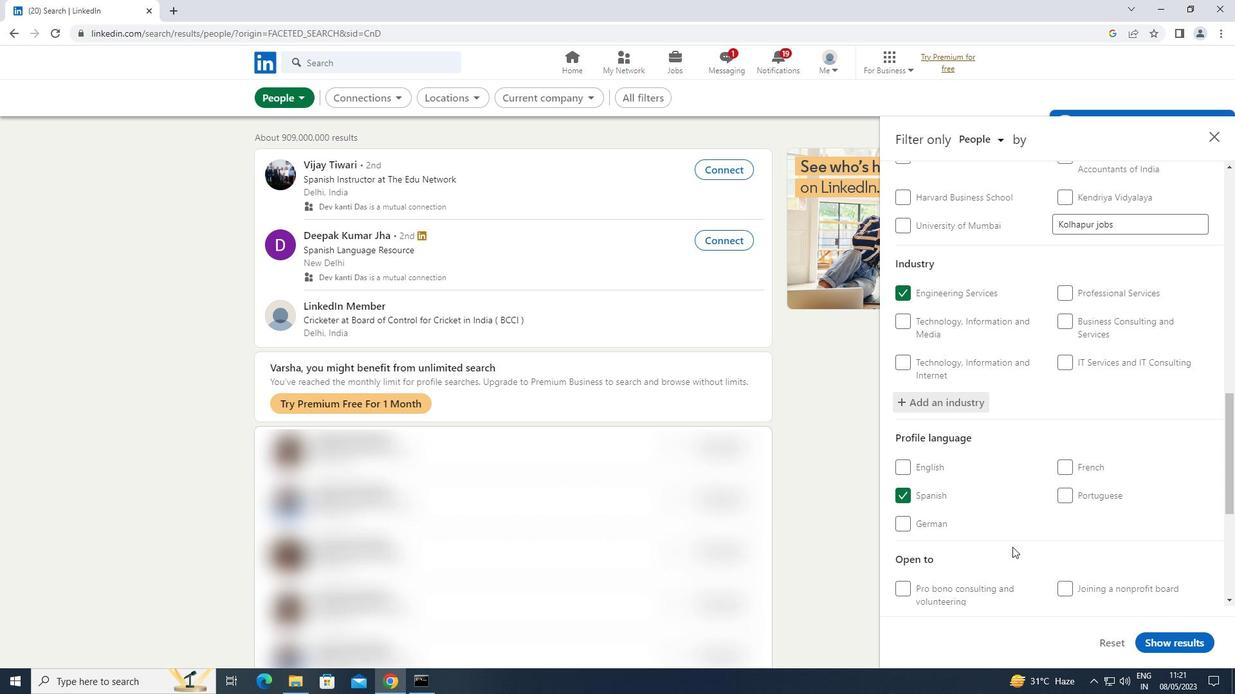 
Action: Mouse moved to (1124, 512)
Screenshot: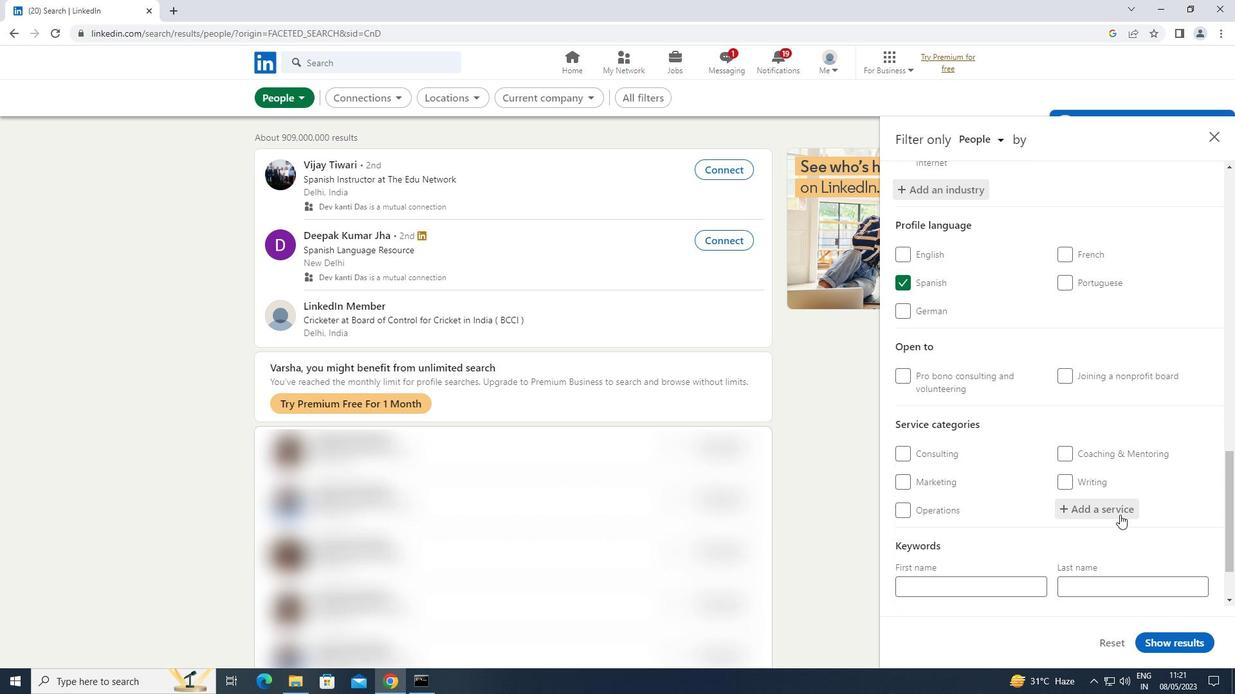 
Action: Mouse pressed left at (1124, 512)
Screenshot: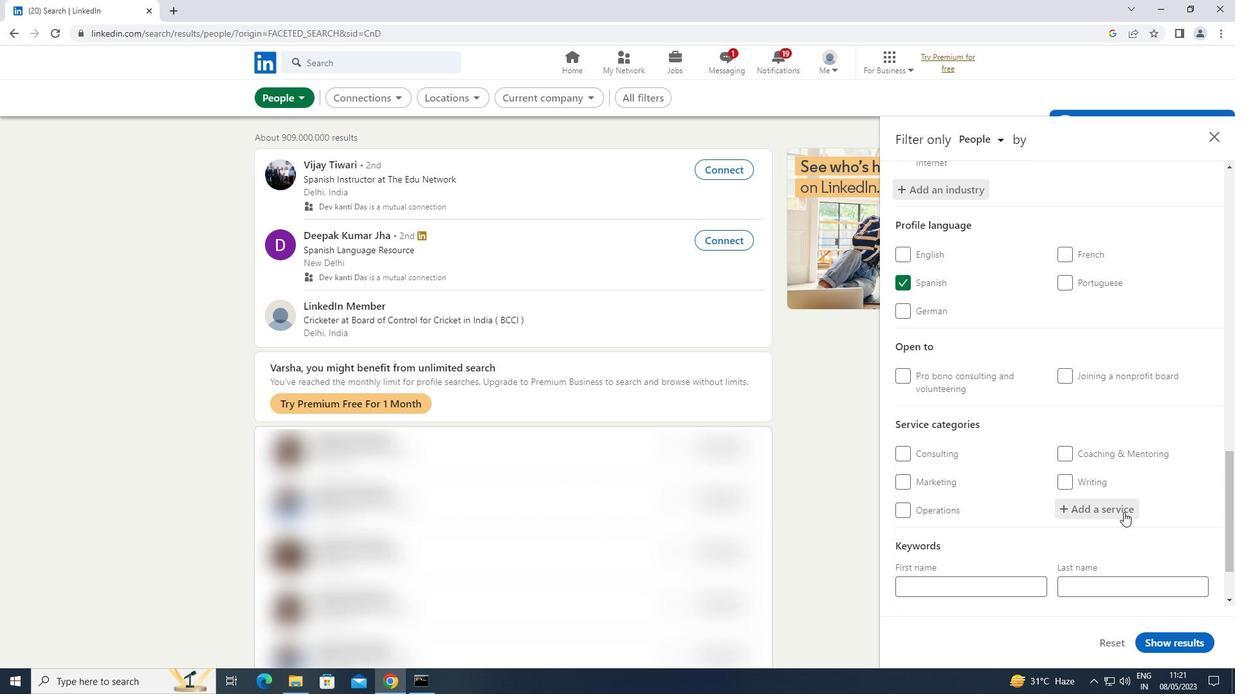 
Action: Key pressed <Key.shift>ASSISTANCE<Key.shift>ADVERTISING
Screenshot: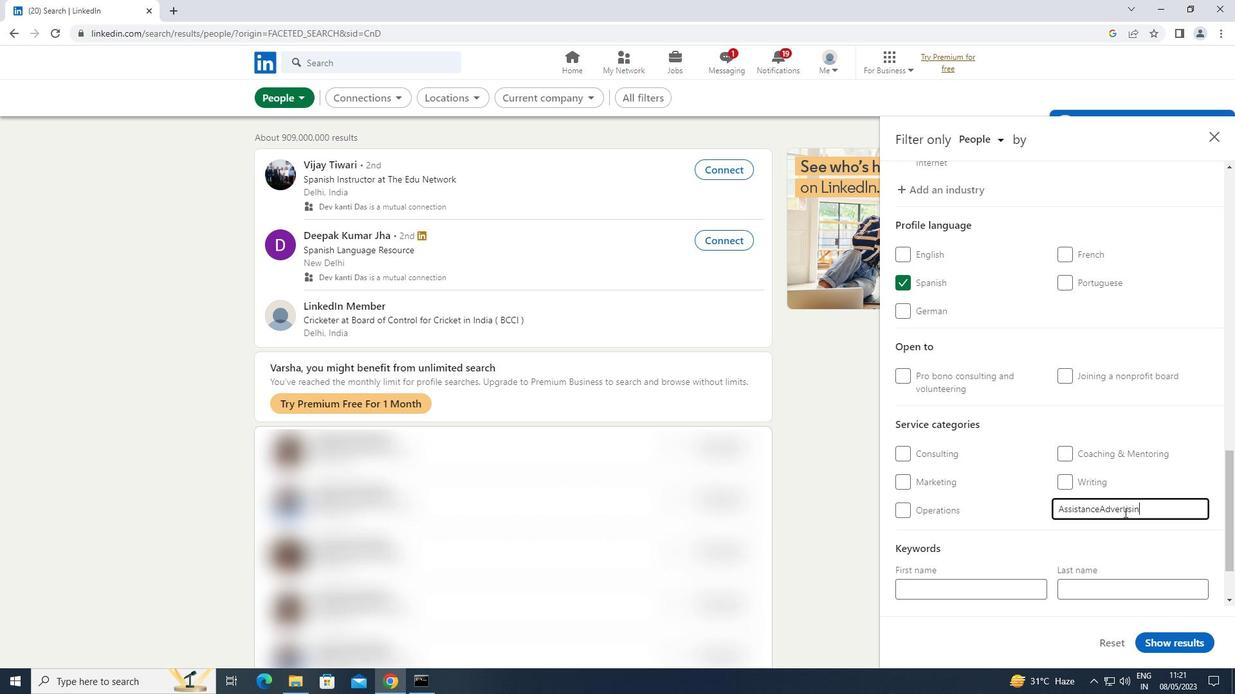 
Action: Mouse moved to (1125, 509)
Screenshot: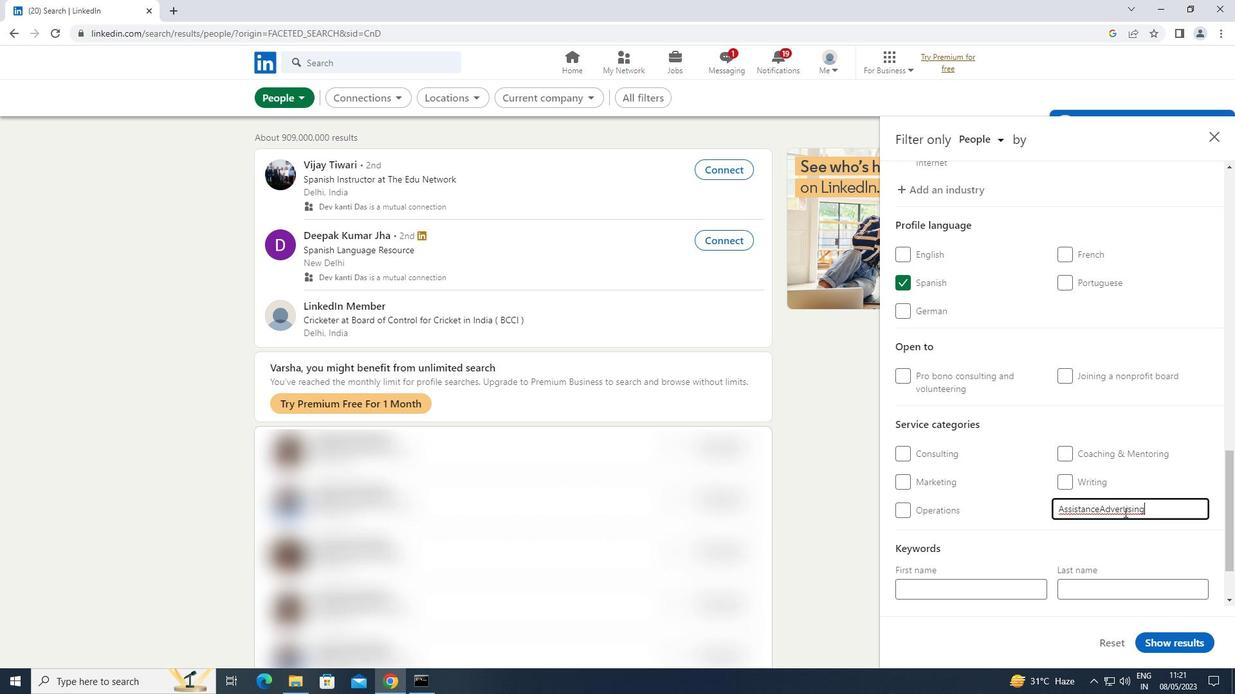 
Action: Mouse scrolled (1125, 508) with delta (0, 0)
Screenshot: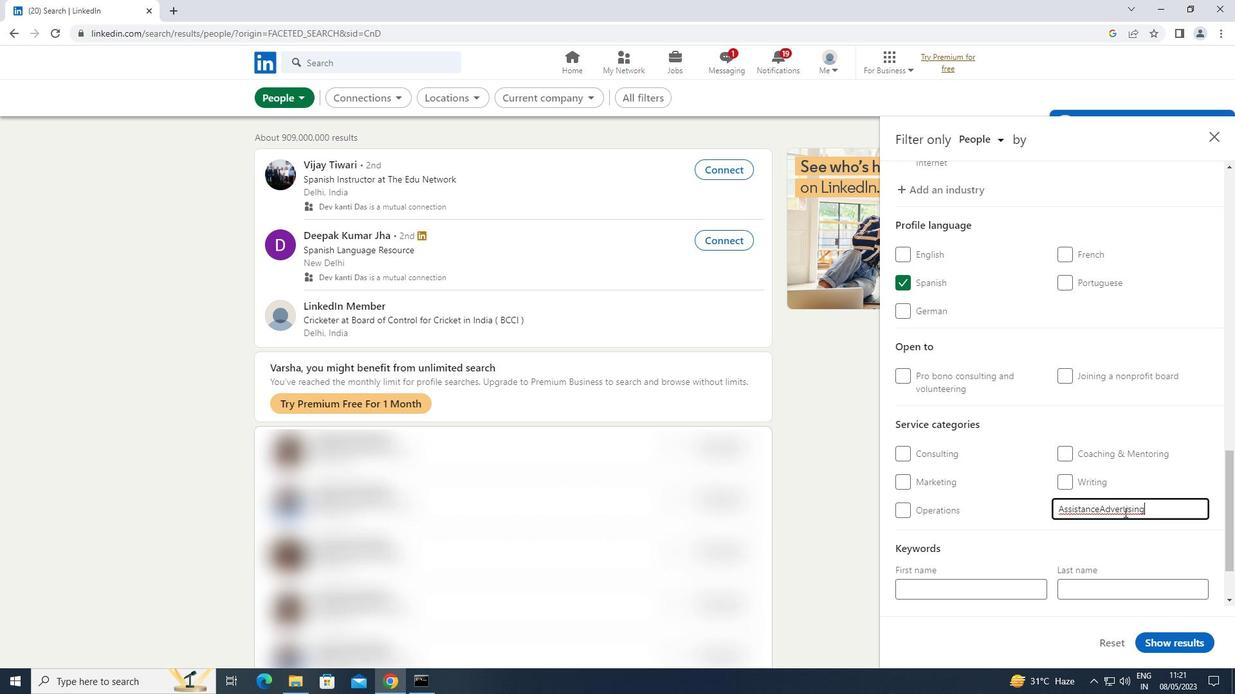 
Action: Mouse moved to (1124, 509)
Screenshot: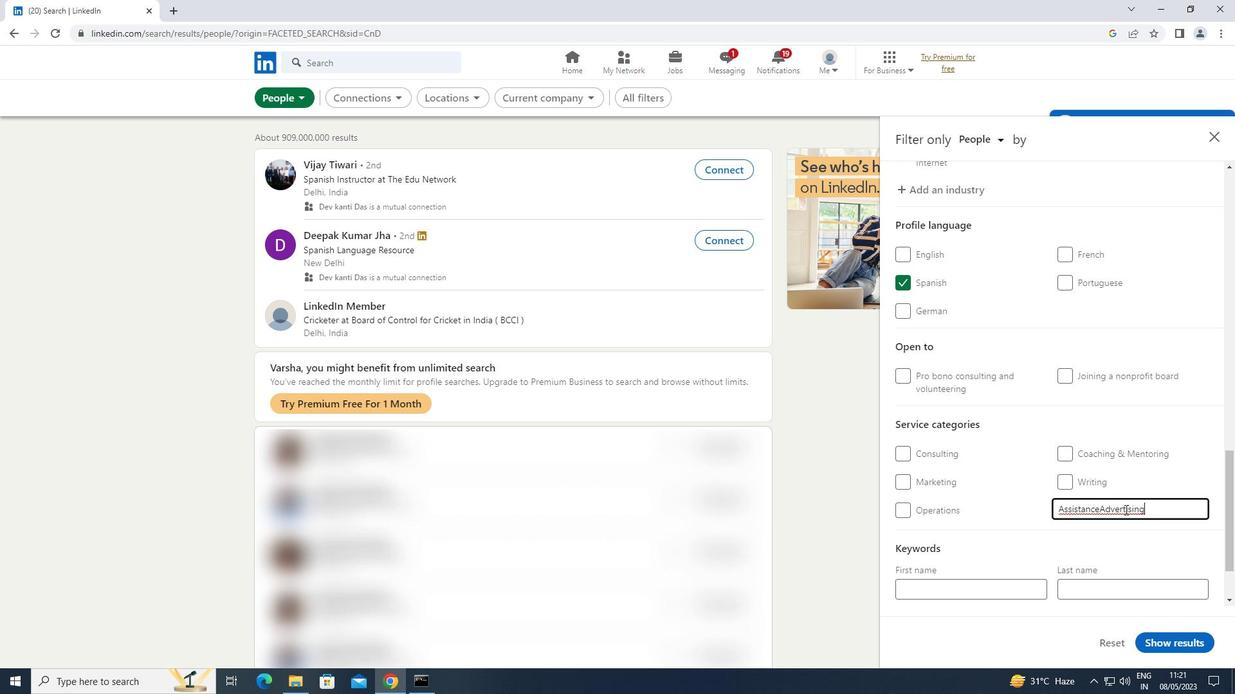 
Action: Mouse scrolled (1124, 508) with delta (0, 0)
Screenshot: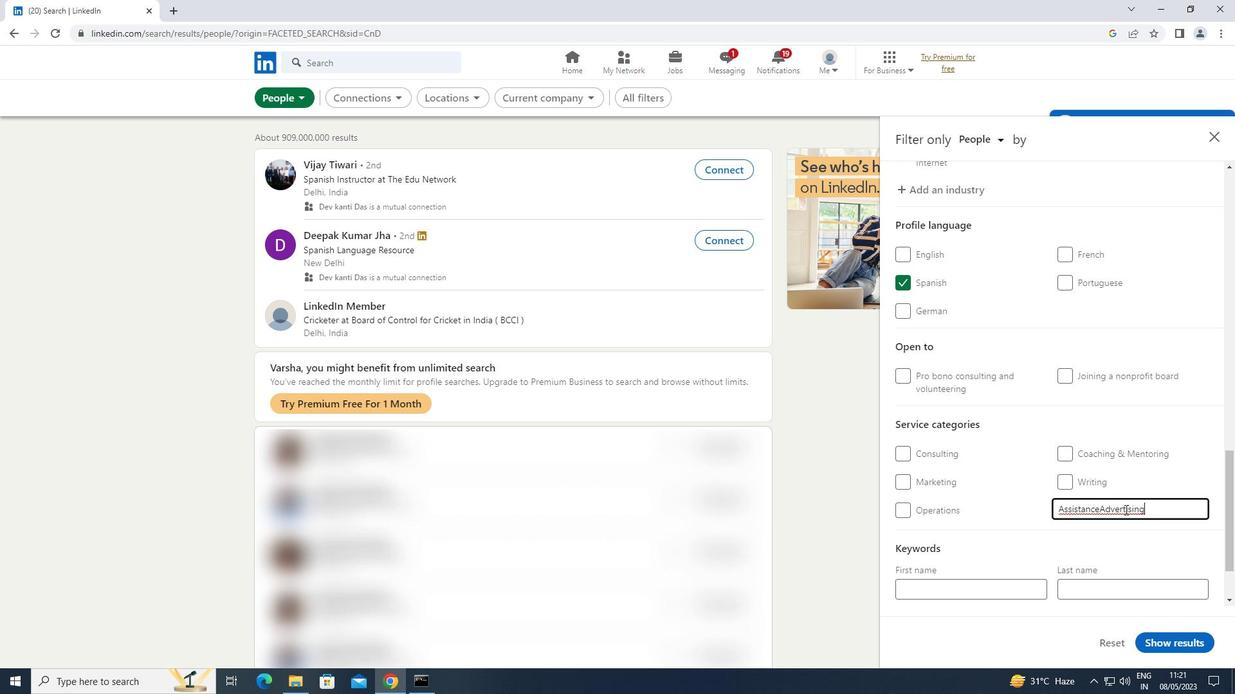 
Action: Mouse scrolled (1124, 508) with delta (0, 0)
Screenshot: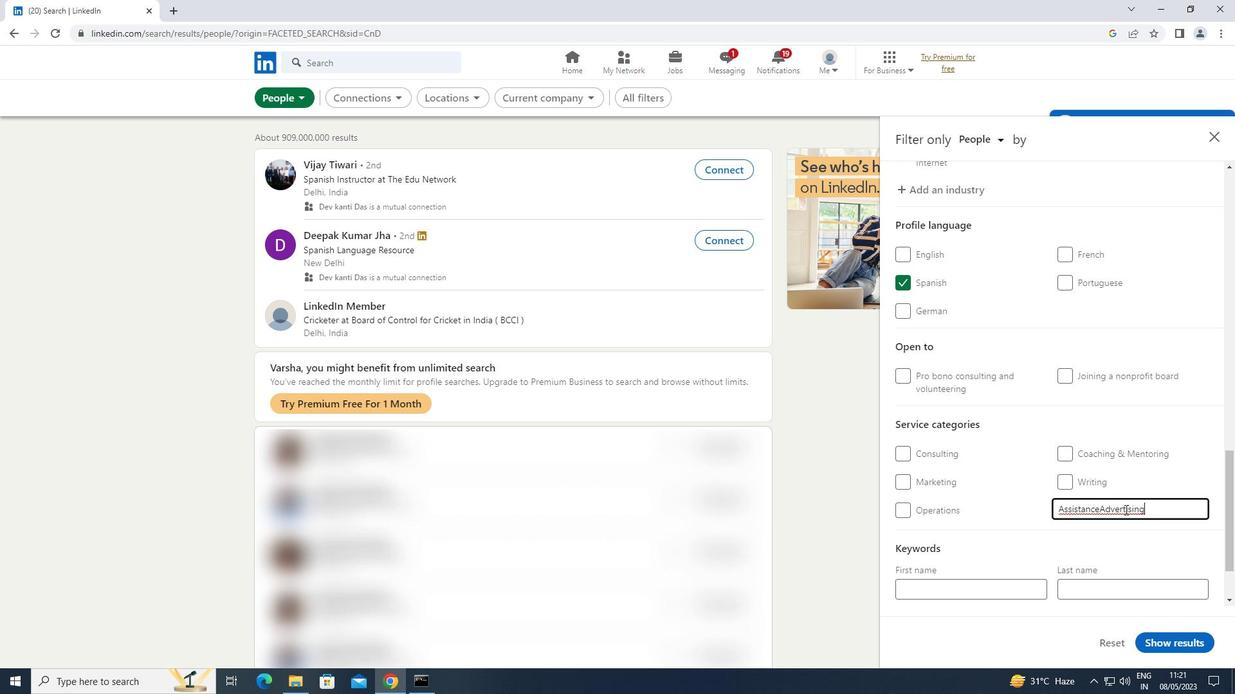 
Action: Mouse moved to (961, 551)
Screenshot: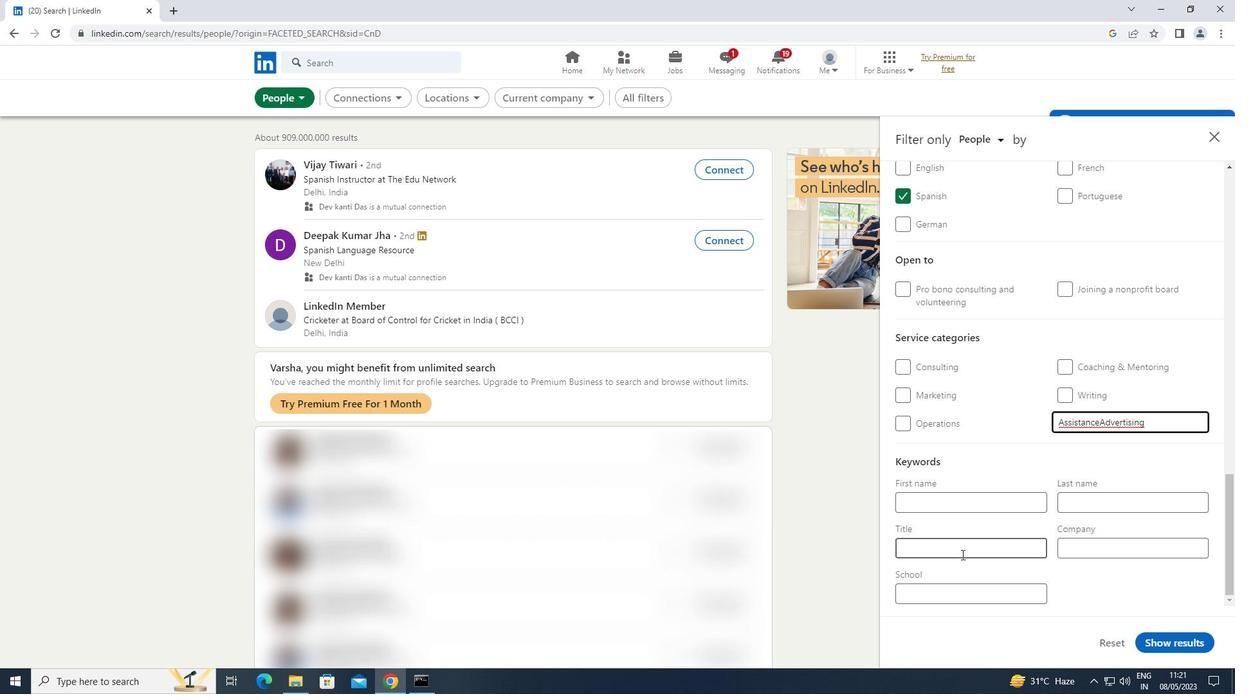 
Action: Mouse pressed left at (961, 551)
Screenshot: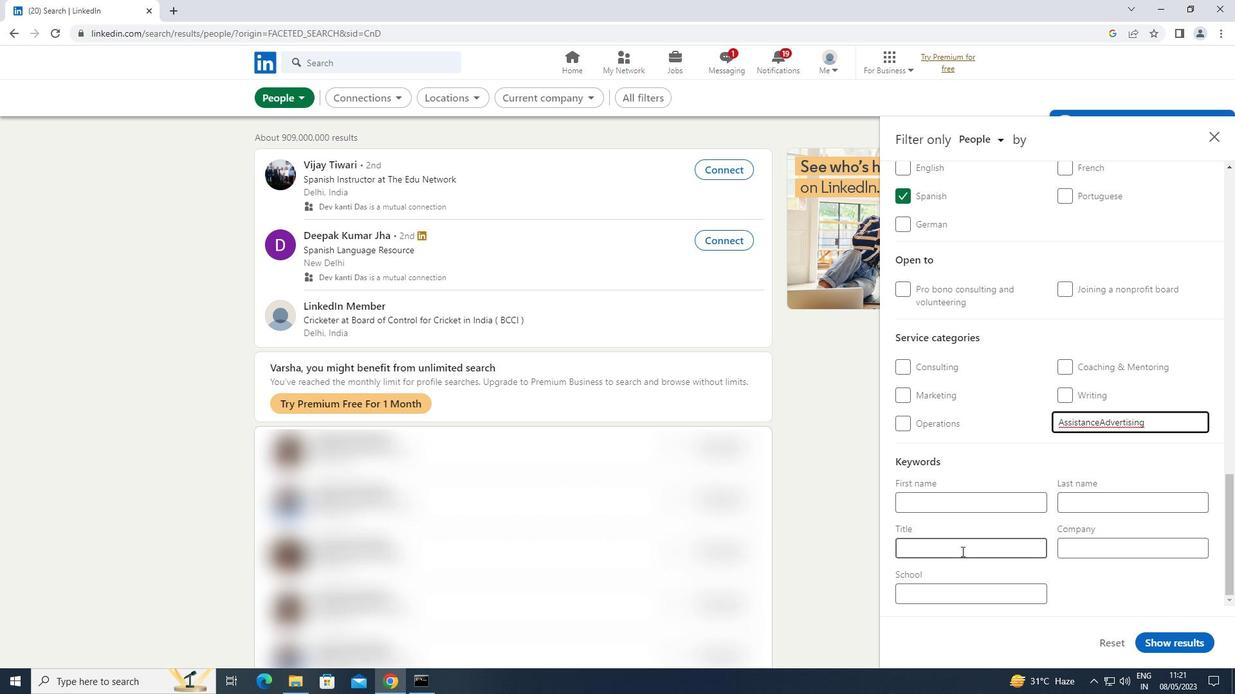 
Action: Key pressed <Key.shift>PORTER
Screenshot: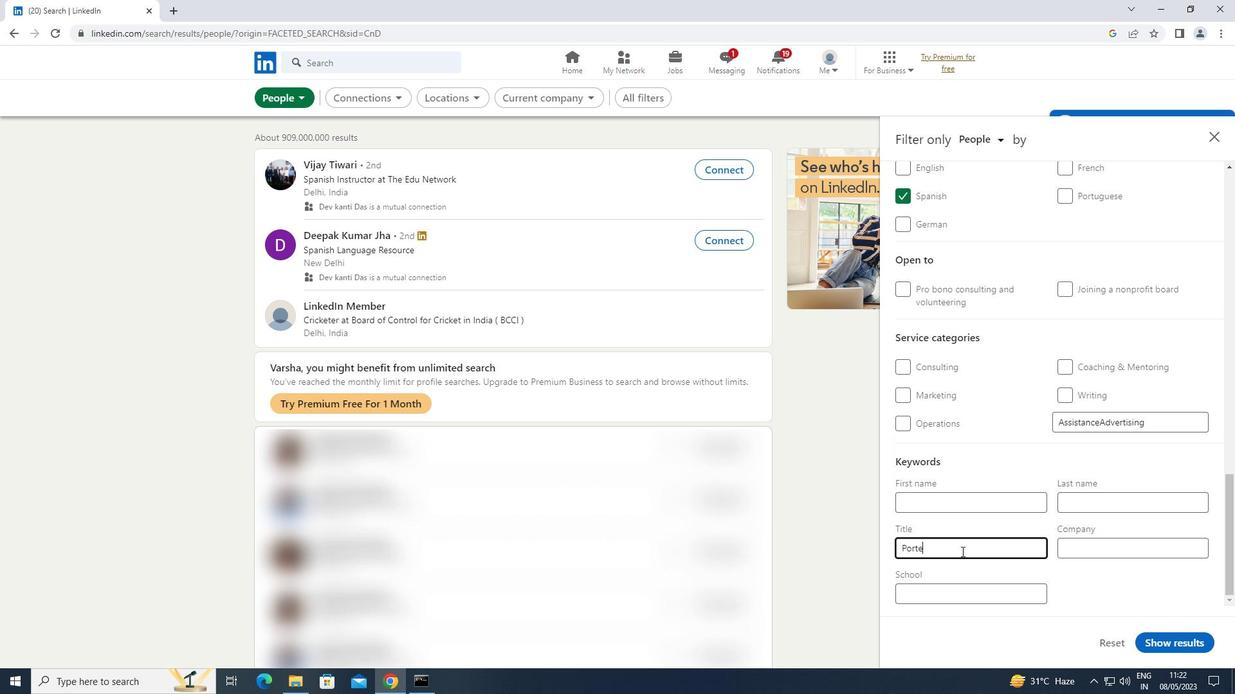 
Action: Mouse moved to (1176, 644)
Screenshot: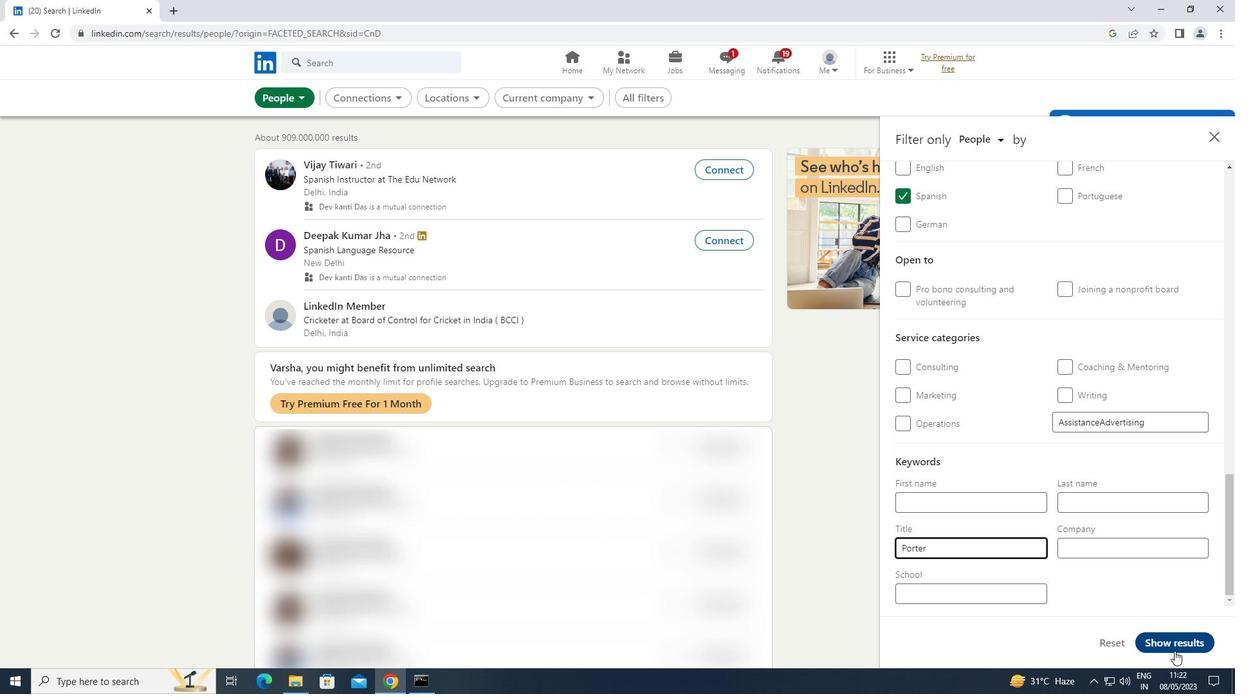 
Action: Mouse pressed left at (1176, 644)
Screenshot: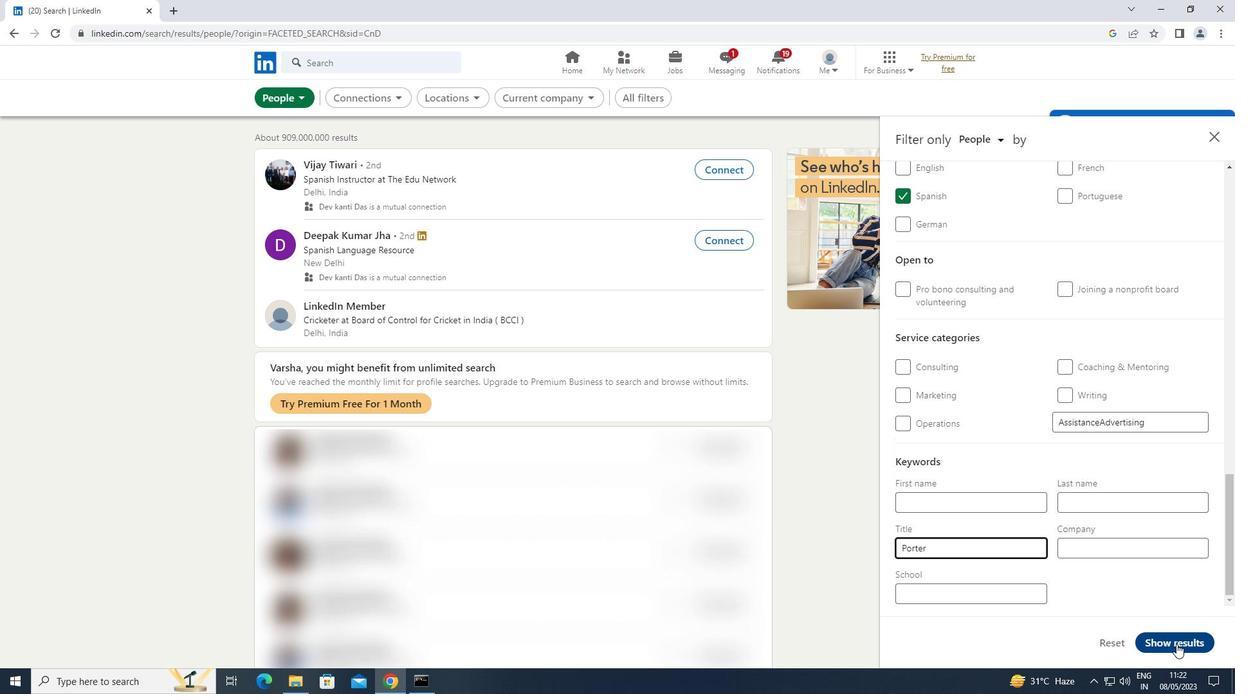 
